 Task: Calculate the distance between Denver and Garden of the Gods.
Action: Mouse moved to (206, 48)
Screenshot: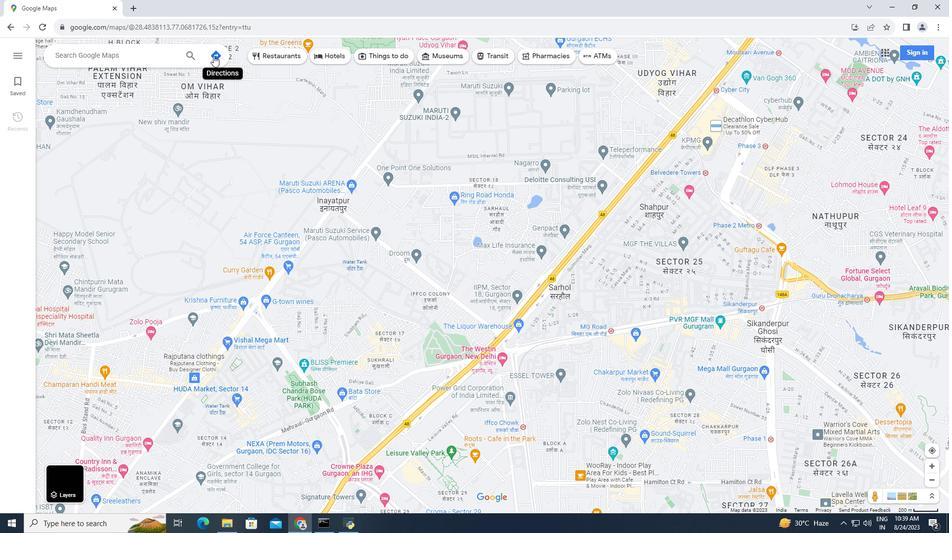 
Action: Mouse pressed left at (206, 48)
Screenshot: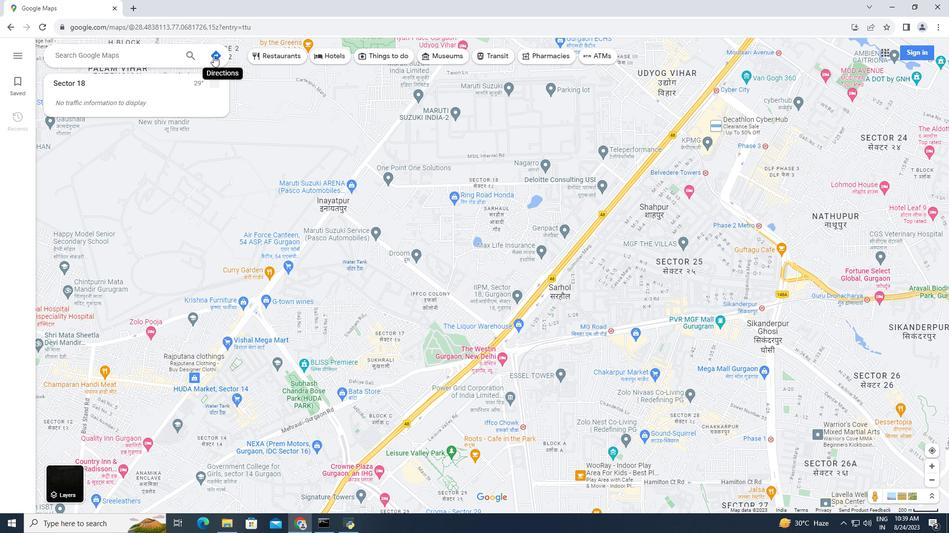 
Action: Mouse moved to (125, 73)
Screenshot: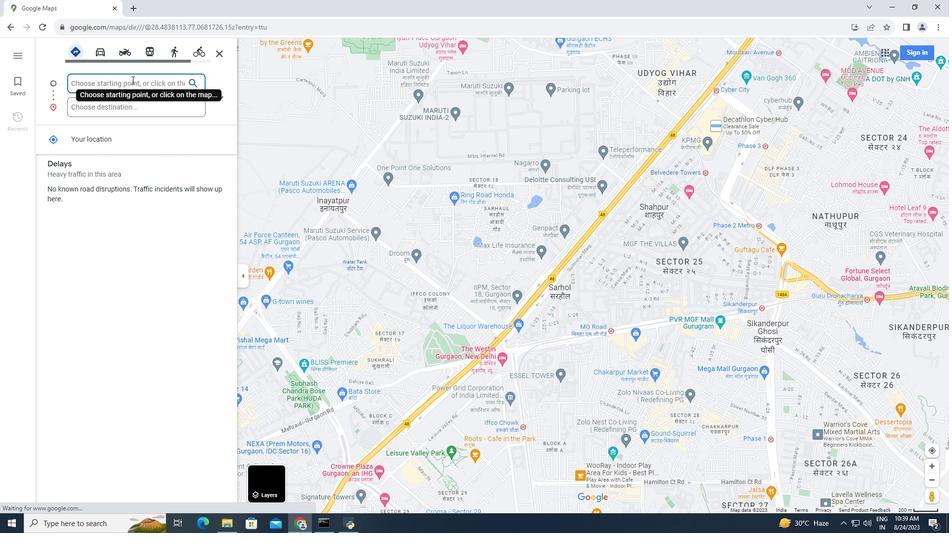
Action: Mouse pressed left at (125, 73)
Screenshot: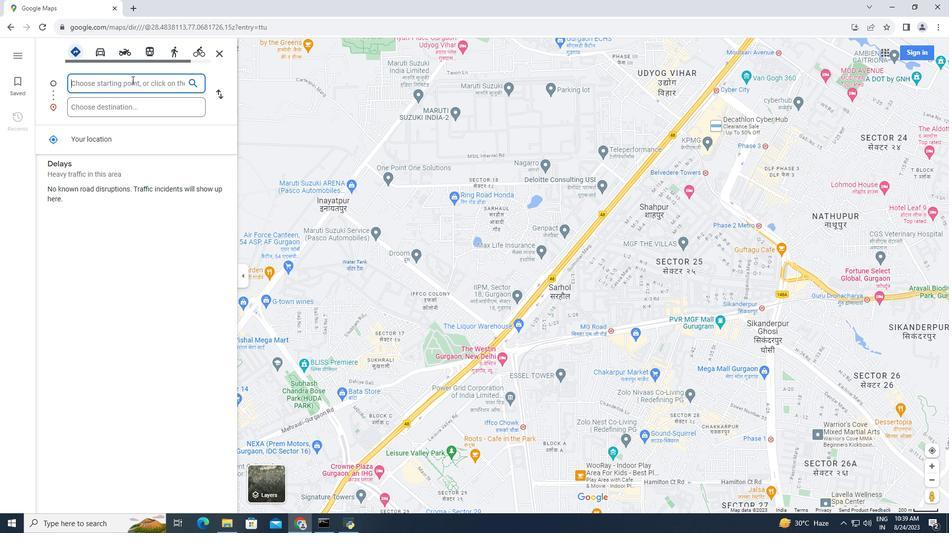 
Action: Key pressed <Key.caps_lock>D<Key.caps_lock>enver
Screenshot: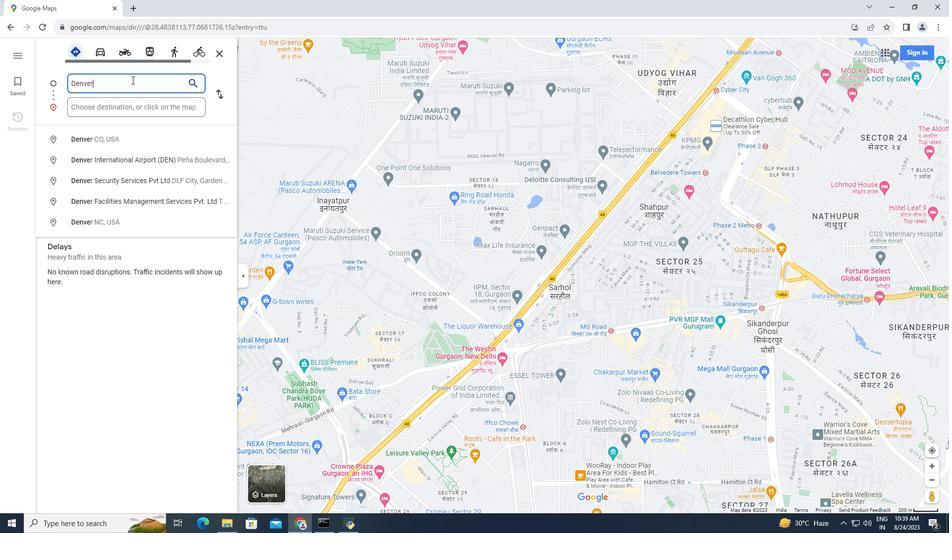 
Action: Mouse moved to (101, 101)
Screenshot: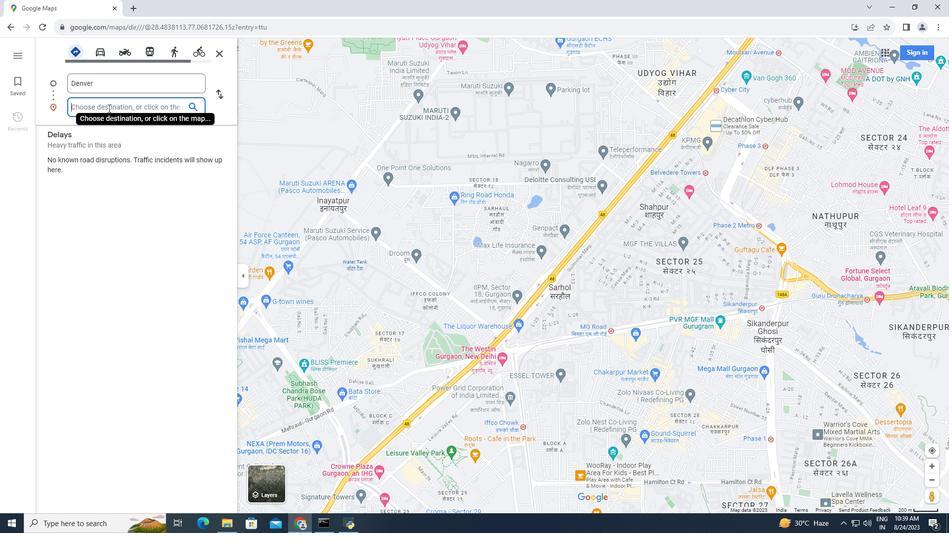 
Action: Mouse pressed left at (101, 101)
Screenshot: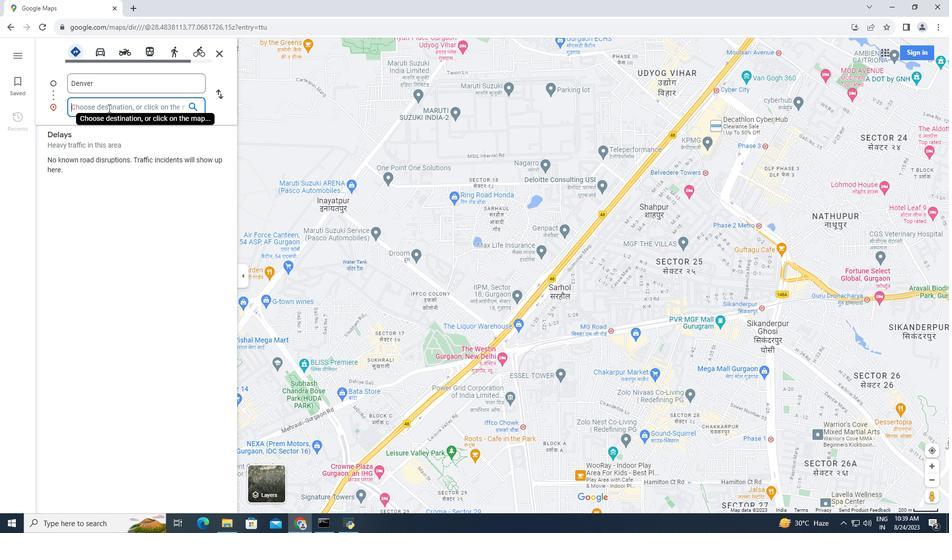 
Action: Key pressed <Key.caps_lock>G<Key.caps_lock>arden<Key.space>of<Key.space>the<Key.space><Key.space><Key.caps_lock>G<Key.caps_lock>ods
Screenshot: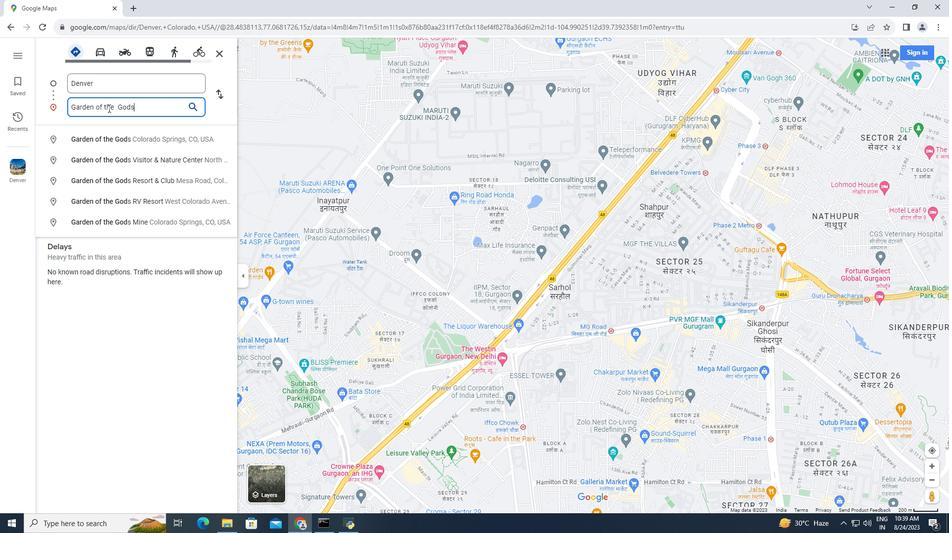 
Action: Mouse moved to (96, 132)
Screenshot: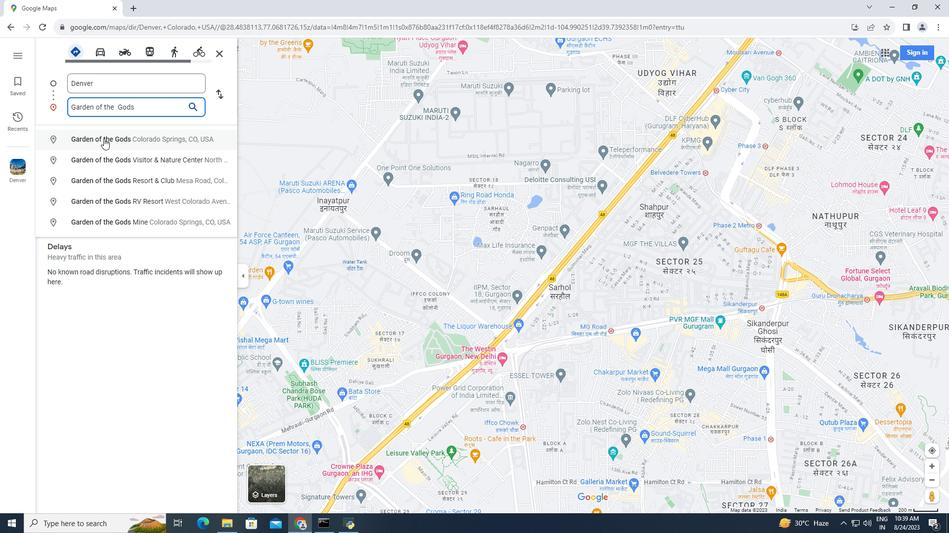 
Action: Mouse pressed left at (96, 132)
Screenshot: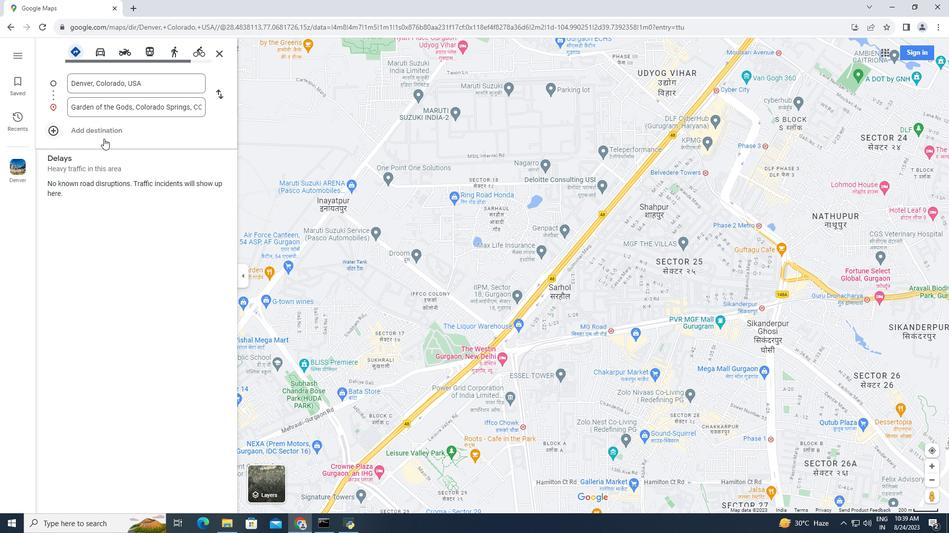 
Action: Mouse moved to (423, 484)
Screenshot: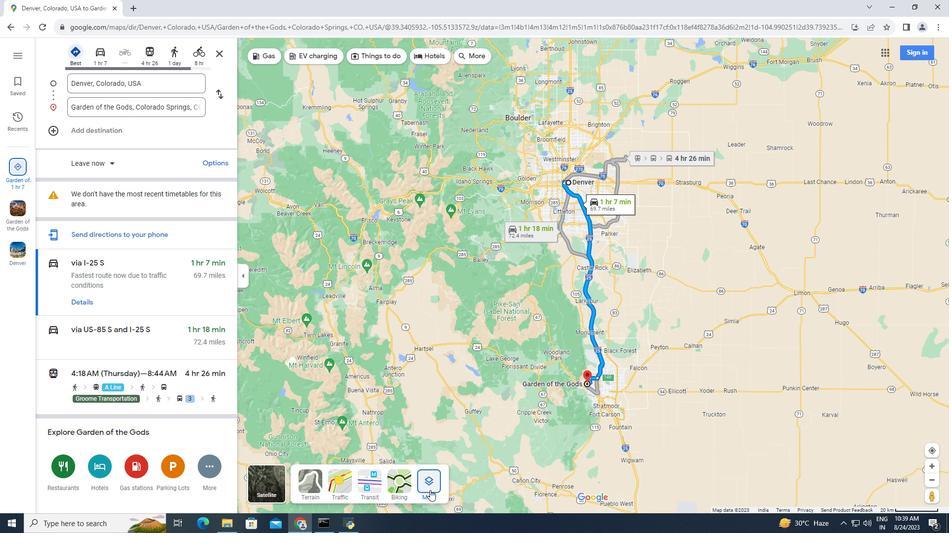 
Action: Mouse pressed left at (423, 484)
Screenshot: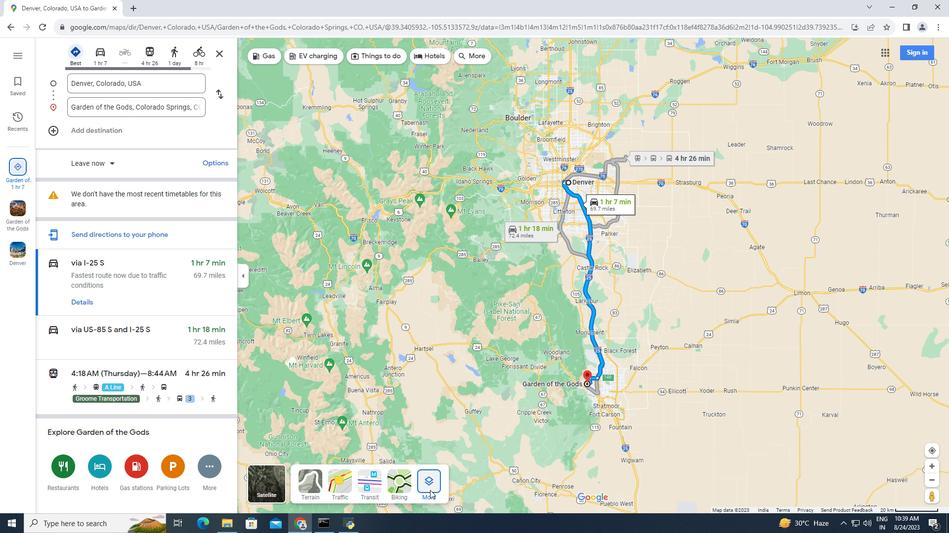 
Action: Mouse moved to (341, 385)
Screenshot: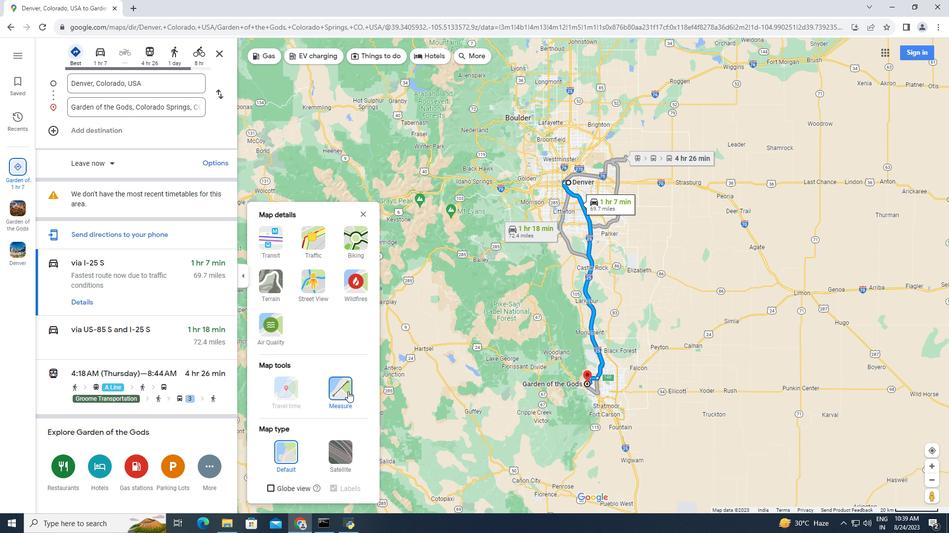 
Action: Mouse pressed left at (341, 385)
Screenshot: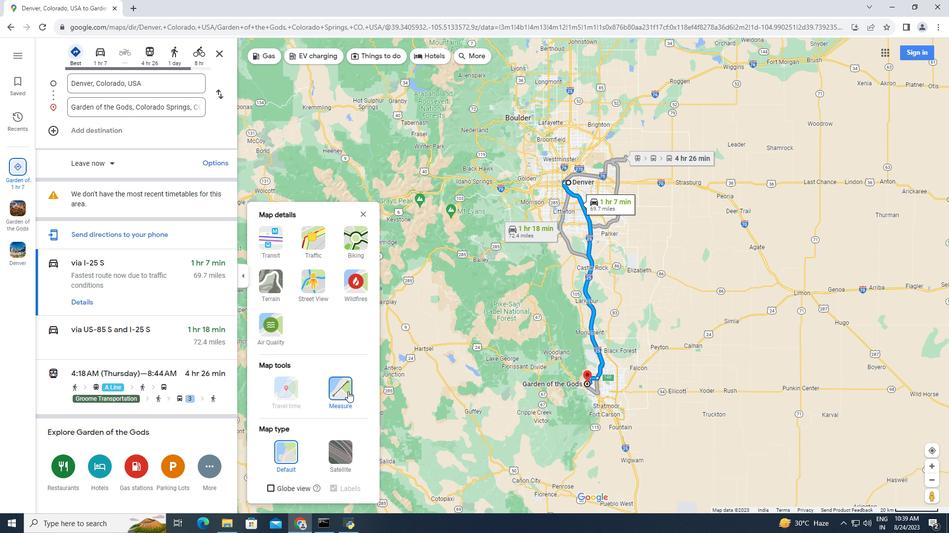 
Action: Mouse moved to (637, 253)
Screenshot: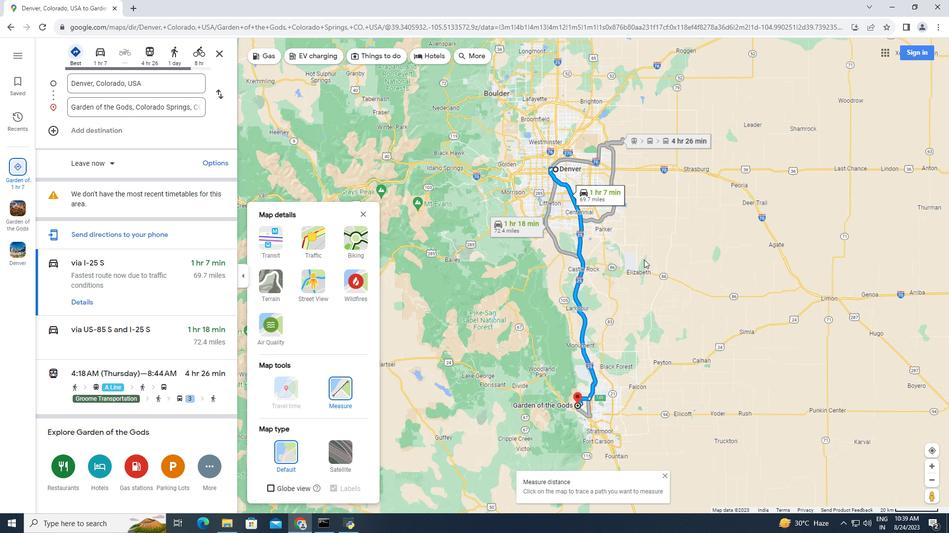 
Action: Mouse scrolled (637, 253) with delta (0, 0)
Screenshot: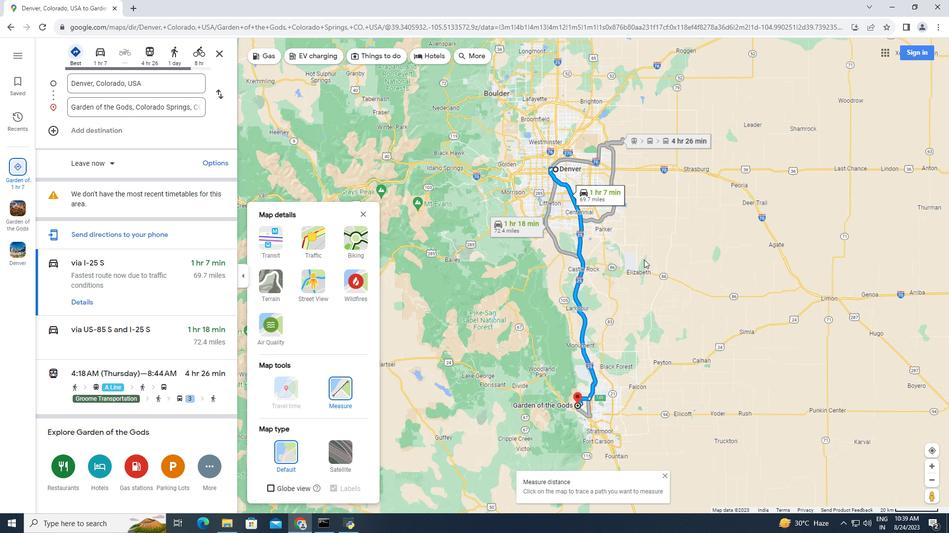 
Action: Mouse scrolled (637, 253) with delta (0, 0)
Screenshot: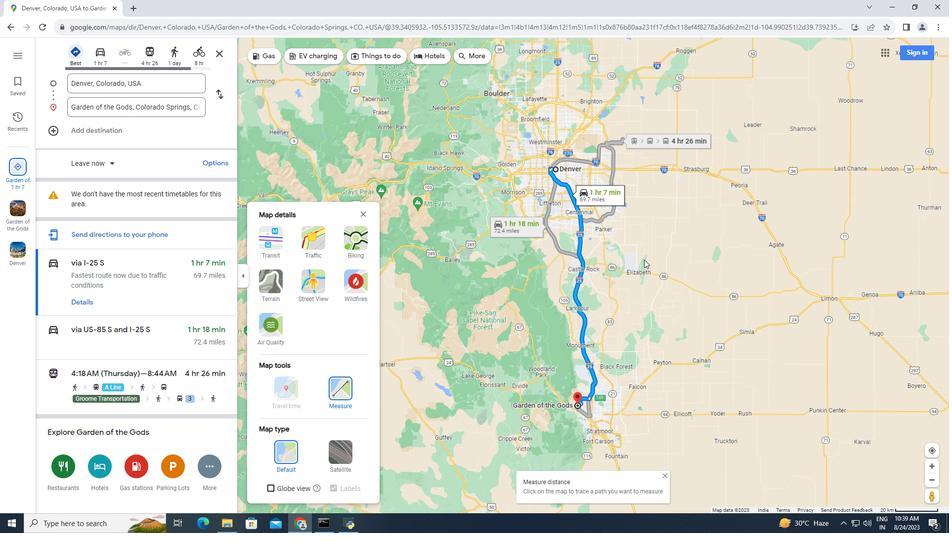 
Action: Mouse moved to (603, 246)
Screenshot: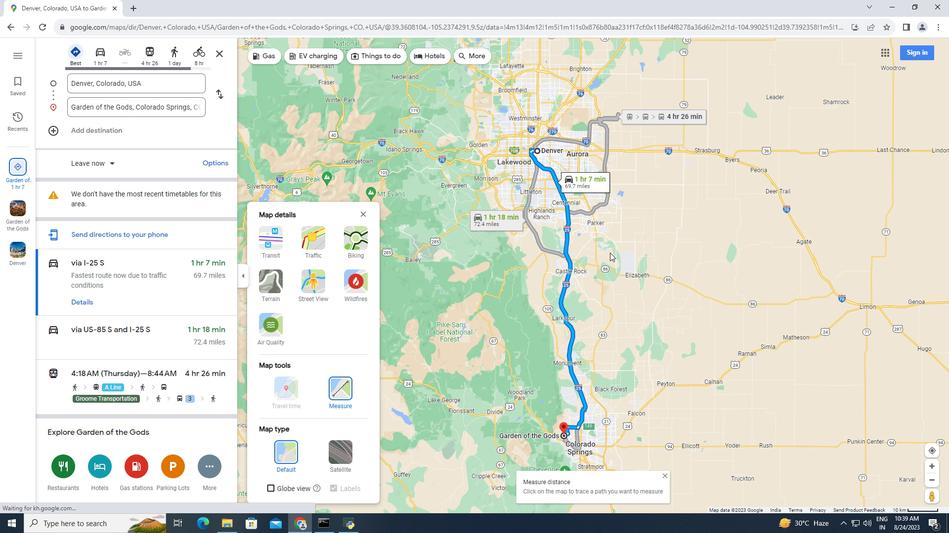 
Action: Mouse scrolled (603, 246) with delta (0, 0)
Screenshot: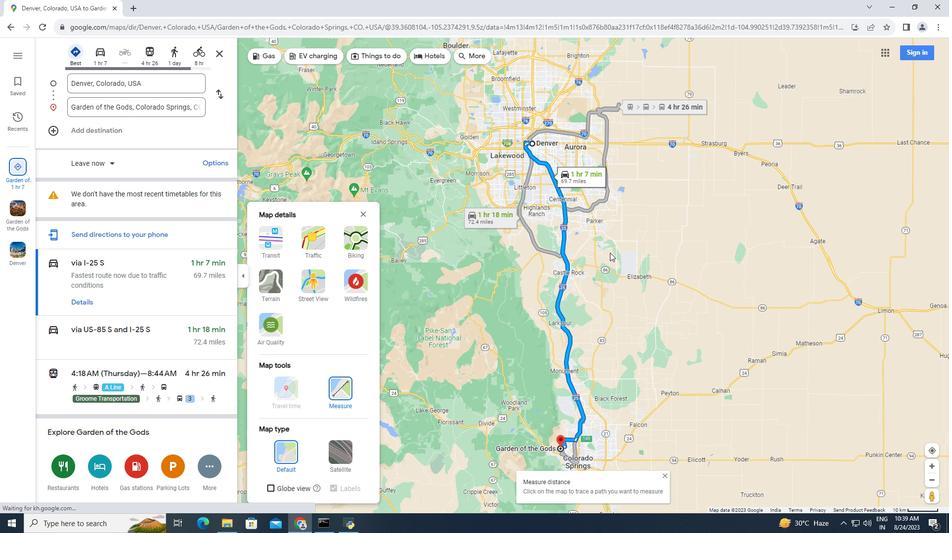 
Action: Mouse scrolled (603, 246) with delta (0, 0)
Screenshot: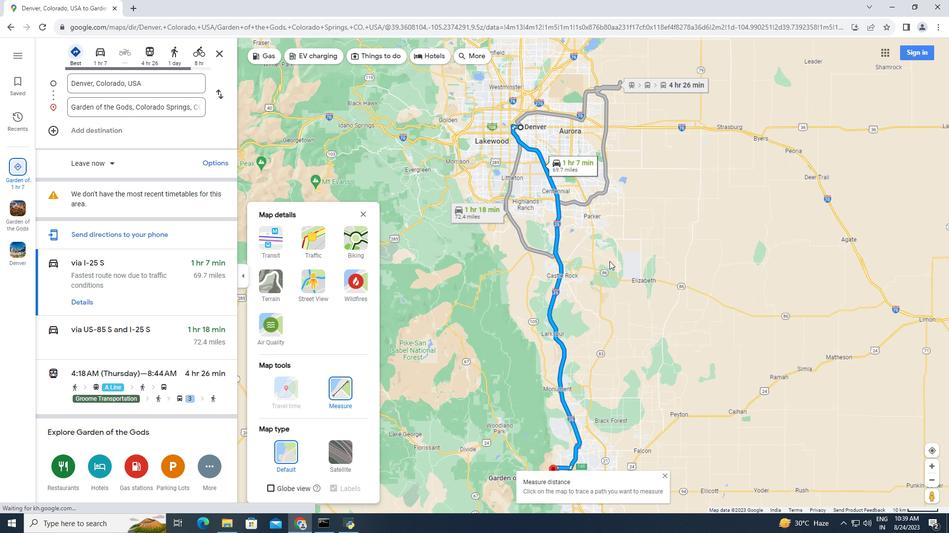 
Action: Mouse moved to (503, 164)
Screenshot: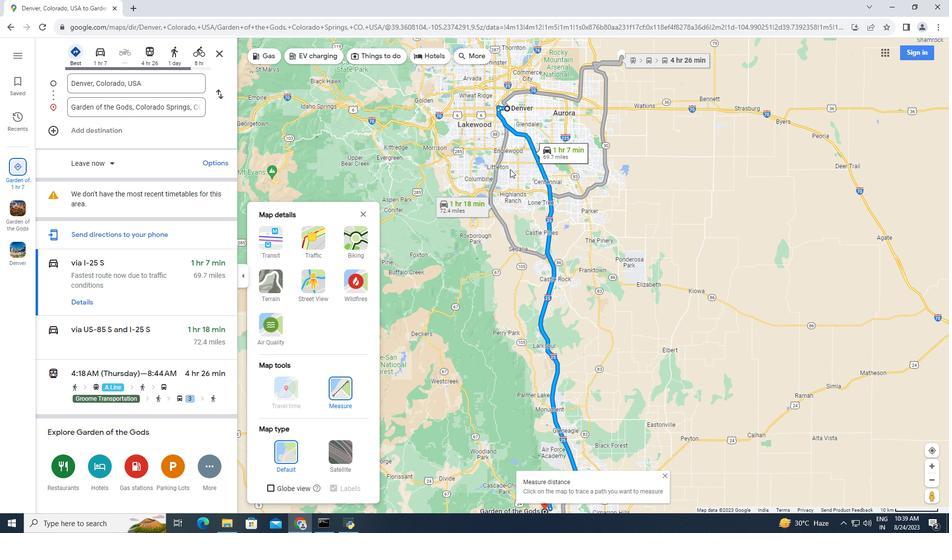 
Action: Mouse scrolled (503, 164) with delta (0, 0)
Screenshot: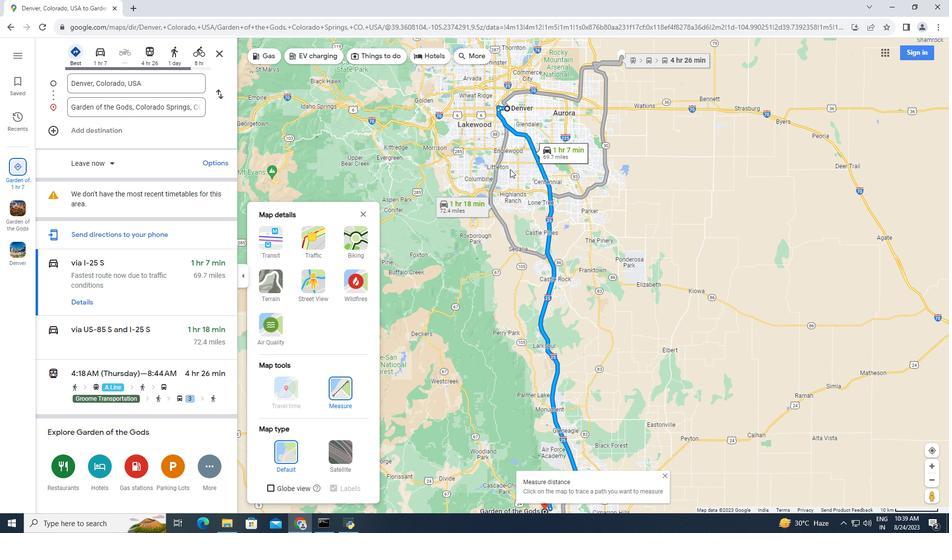
Action: Mouse moved to (503, 162)
Screenshot: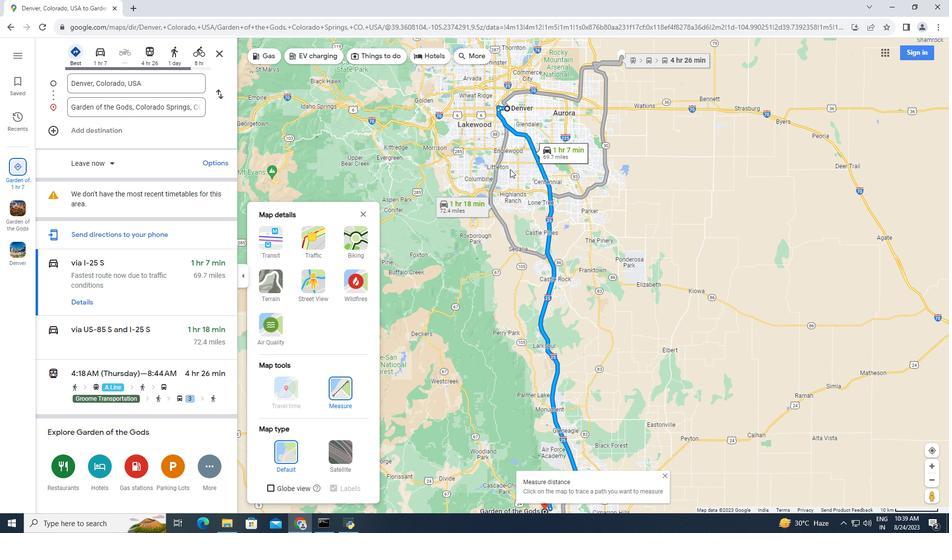 
Action: Mouse scrolled (503, 163) with delta (0, 0)
Screenshot: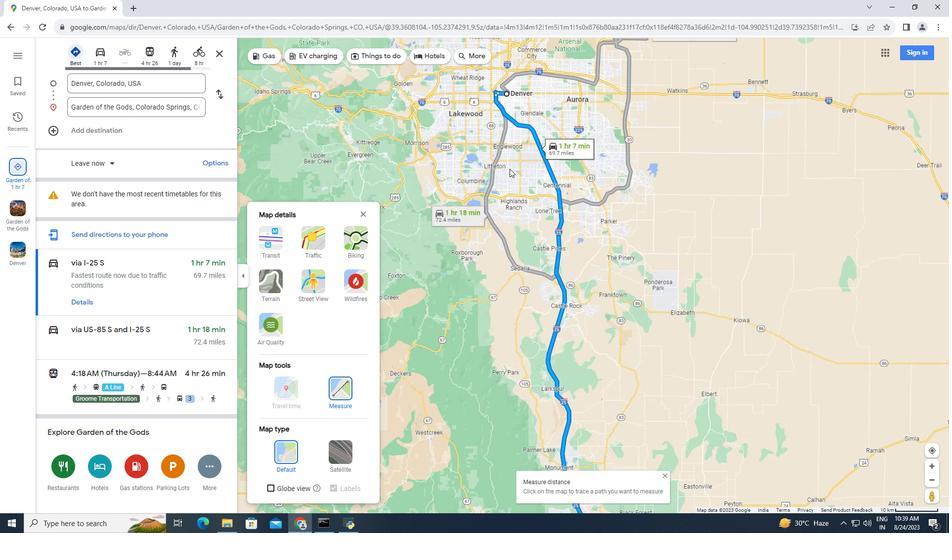 
Action: Mouse scrolled (503, 163) with delta (0, 0)
Screenshot: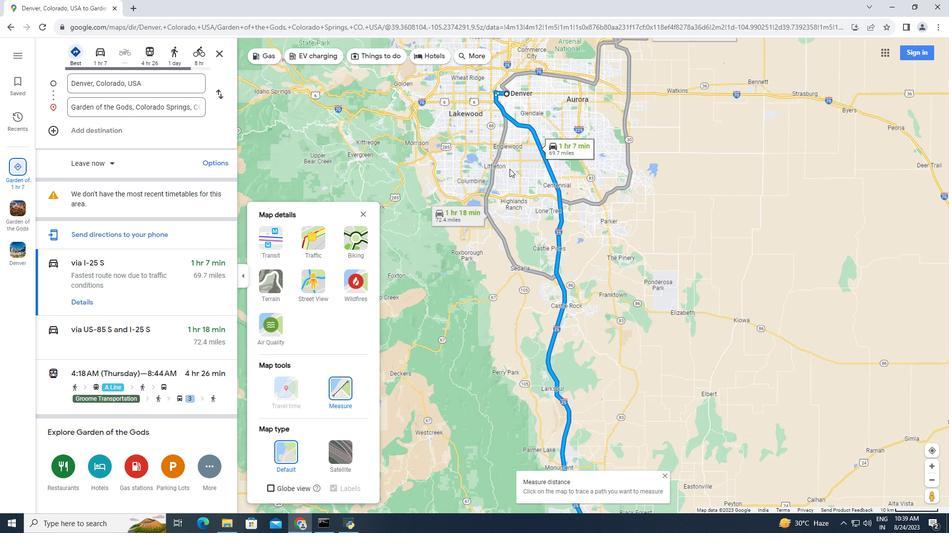 
Action: Mouse moved to (463, 141)
Screenshot: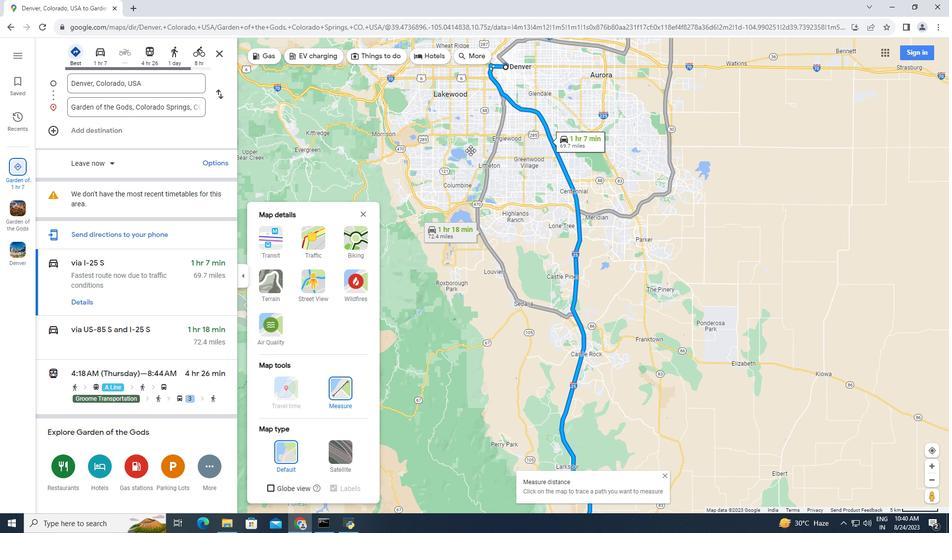 
Action: Mouse pressed left at (463, 141)
Screenshot: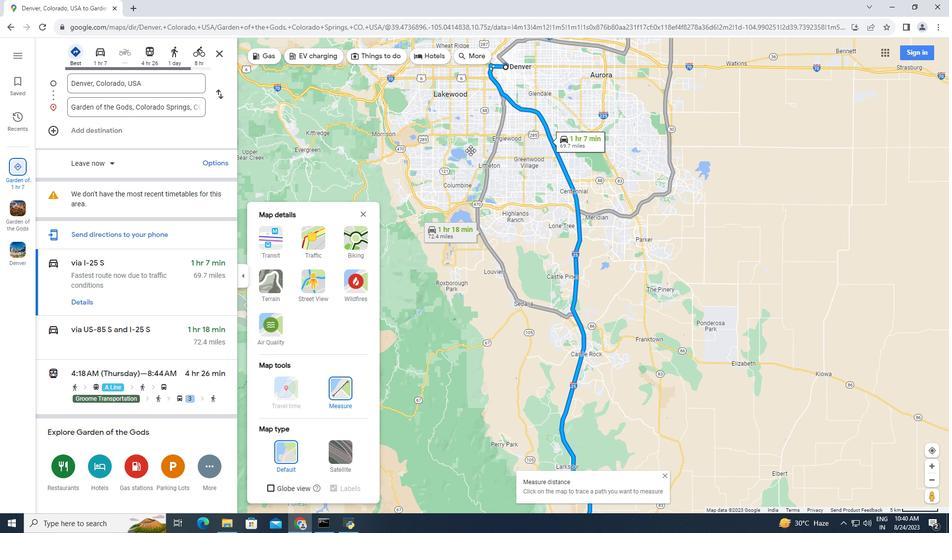 
Action: Mouse moved to (485, 216)
Screenshot: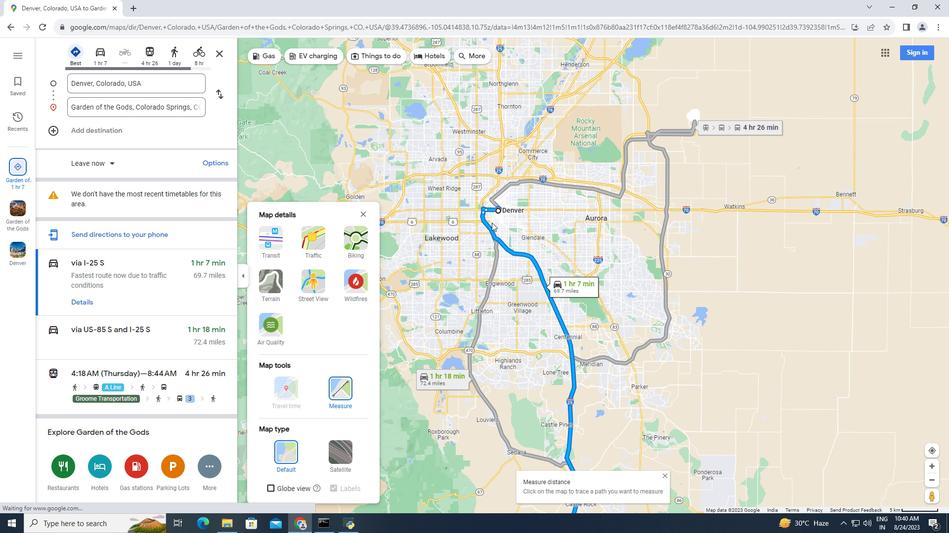 
Action: Mouse scrolled (485, 216) with delta (0, 0)
Screenshot: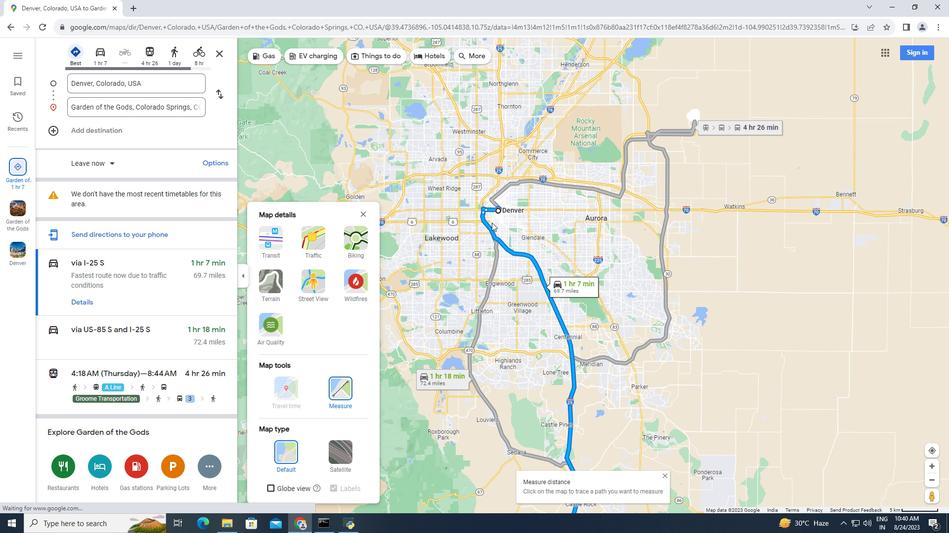 
Action: Mouse scrolled (485, 216) with delta (0, 0)
Screenshot: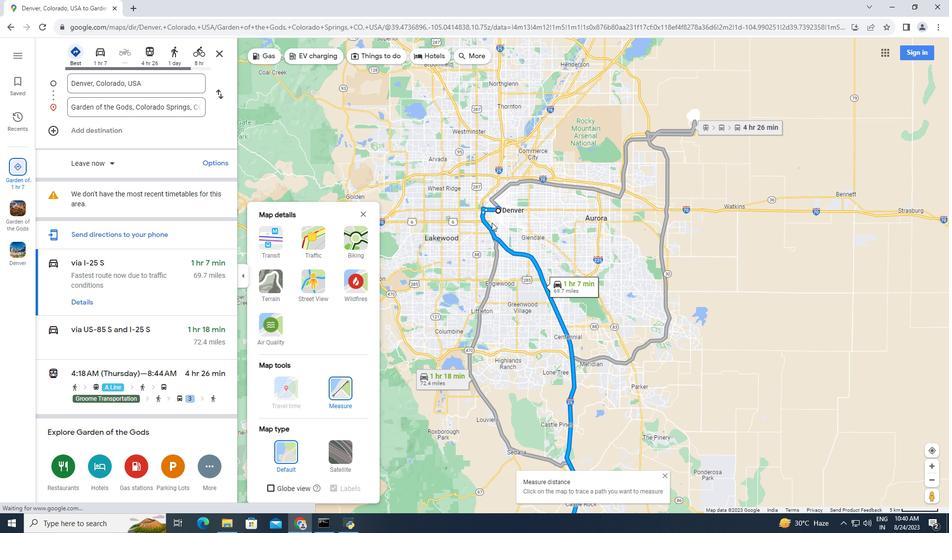 
Action: Mouse scrolled (485, 216) with delta (0, 0)
Screenshot: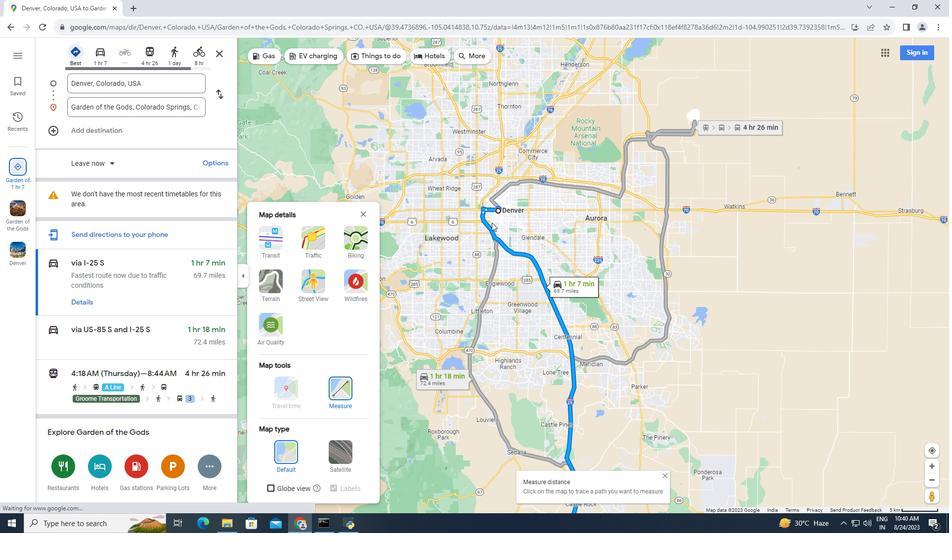 
Action: Mouse moved to (494, 194)
Screenshot: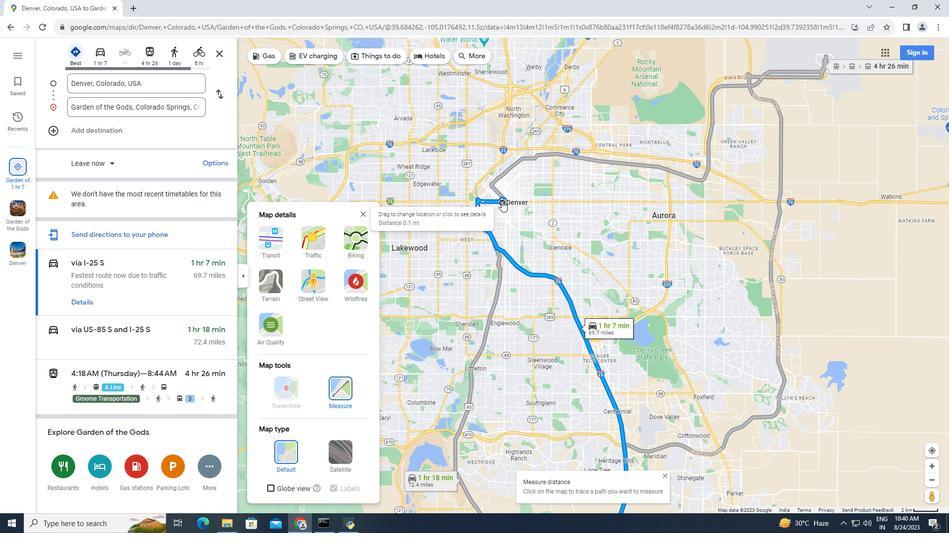 
Action: Mouse pressed left at (494, 194)
Screenshot: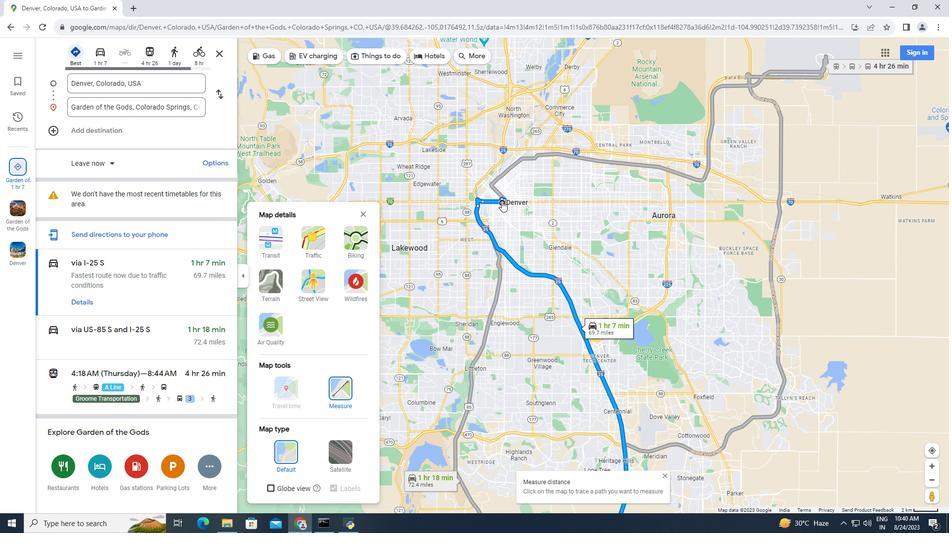 
Action: Mouse moved to (506, 216)
Screenshot: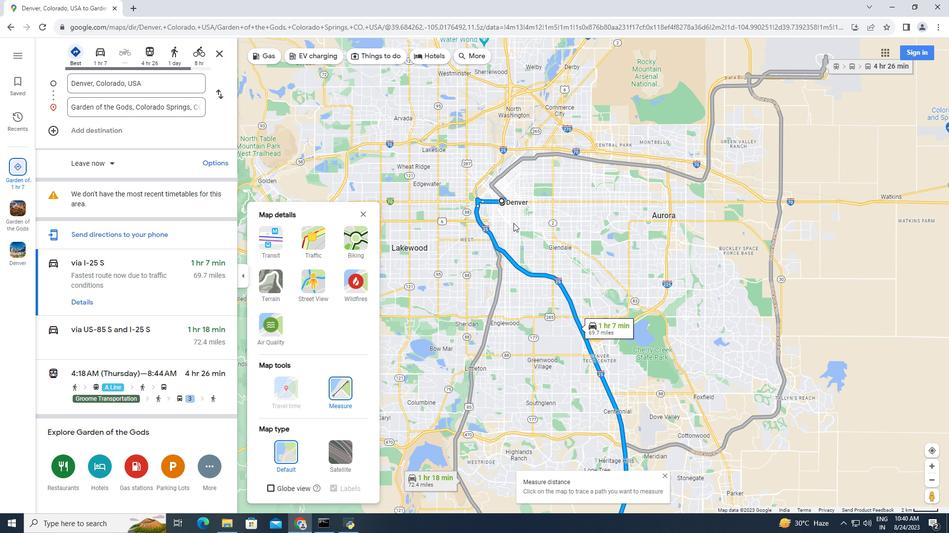 
Action: Mouse scrolled (506, 216) with delta (0, 0)
Screenshot: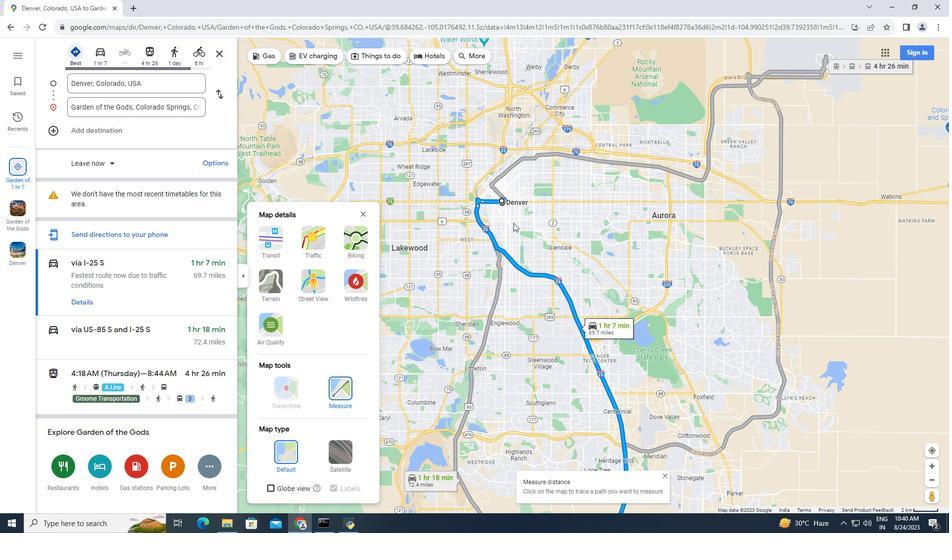 
Action: Mouse moved to (506, 215)
Screenshot: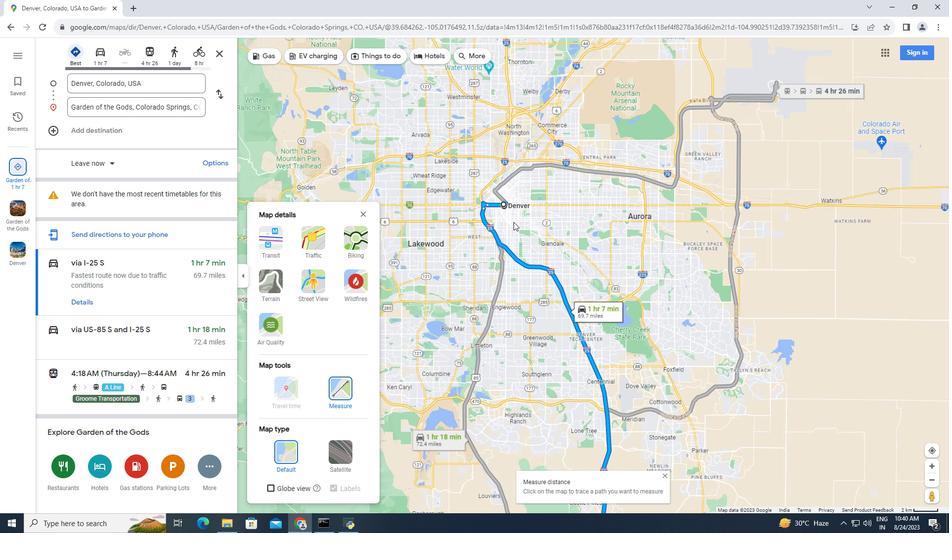 
Action: Mouse scrolled (506, 215) with delta (0, 0)
Screenshot: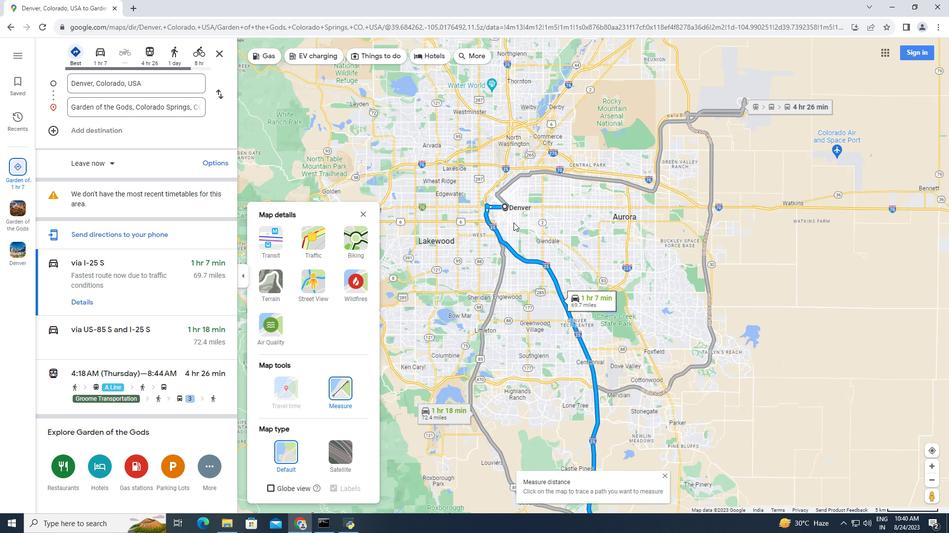 
Action: Mouse scrolled (506, 215) with delta (0, 0)
Screenshot: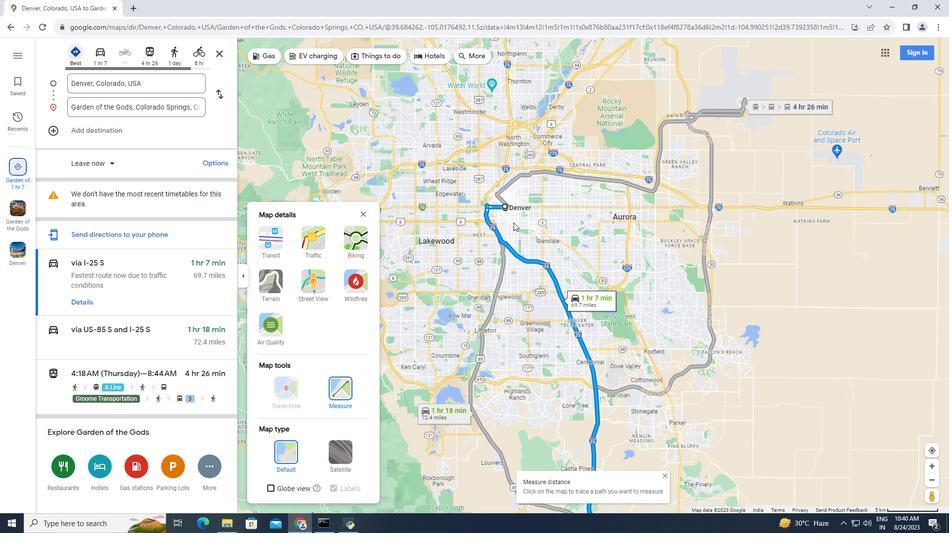 
Action: Mouse scrolled (506, 215) with delta (0, 0)
Screenshot: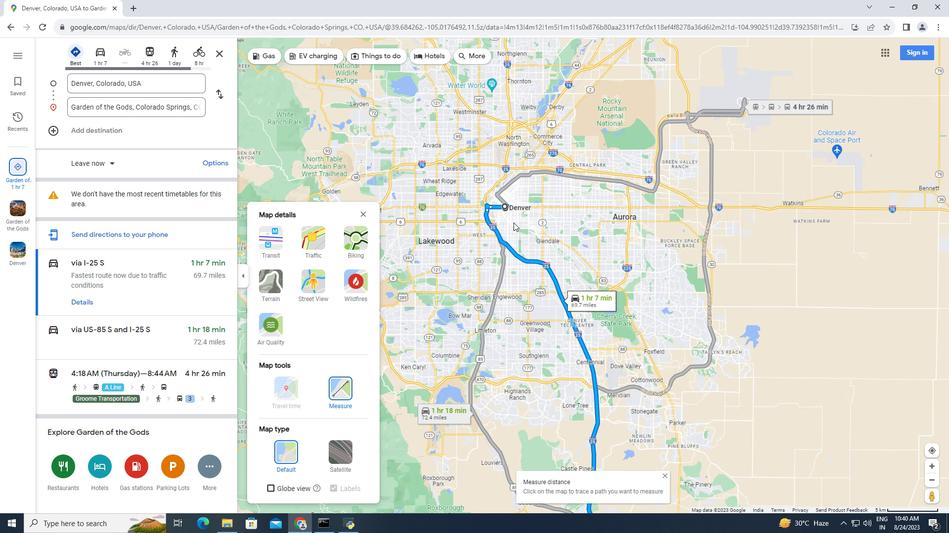 
Action: Mouse moved to (509, 279)
Screenshot: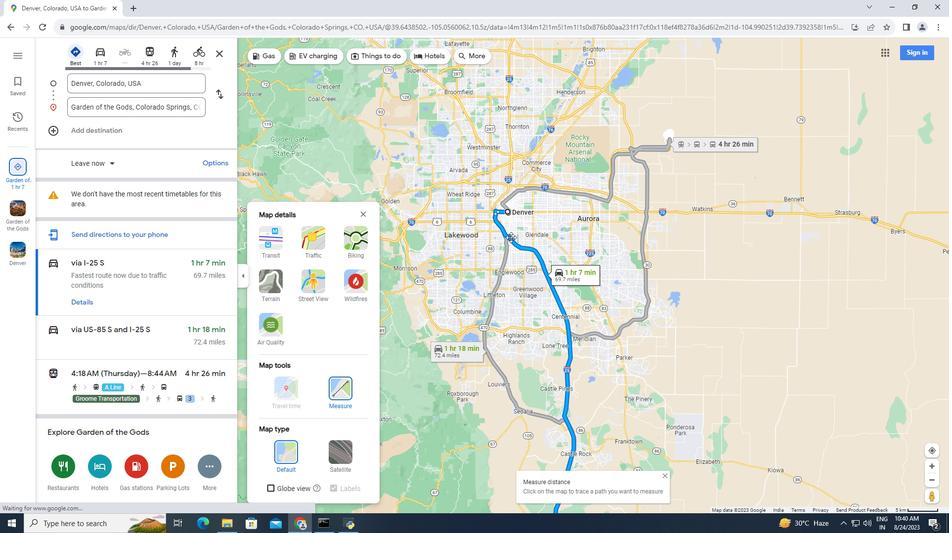 
Action: Mouse pressed left at (509, 279)
Screenshot: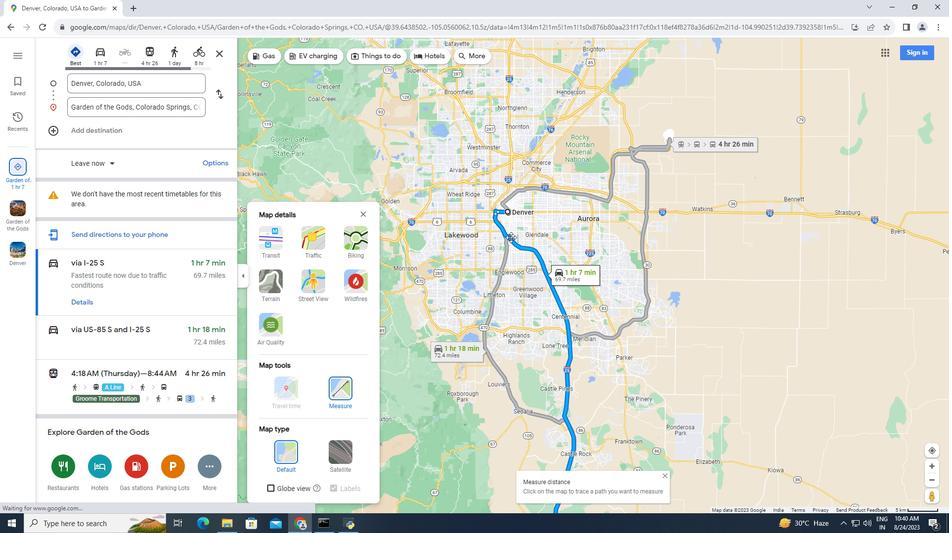 
Action: Mouse moved to (488, 247)
Screenshot: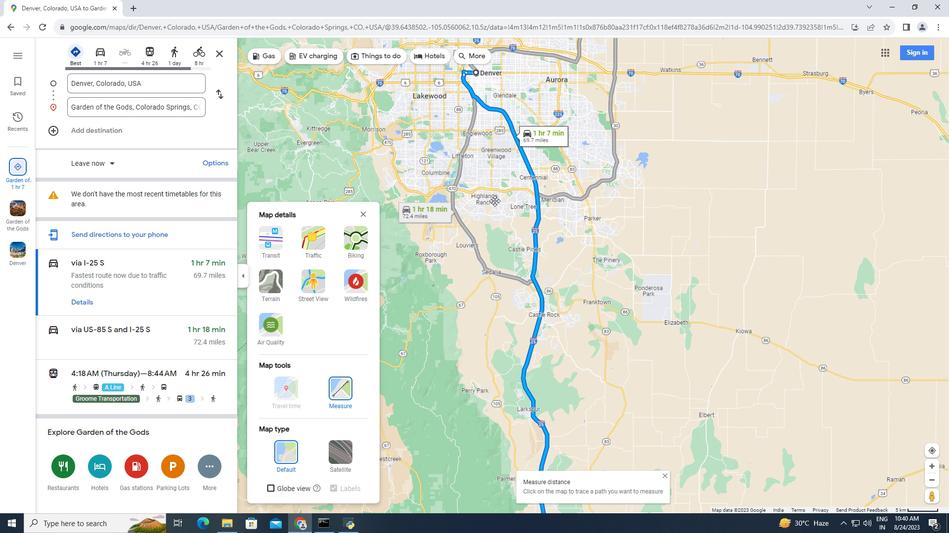 
Action: Mouse pressed left at (488, 247)
Screenshot: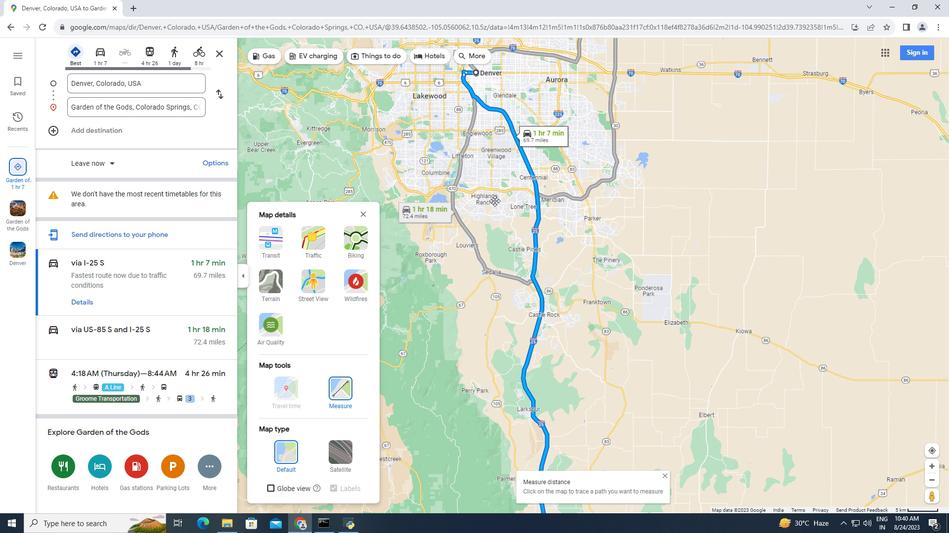 
Action: Mouse moved to (467, 227)
Screenshot: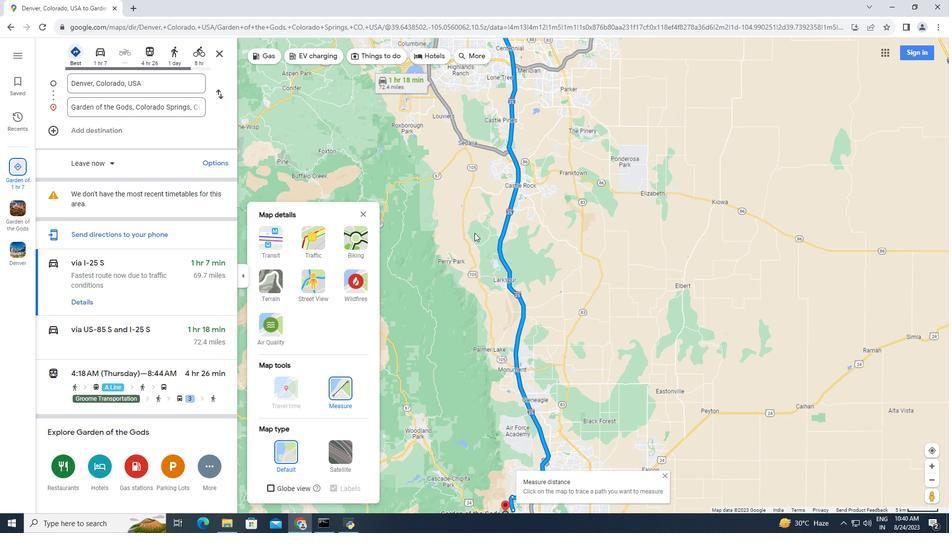 
Action: Mouse pressed left at (467, 227)
Screenshot: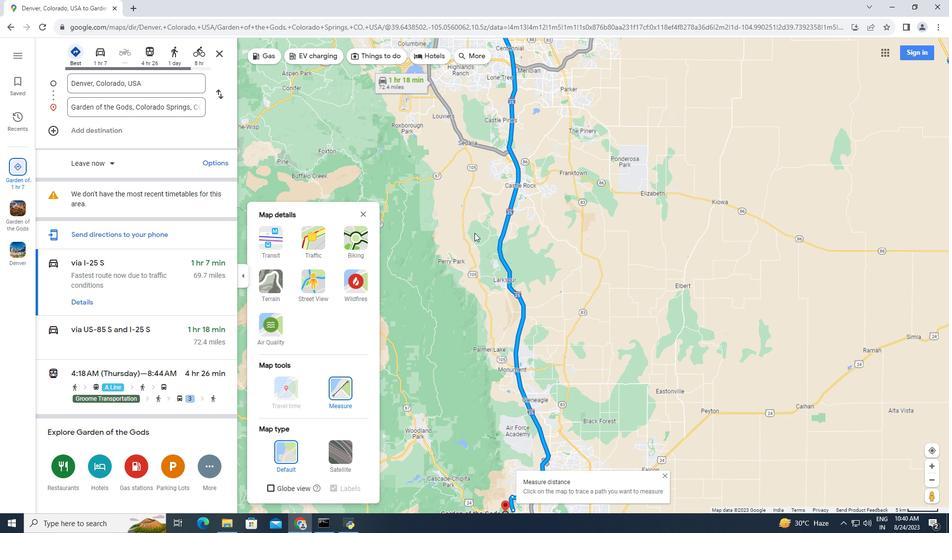 
Action: Mouse moved to (452, 264)
Screenshot: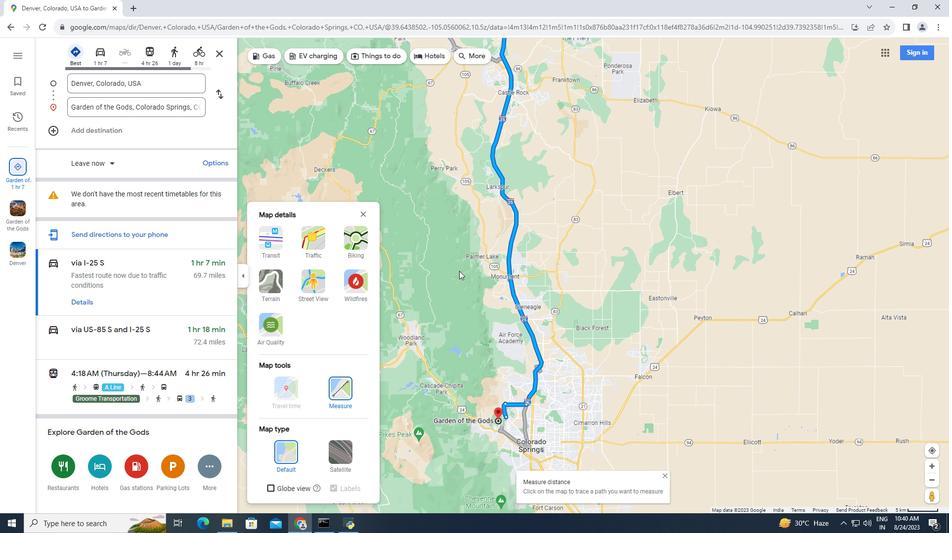 
Action: Mouse pressed left at (452, 264)
Screenshot: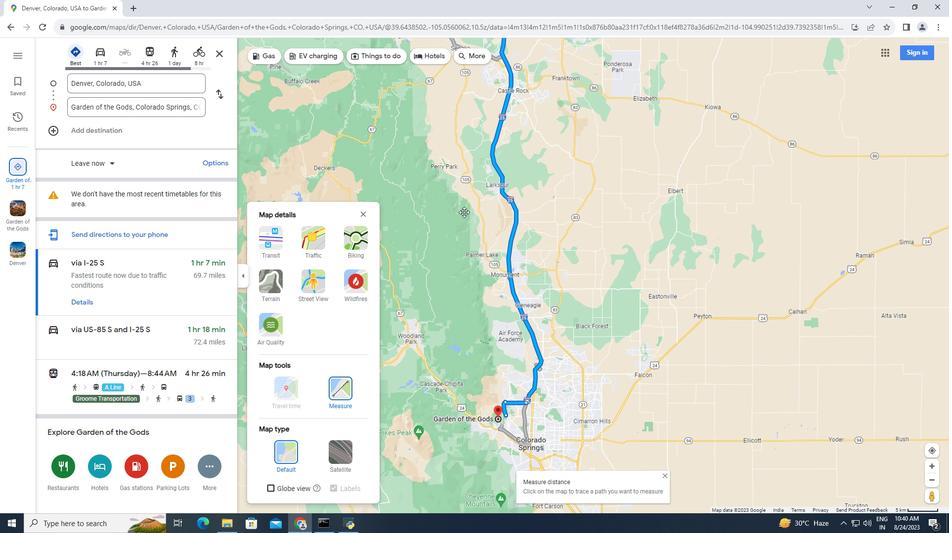 
Action: Mouse moved to (495, 270)
Screenshot: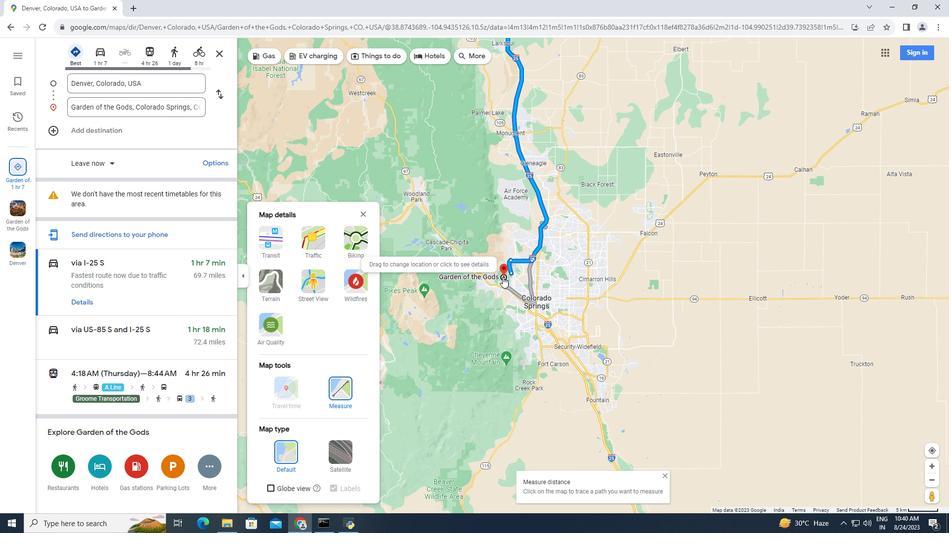 
Action: Mouse pressed left at (495, 270)
Screenshot: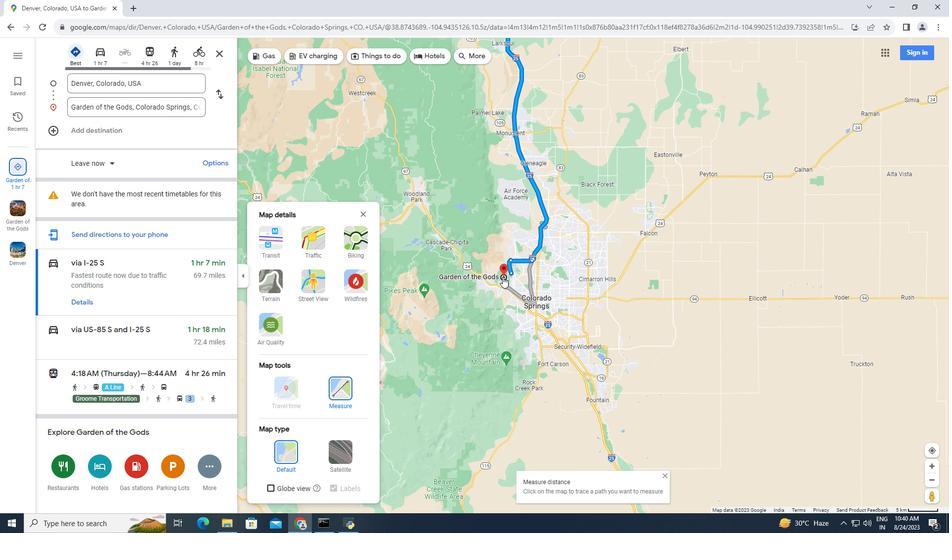 
Action: Mouse moved to (505, 294)
Screenshot: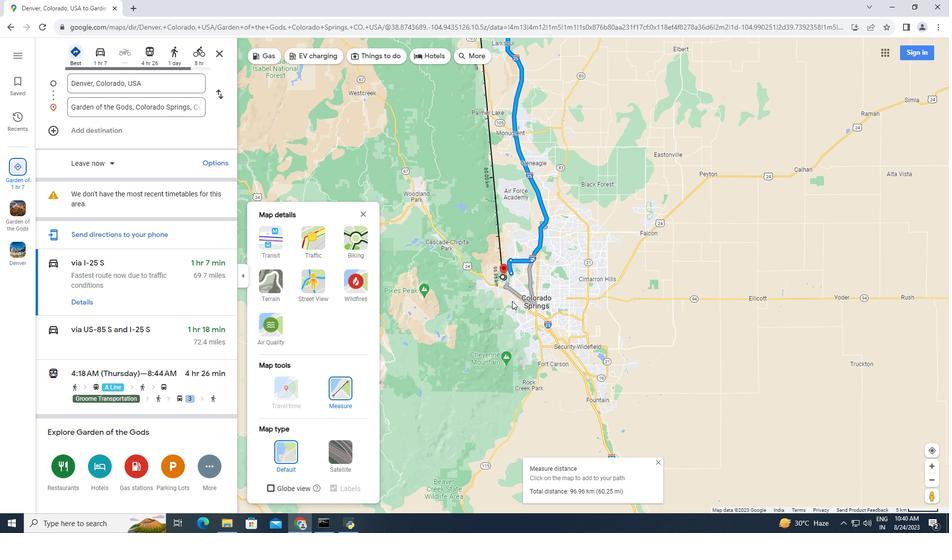 
Action: Mouse scrolled (505, 295) with delta (0, 0)
Screenshot: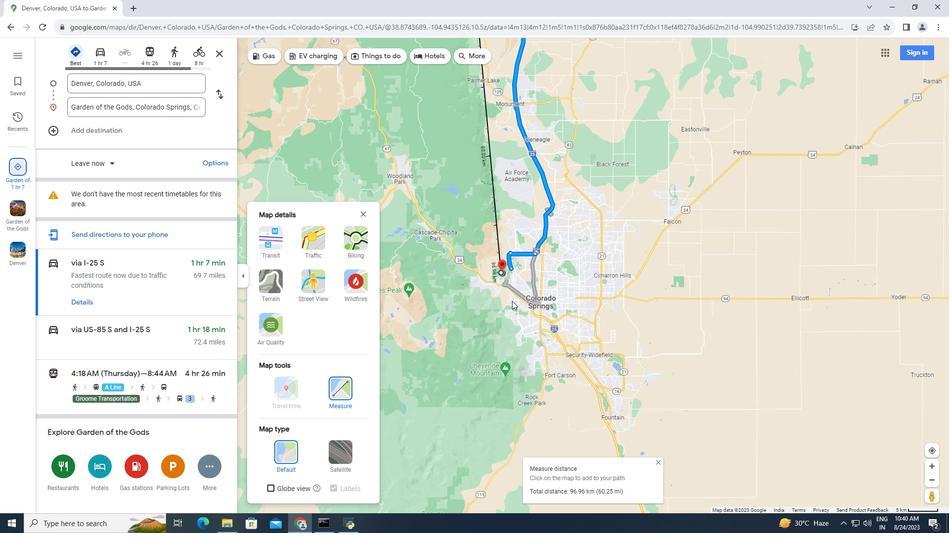 
Action: Mouse scrolled (505, 295) with delta (0, 0)
Screenshot: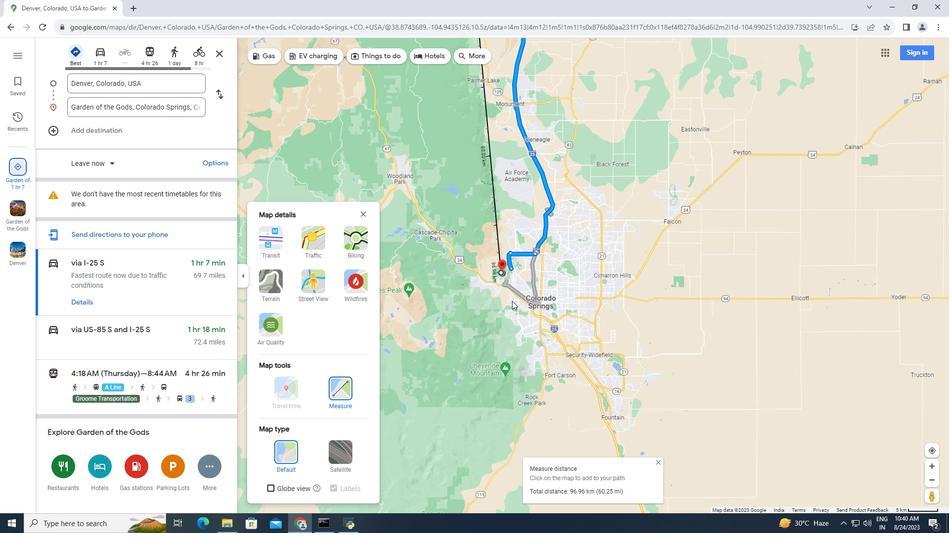 
Action: Mouse scrolled (505, 295) with delta (0, 0)
Screenshot: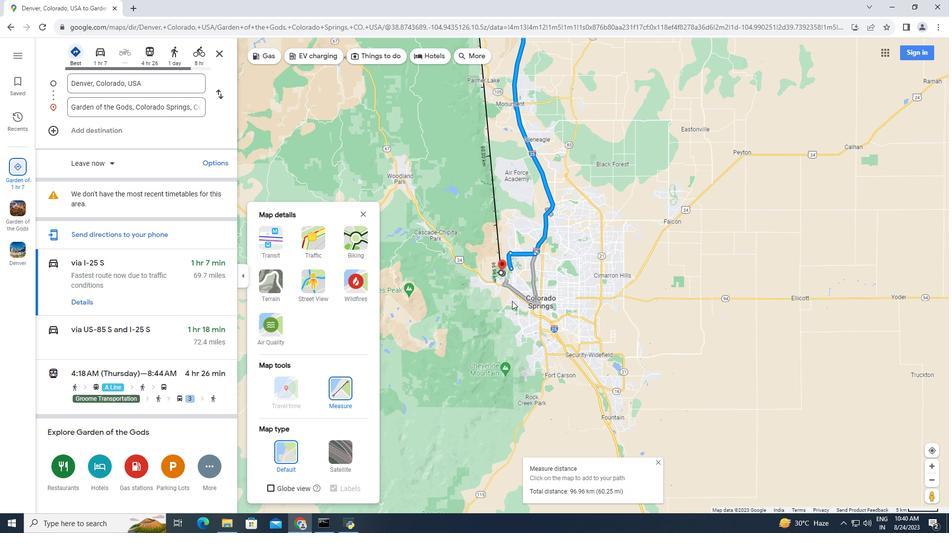 
Action: Mouse scrolled (505, 295) with delta (0, 0)
Screenshot: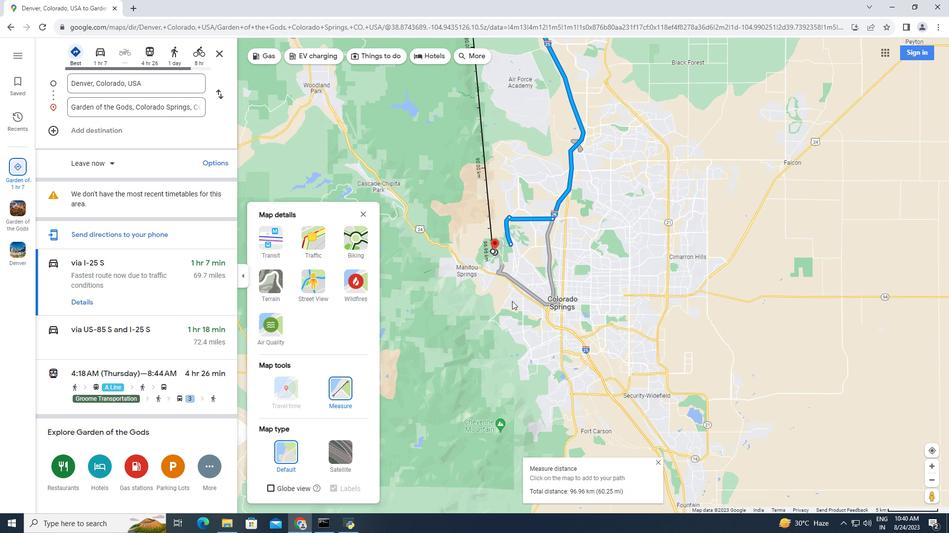 
Action: Mouse scrolled (505, 295) with delta (0, 0)
Screenshot: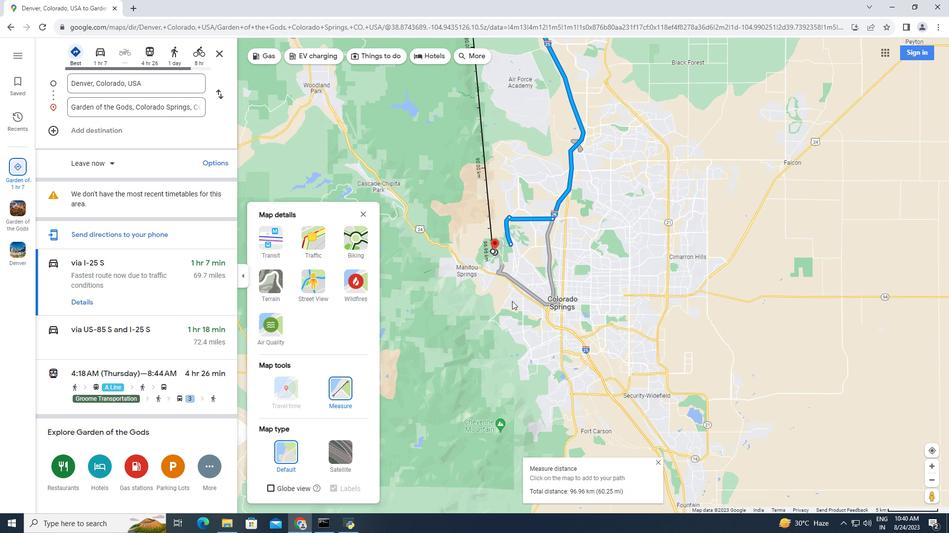 
Action: Mouse scrolled (505, 295) with delta (0, 0)
Screenshot: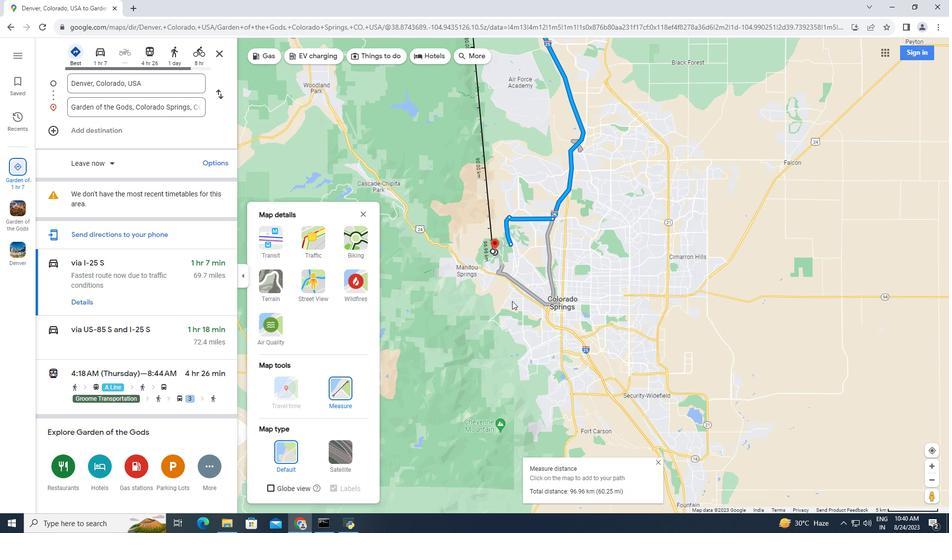 
Action: Mouse scrolled (505, 295) with delta (0, 0)
Screenshot: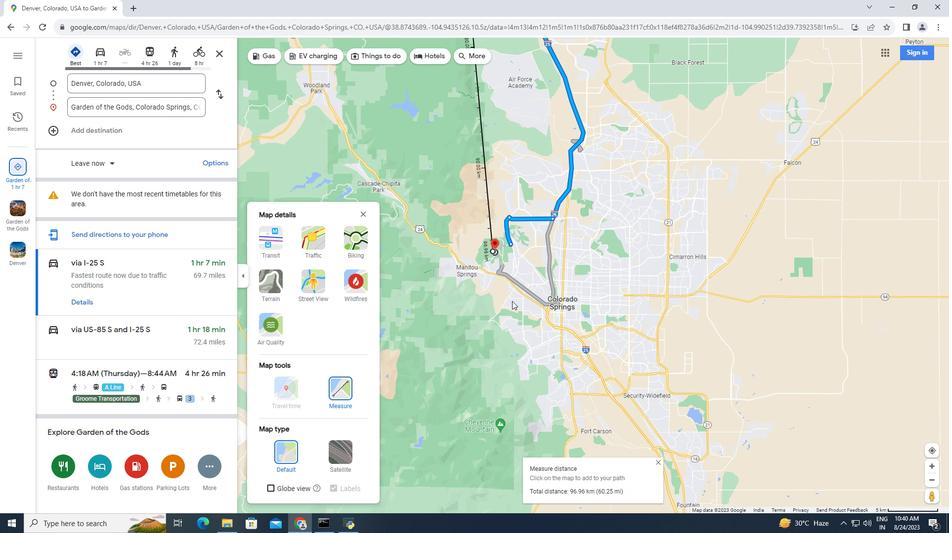 
Action: Mouse moved to (505, 294)
Screenshot: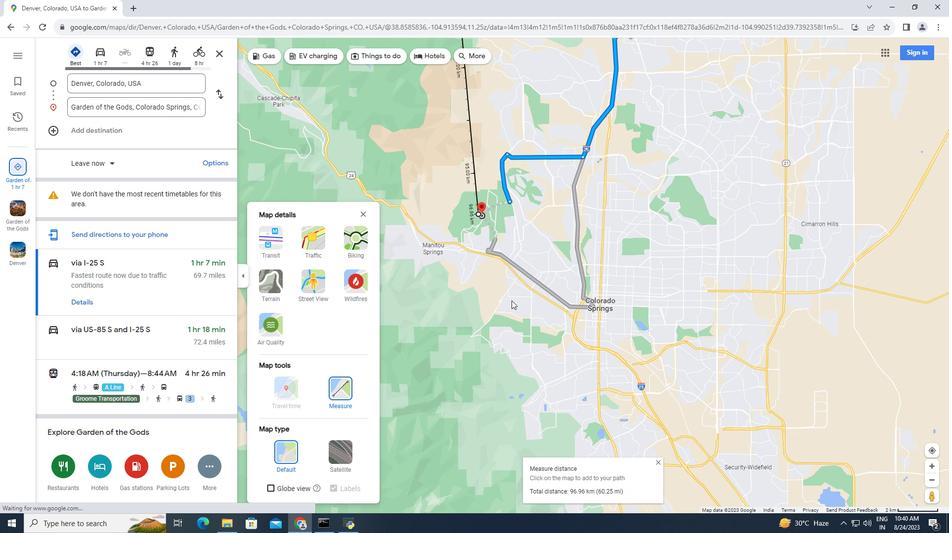 
Action: Mouse scrolled (505, 295) with delta (0, 0)
Screenshot: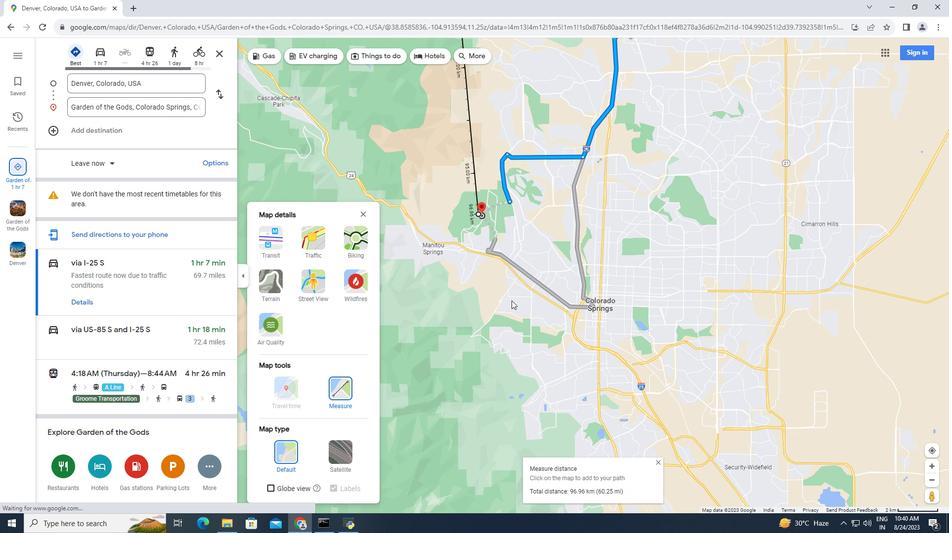 
Action: Mouse scrolled (505, 295) with delta (0, 0)
Screenshot: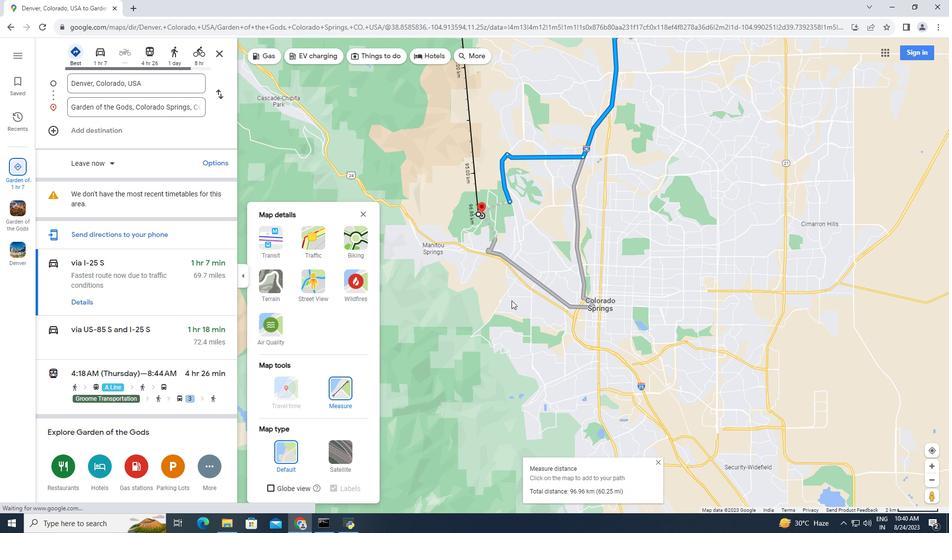 
Action: Mouse scrolled (505, 295) with delta (0, 0)
Screenshot: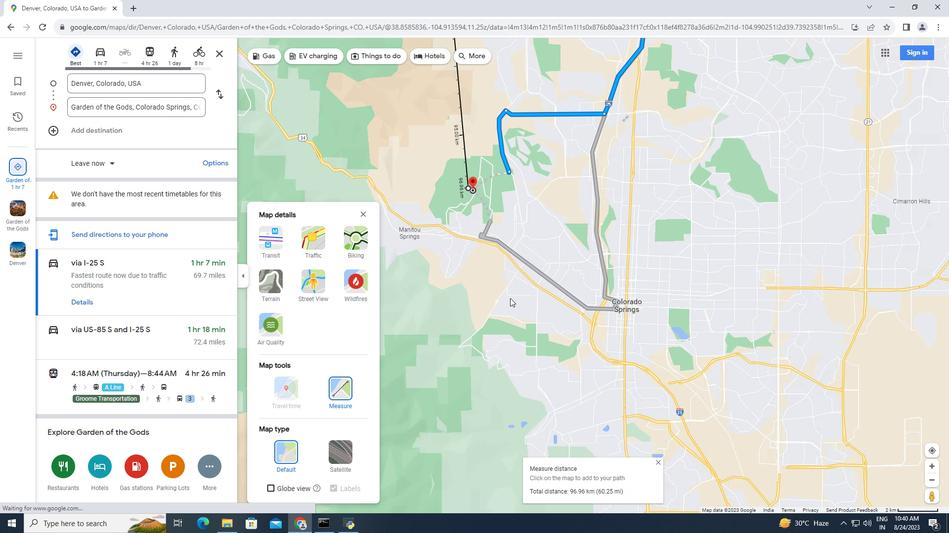 
Action: Mouse moved to (479, 246)
Screenshot: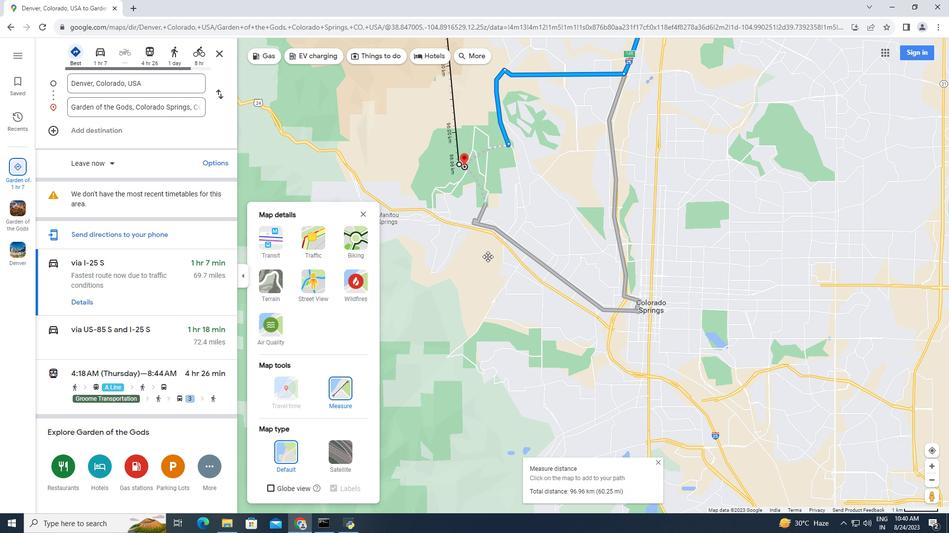
Action: Mouse pressed left at (479, 246)
Screenshot: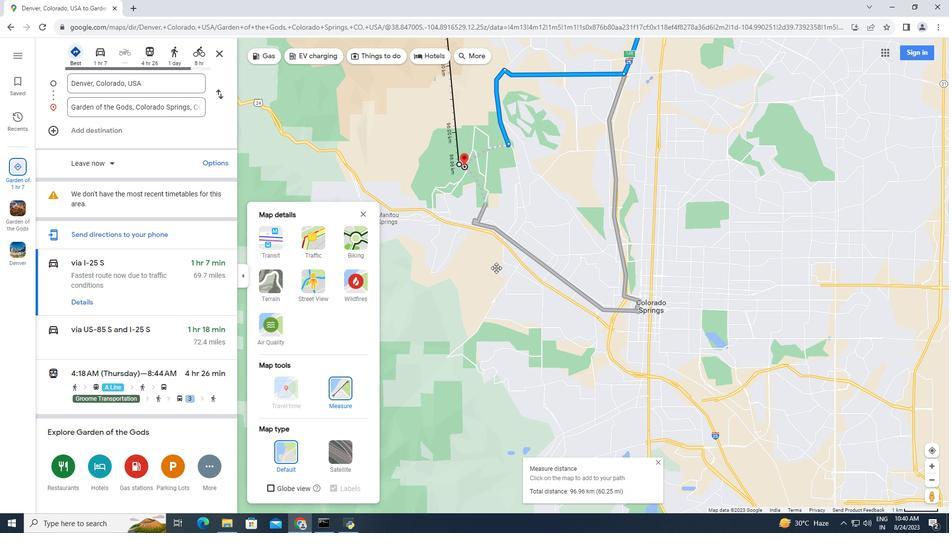 
Action: Mouse moved to (473, 197)
Screenshot: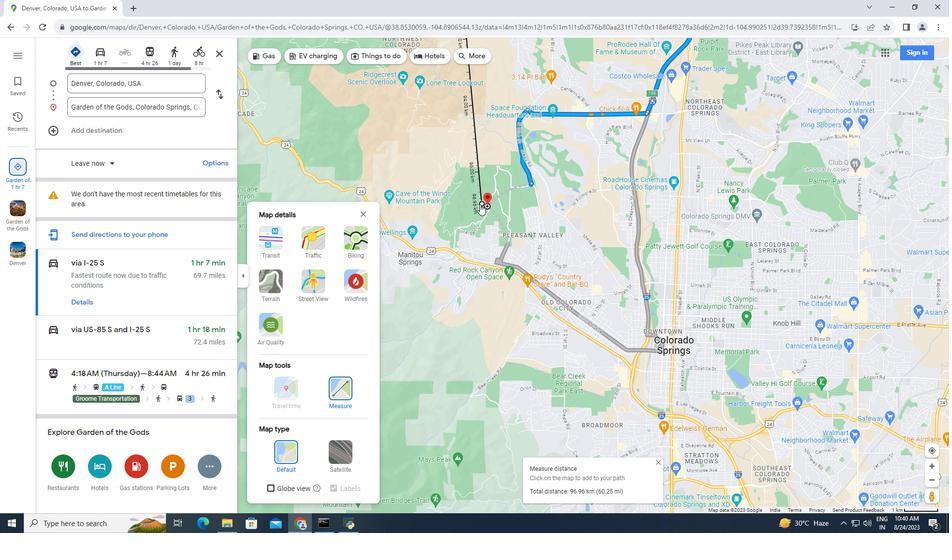 
Action: Mouse pressed left at (473, 197)
Screenshot: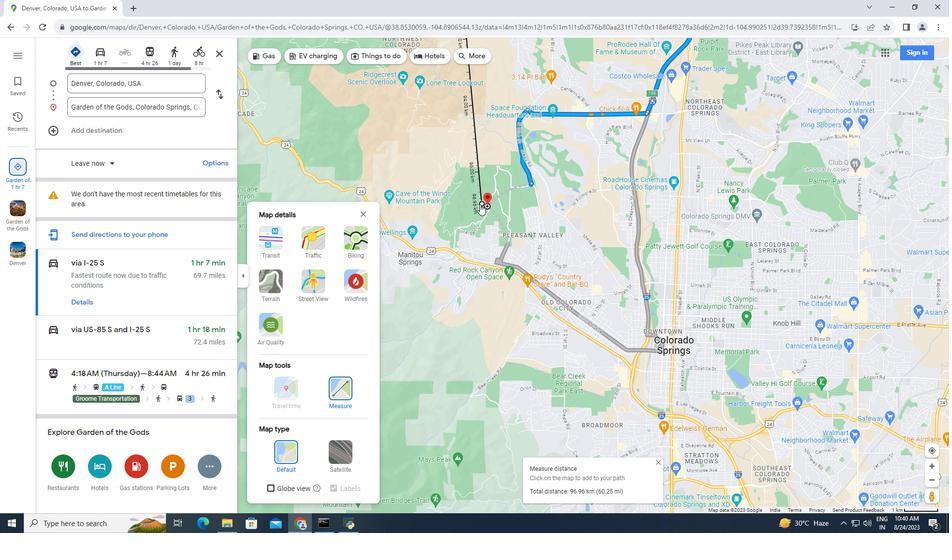 
Action: Mouse moved to (496, 100)
Screenshot: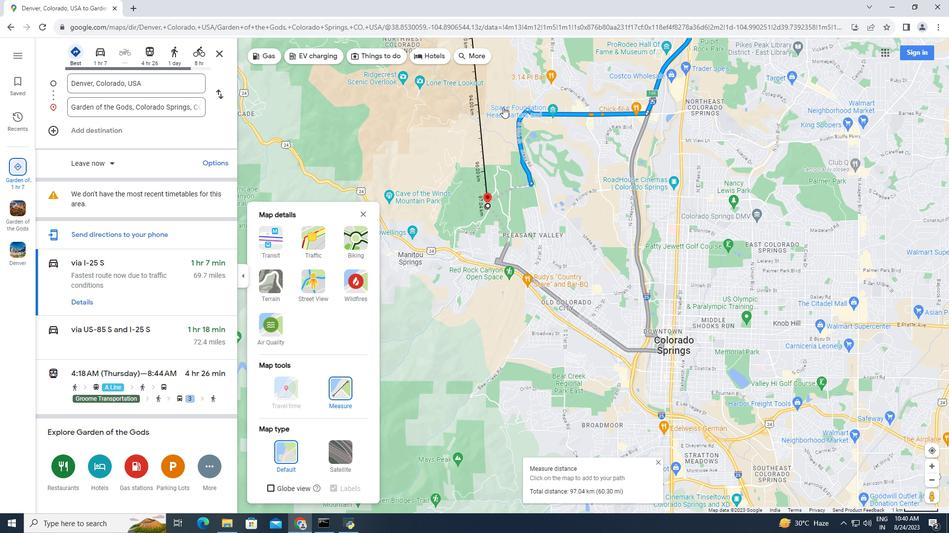 
Action: Mouse pressed left at (496, 100)
Screenshot: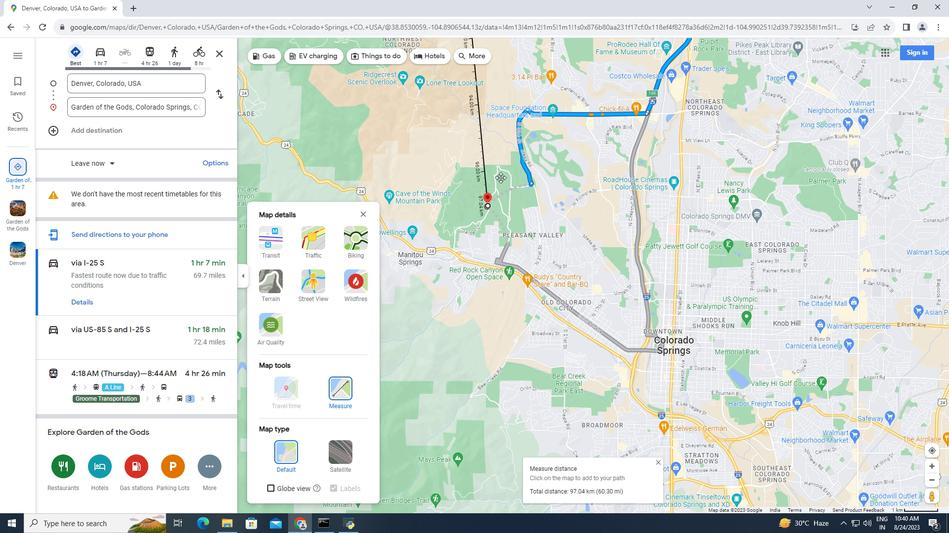 
Action: Mouse moved to (486, 132)
Screenshot: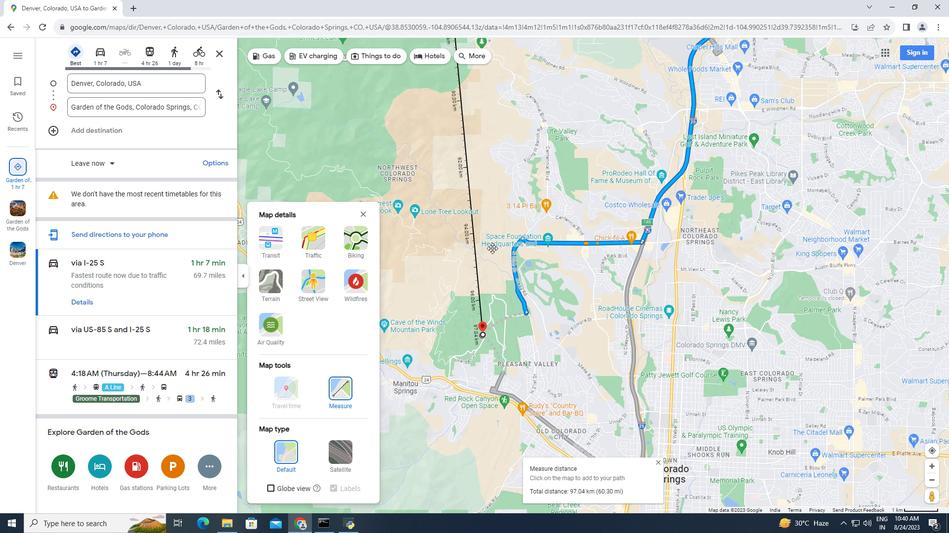 
Action: Mouse pressed left at (486, 131)
Screenshot: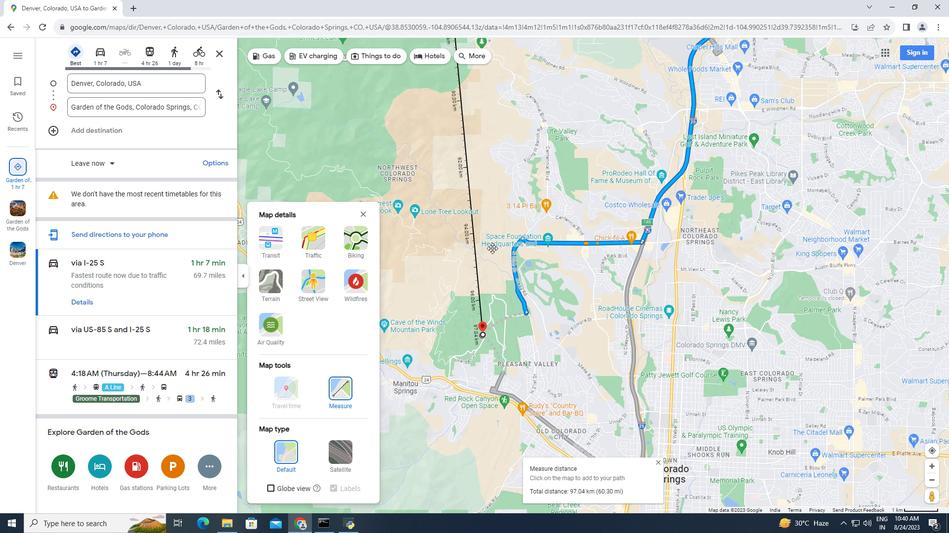 
Action: Mouse moved to (488, 177)
Screenshot: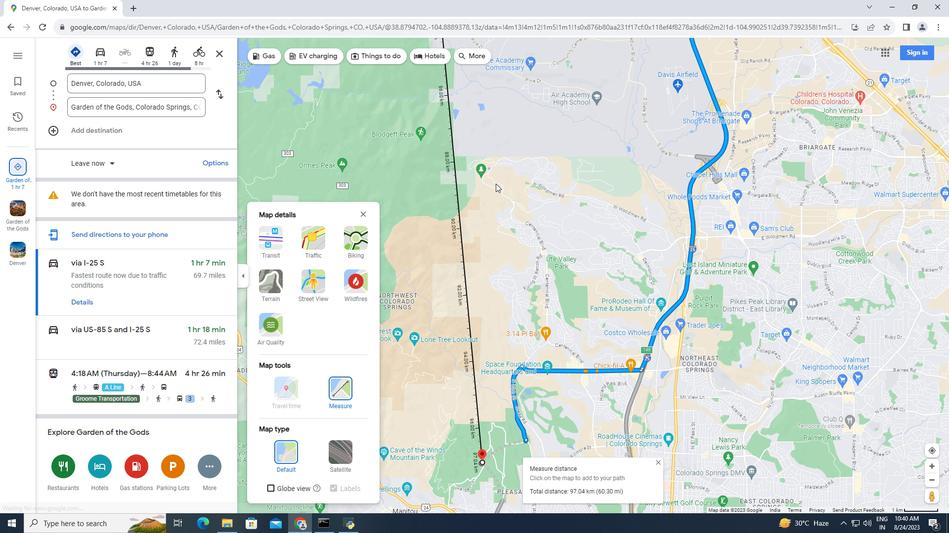 
Action: Mouse pressed left at (488, 177)
Screenshot: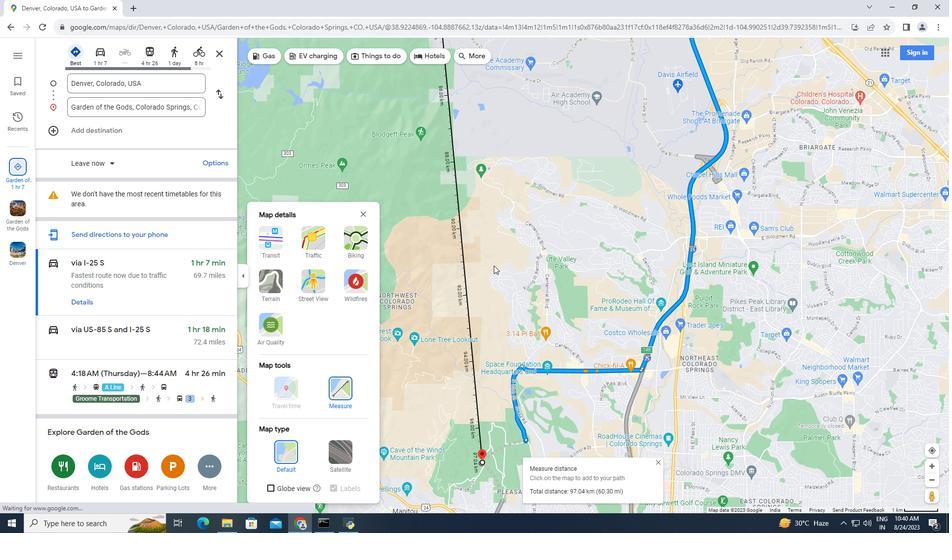 
Action: Mouse moved to (468, 188)
Screenshot: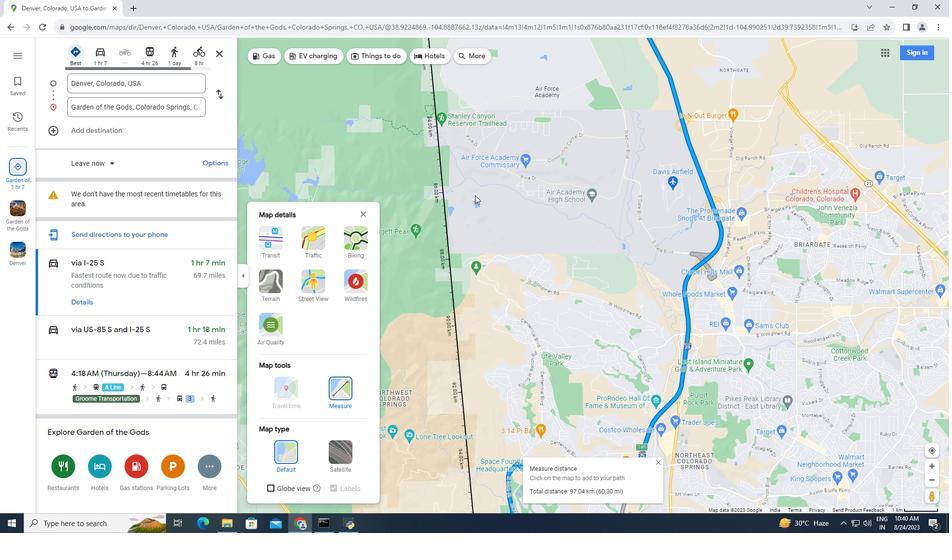 
Action: Mouse pressed left at (468, 188)
Screenshot: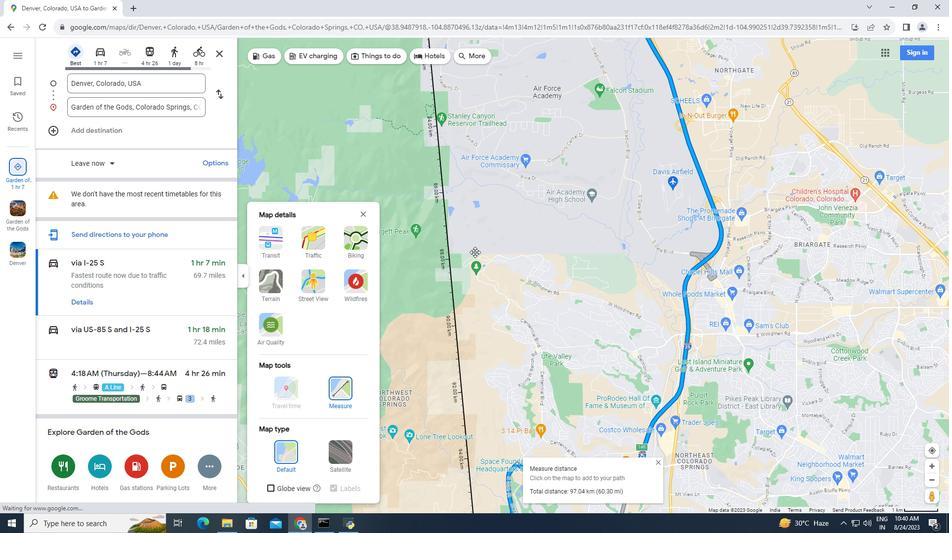 
Action: Mouse moved to (479, 187)
Screenshot: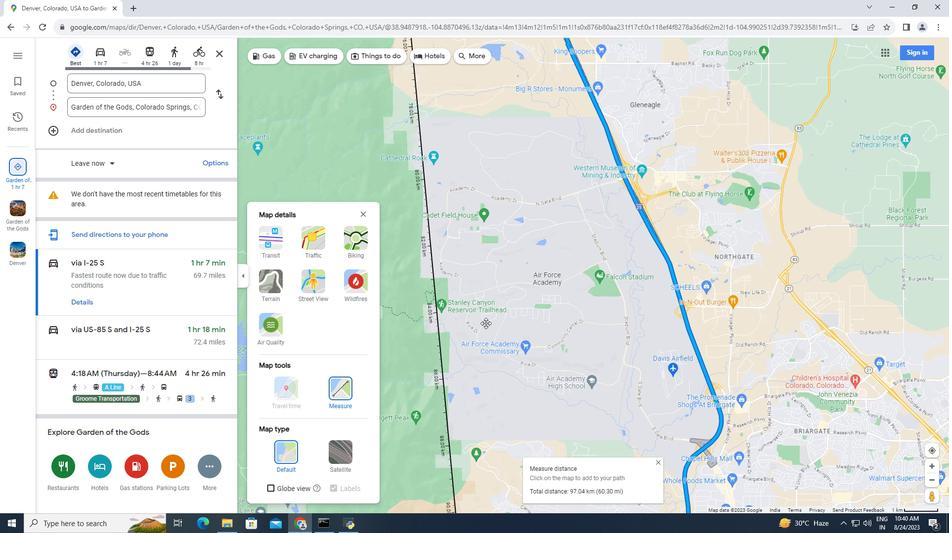 
Action: Mouse pressed left at (479, 187)
Screenshot: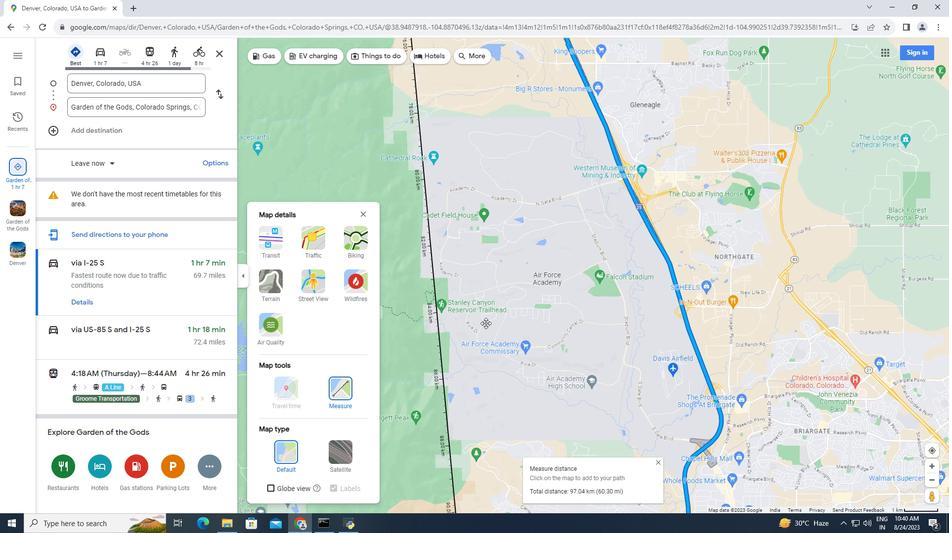 
Action: Mouse moved to (474, 244)
Screenshot: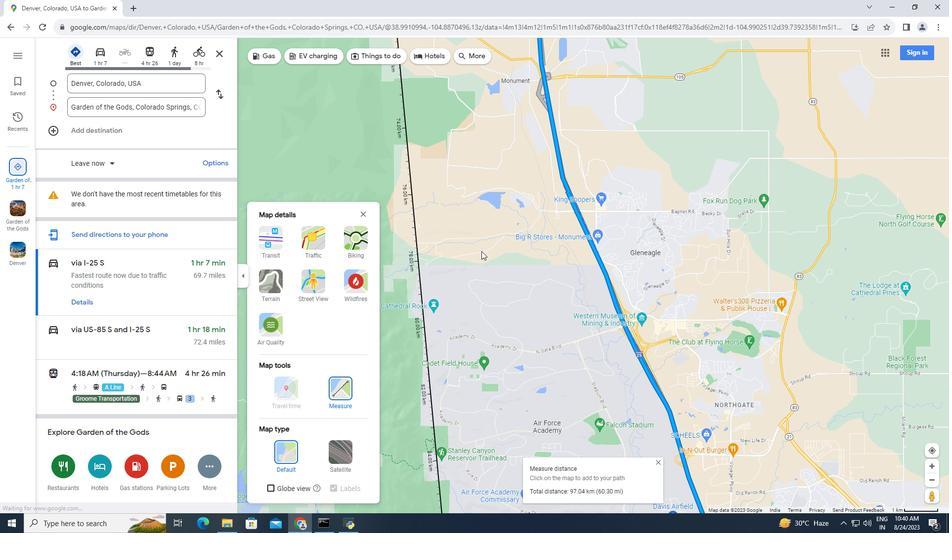 
Action: Mouse pressed left at (474, 244)
Screenshot: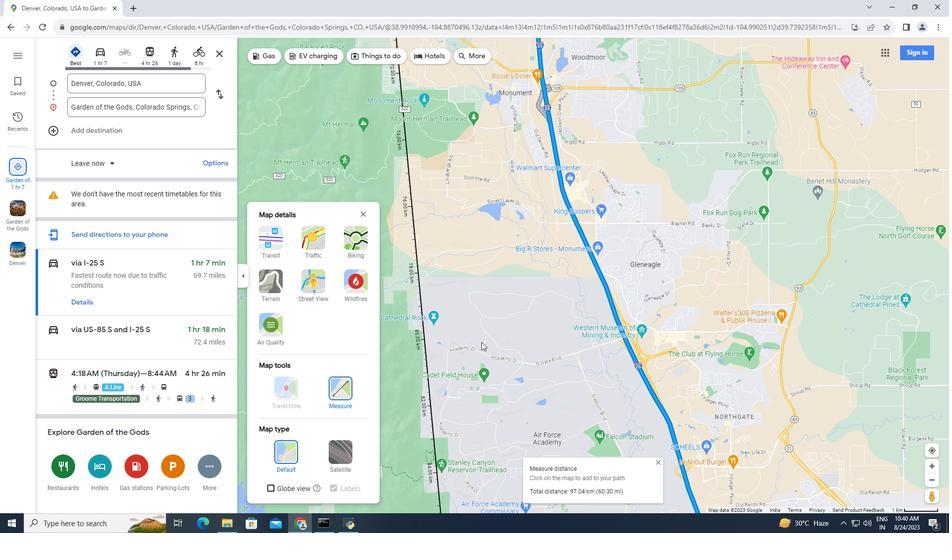 
Action: Mouse moved to (491, 263)
Screenshot: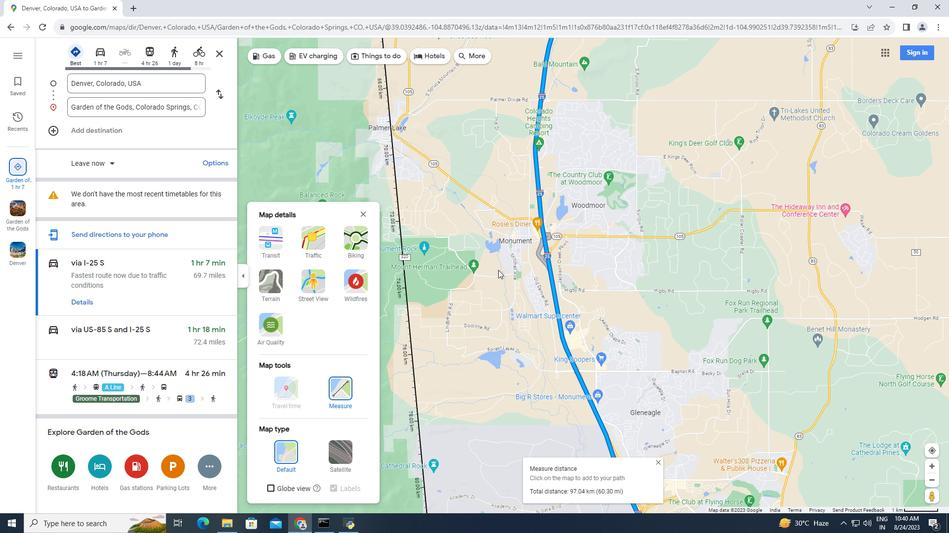 
Action: Mouse pressed left at (491, 263)
Screenshot: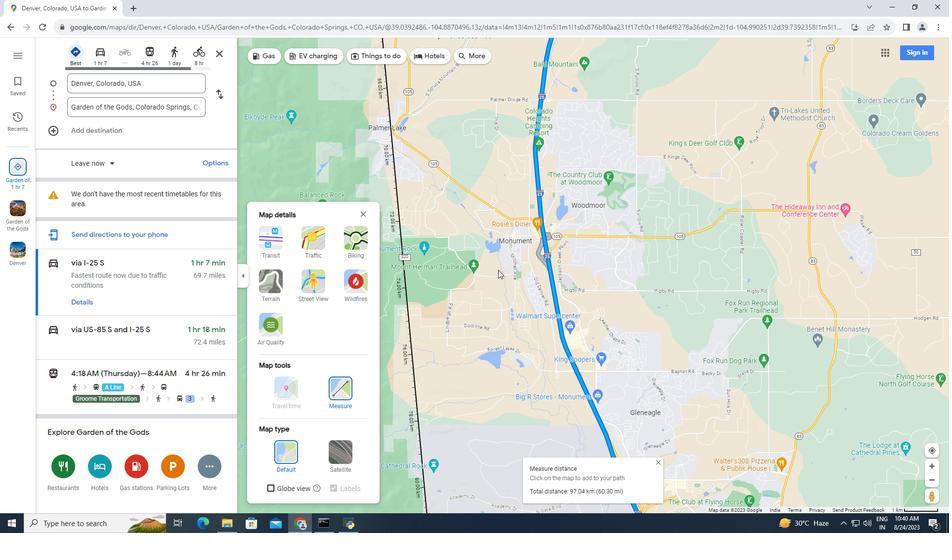 
Action: Mouse moved to (487, 226)
Screenshot: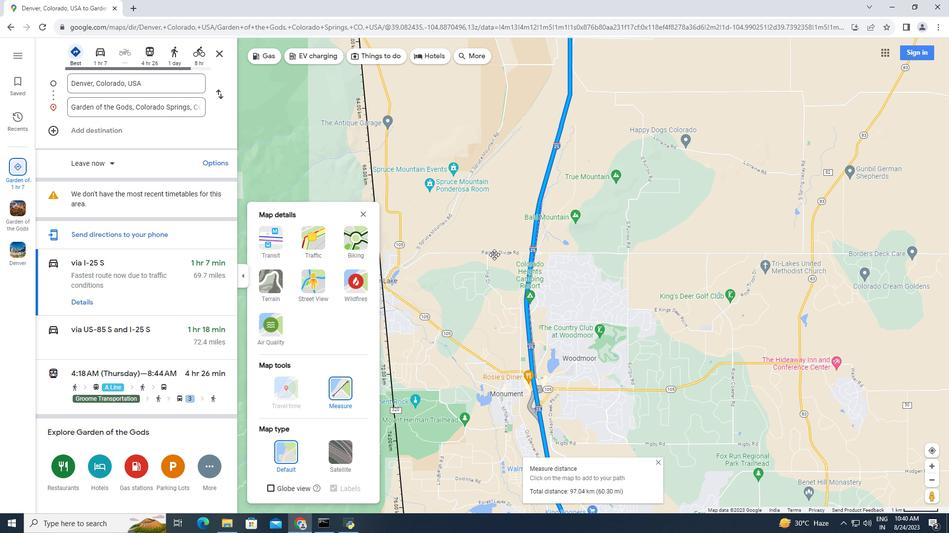 
Action: Mouse pressed left at (487, 226)
Screenshot: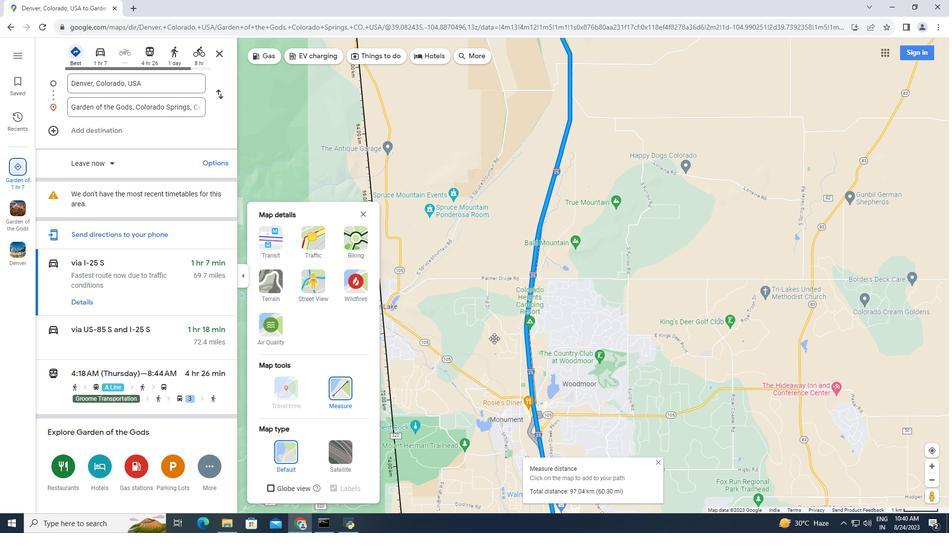 
Action: Mouse moved to (489, 192)
Screenshot: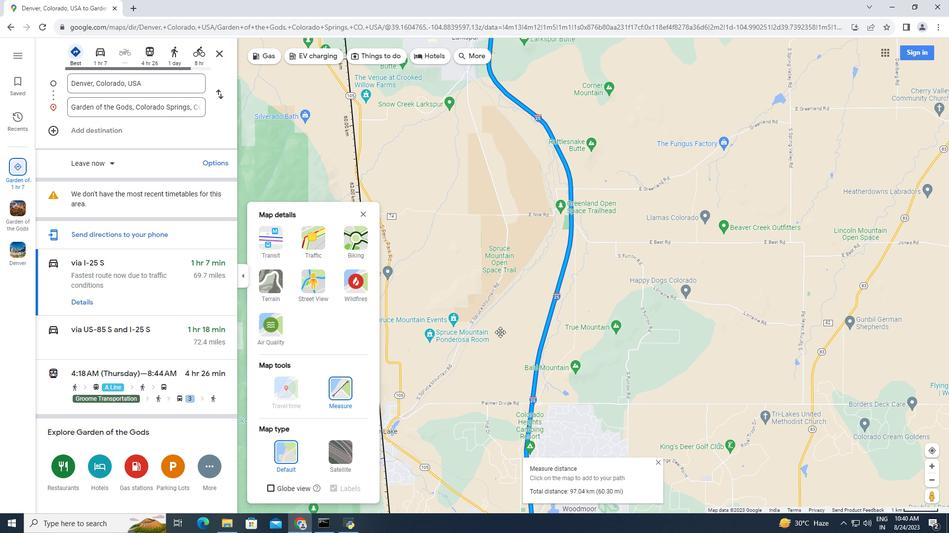 
Action: Mouse pressed left at (489, 192)
Screenshot: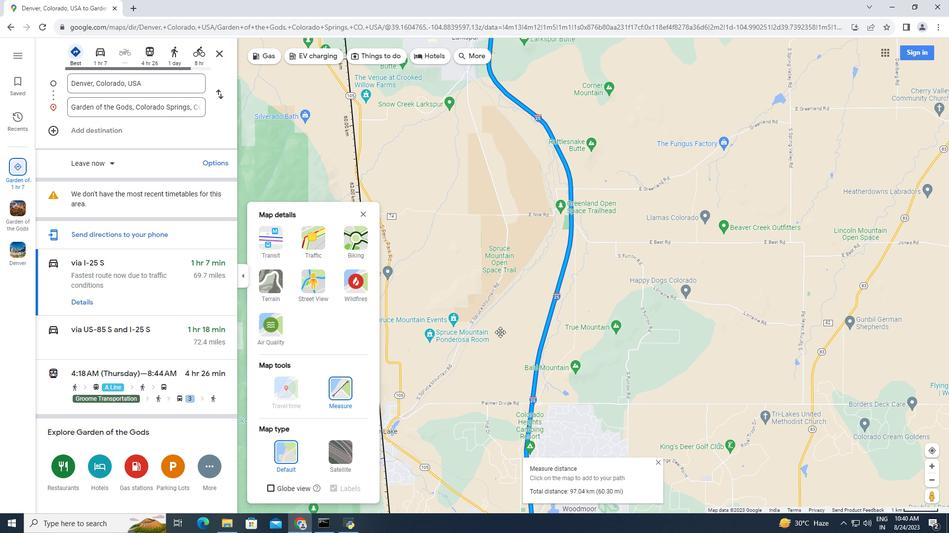 
Action: Mouse moved to (434, 198)
Screenshot: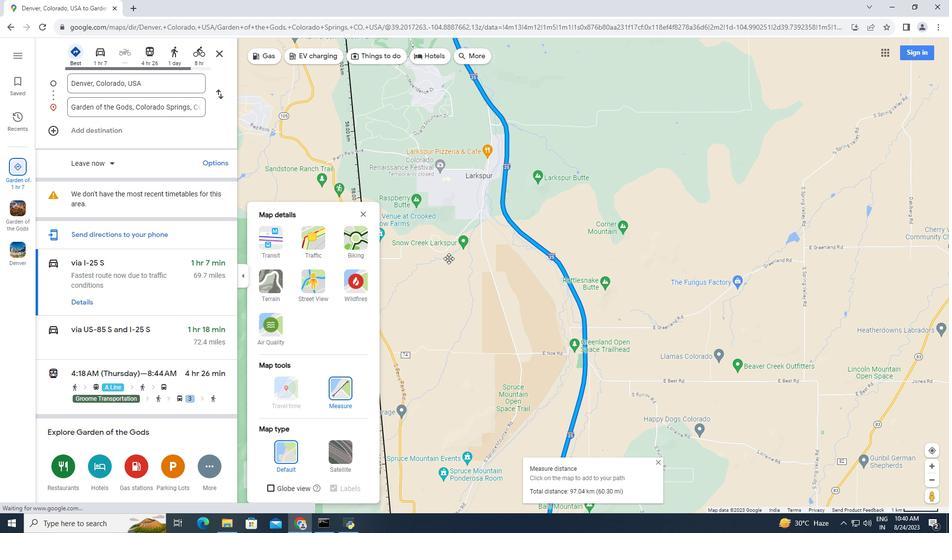 
Action: Mouse pressed left at (434, 198)
Screenshot: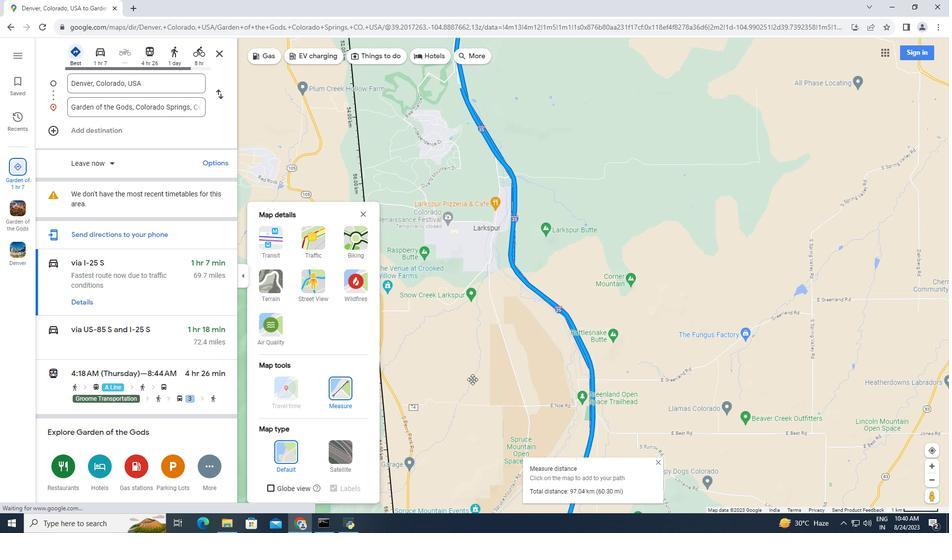 
Action: Mouse moved to (431, 233)
Screenshot: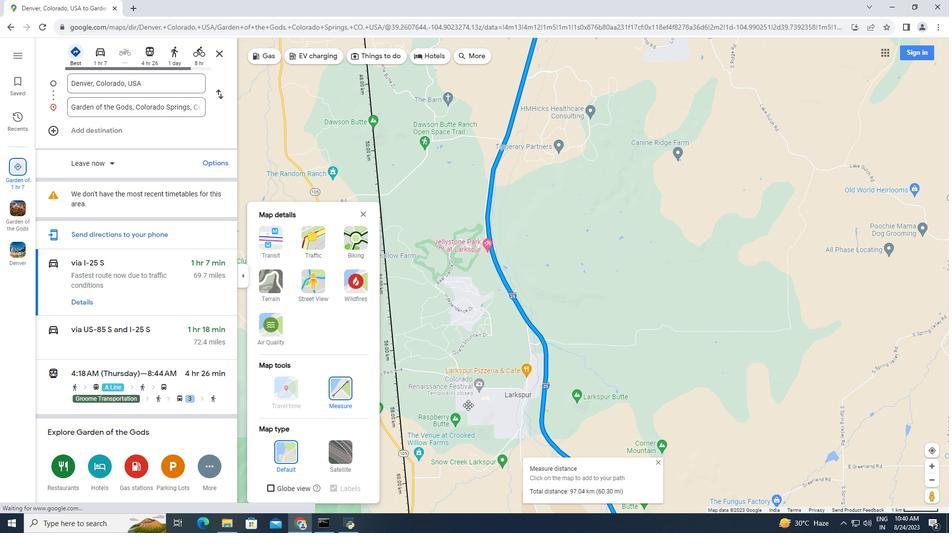 
Action: Mouse pressed left at (431, 226)
Screenshot: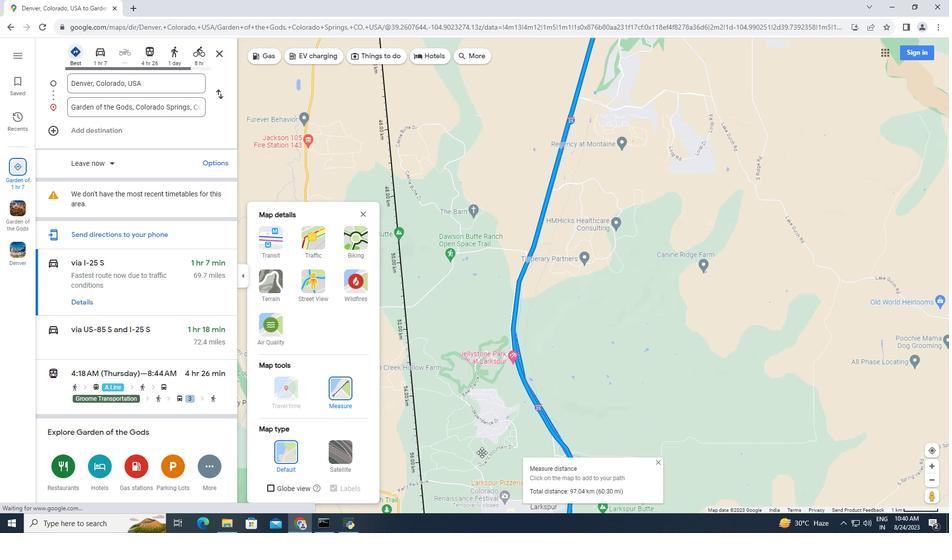 
Action: Mouse moved to (463, 256)
Screenshot: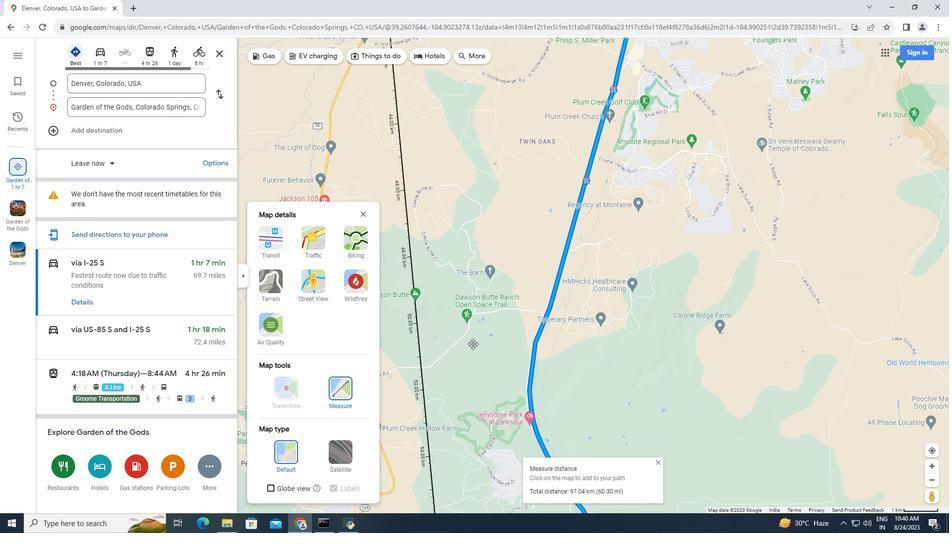
Action: Mouse pressed left at (463, 256)
Screenshot: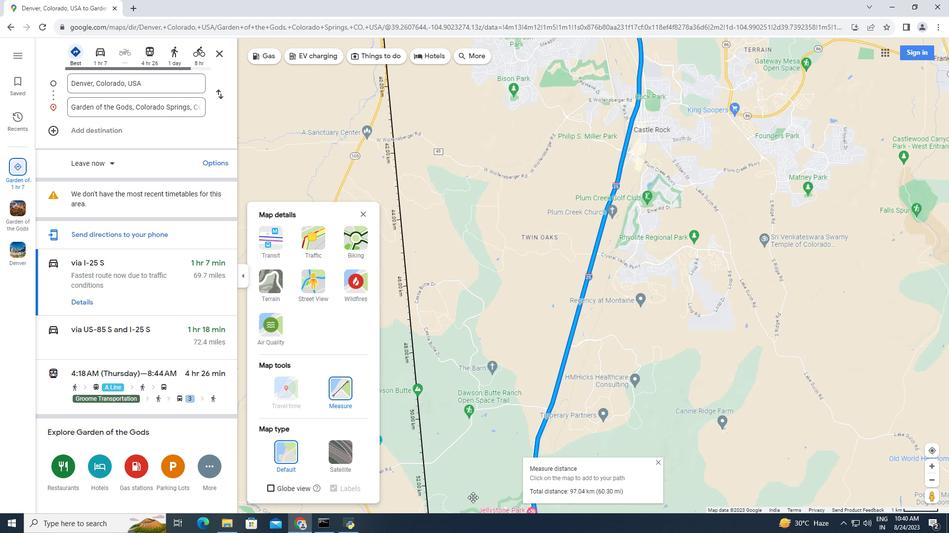 
Action: Mouse moved to (469, 343)
Screenshot: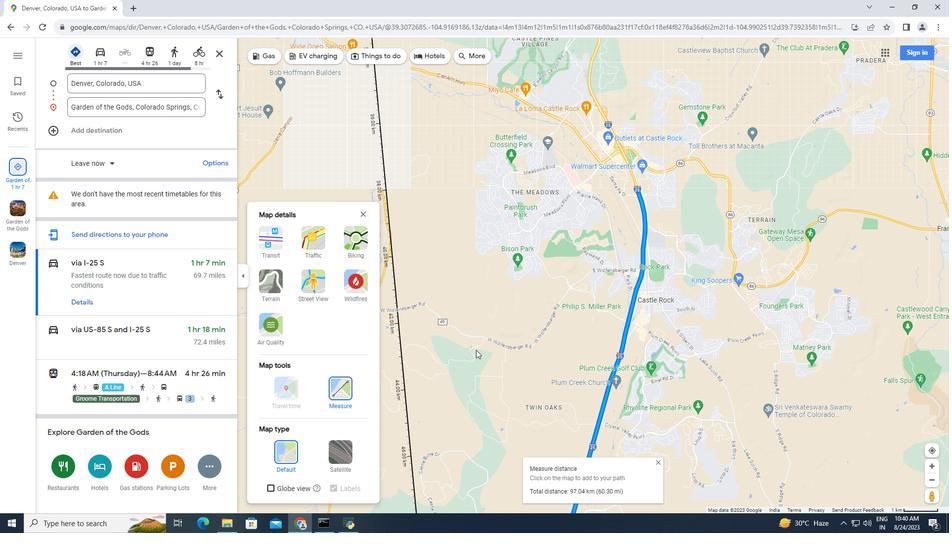
Action: Mouse pressed left at (469, 343)
Screenshot: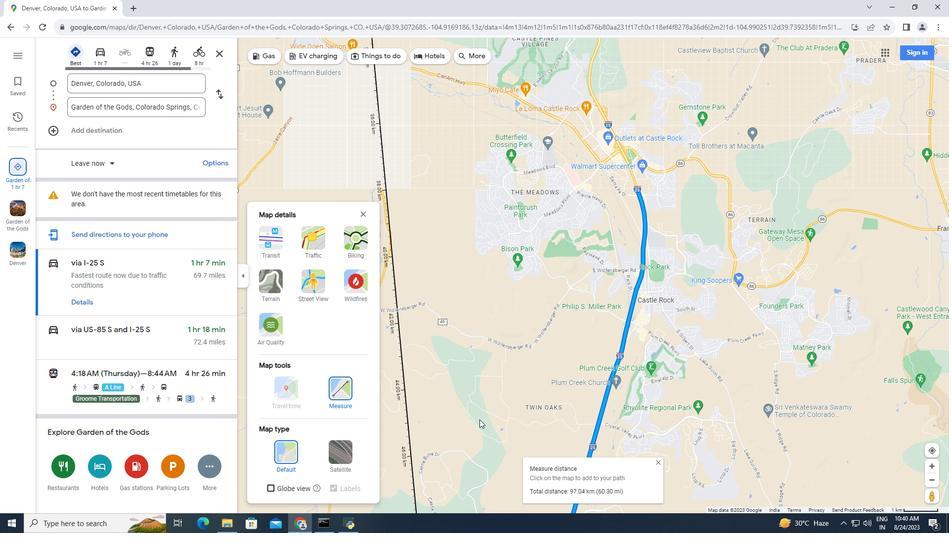 
Action: Mouse moved to (451, 334)
Screenshot: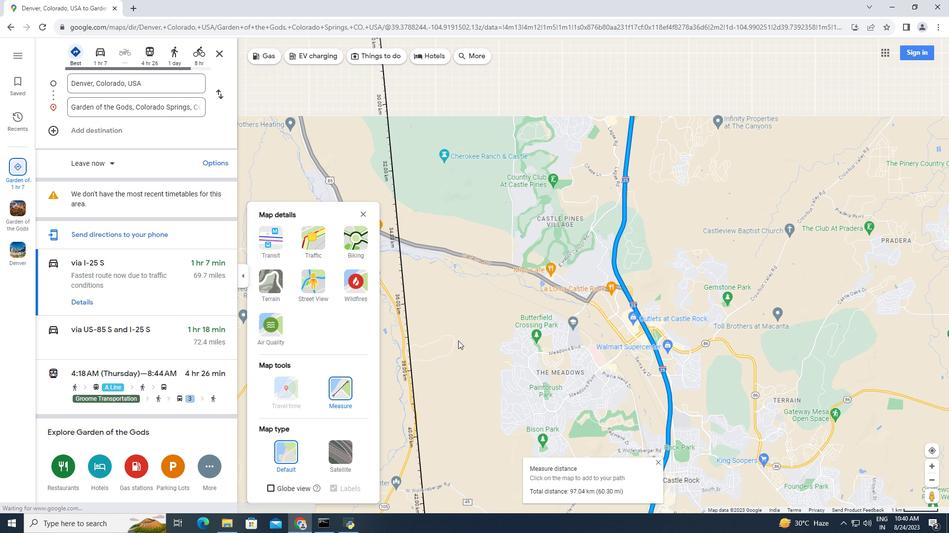 
Action: Mouse pressed left at (451, 334)
Screenshot: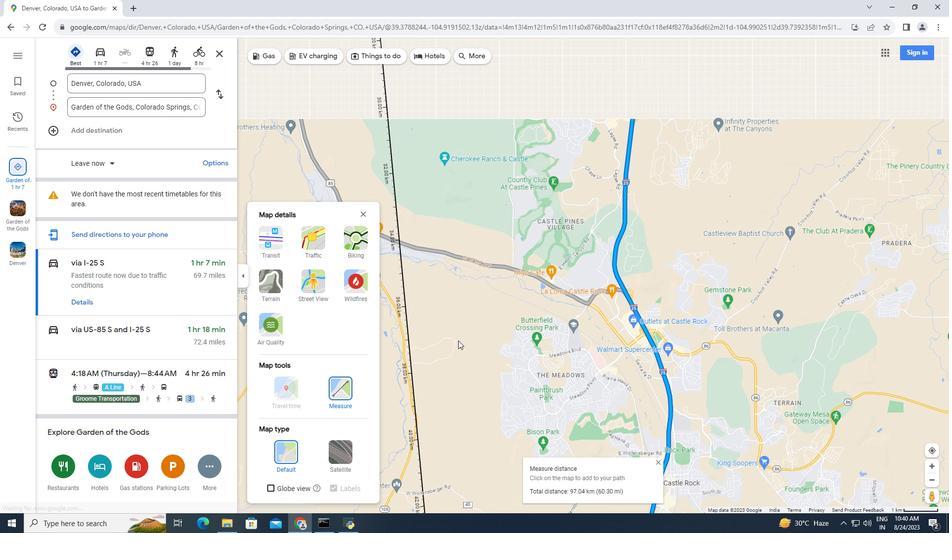 
Action: Mouse moved to (433, 294)
Screenshot: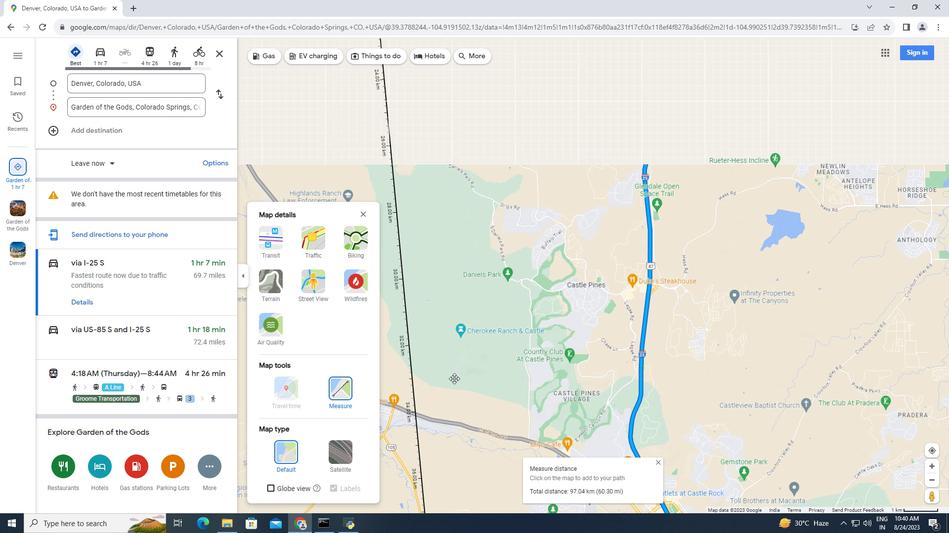 
Action: Mouse pressed left at (433, 294)
Screenshot: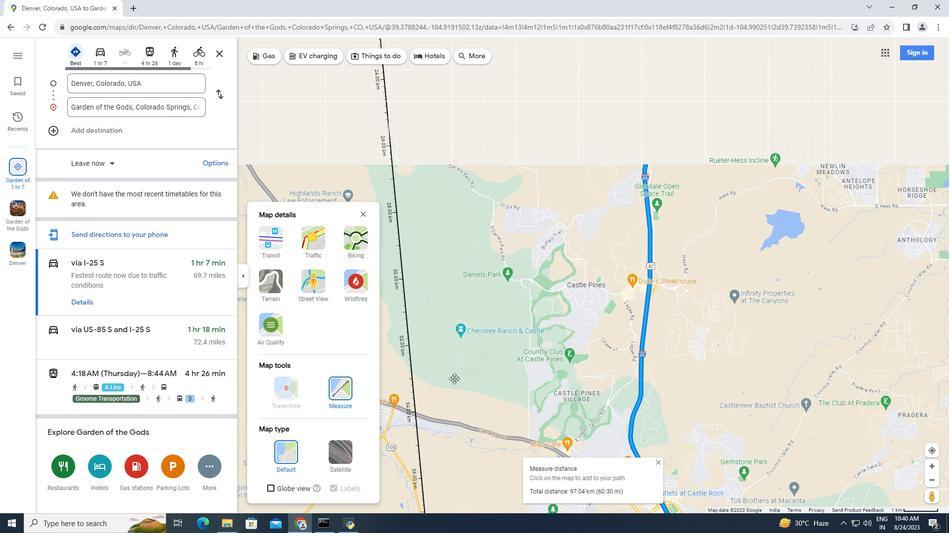 
Action: Mouse moved to (440, 271)
Screenshot: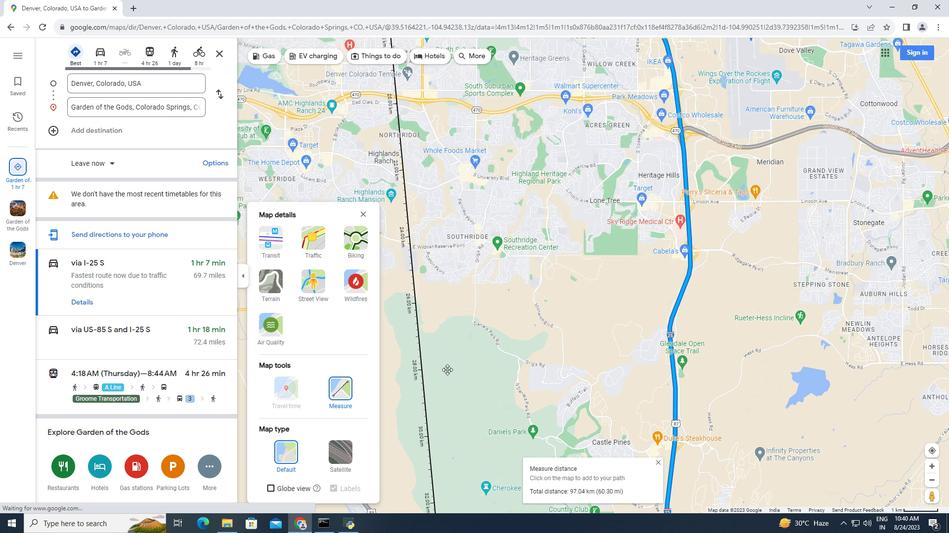 
Action: Mouse pressed left at (440, 271)
Screenshot: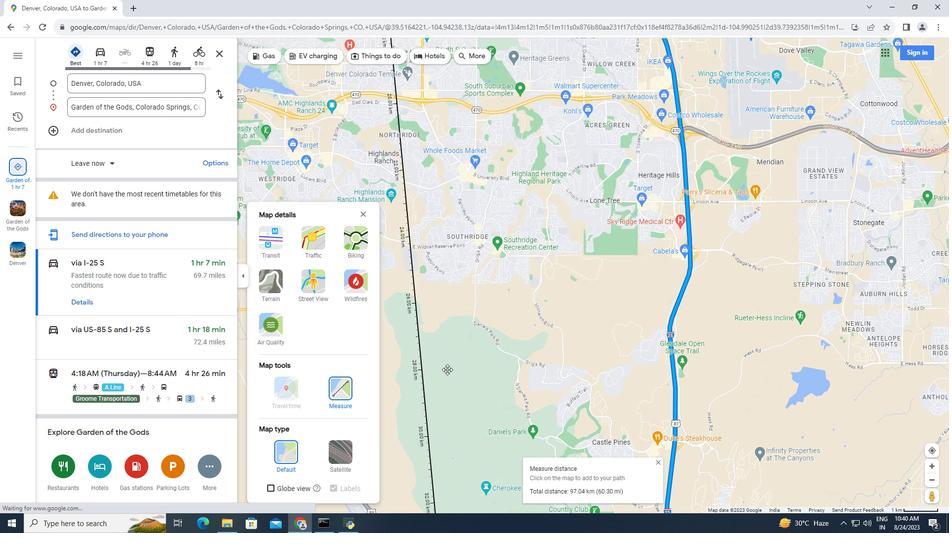 
Action: Mouse moved to (423, 252)
Screenshot: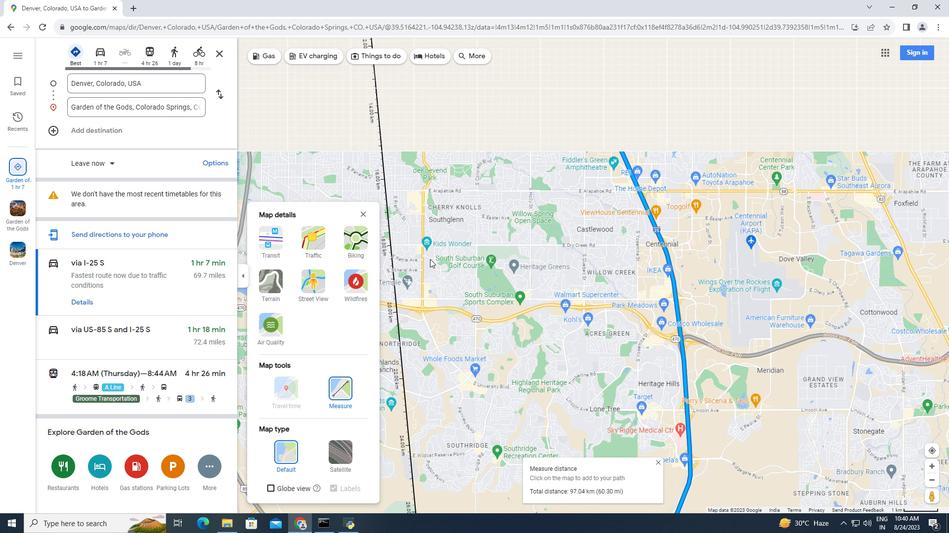 
Action: Mouse pressed left at (423, 252)
Screenshot: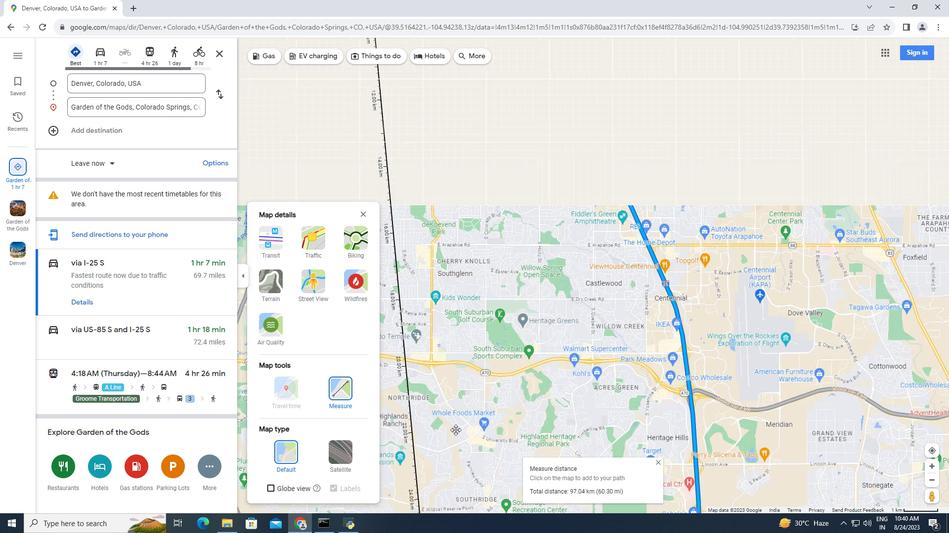 
Action: Mouse moved to (461, 245)
Screenshot: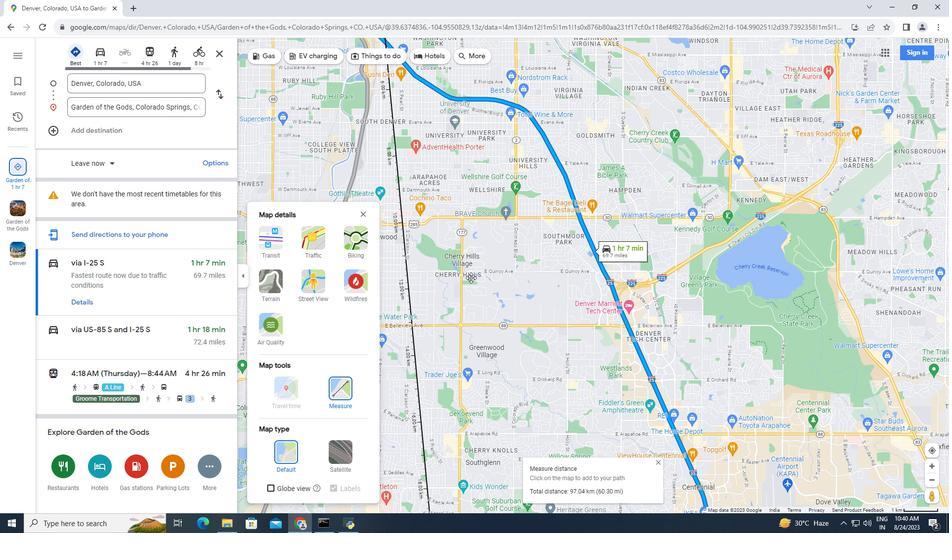 
Action: Mouse pressed left at (461, 245)
Screenshot: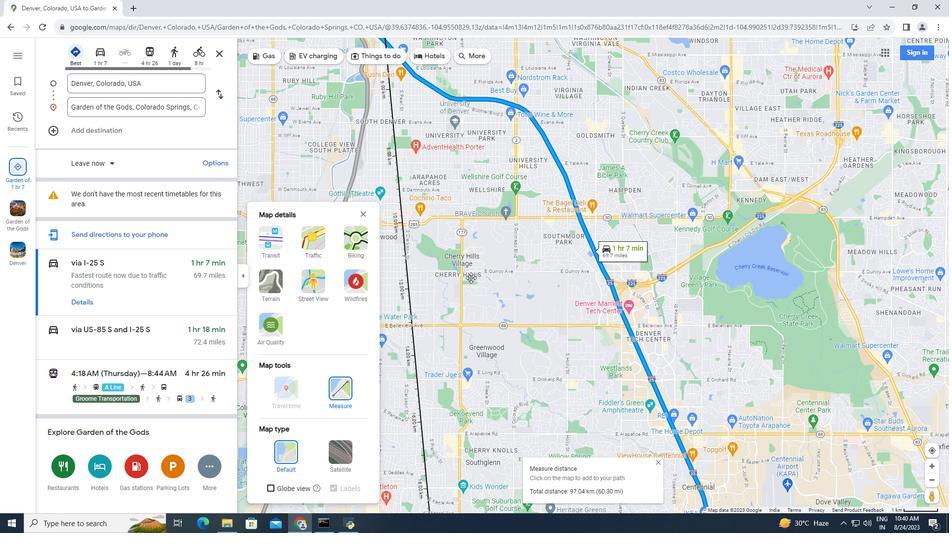 
Action: Mouse moved to (439, 251)
Screenshot: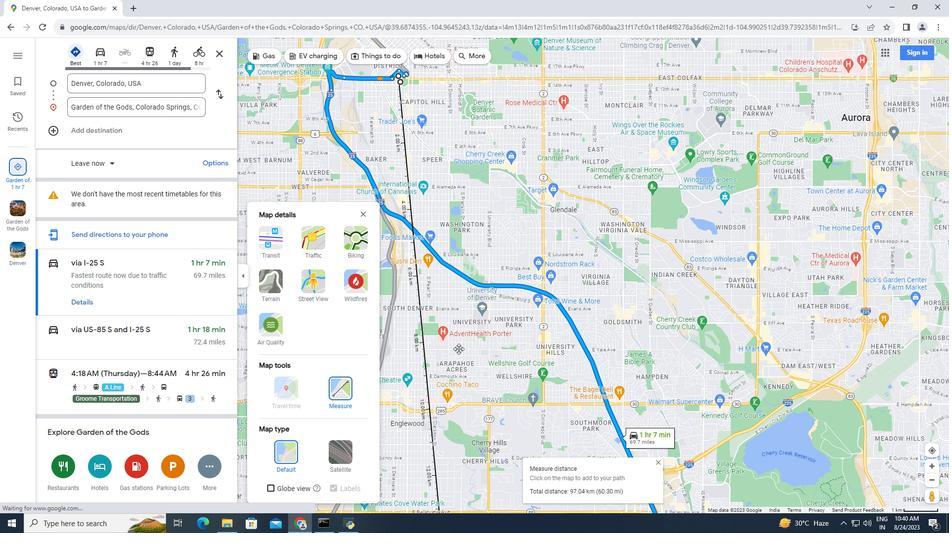 
Action: Mouse pressed left at (439, 251)
Screenshot: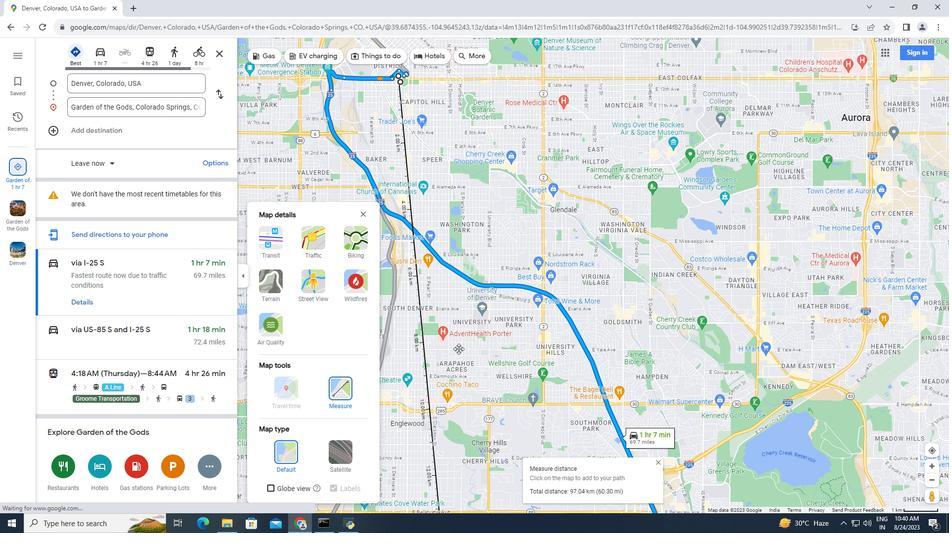 
Action: Mouse moved to (416, 249)
Screenshot: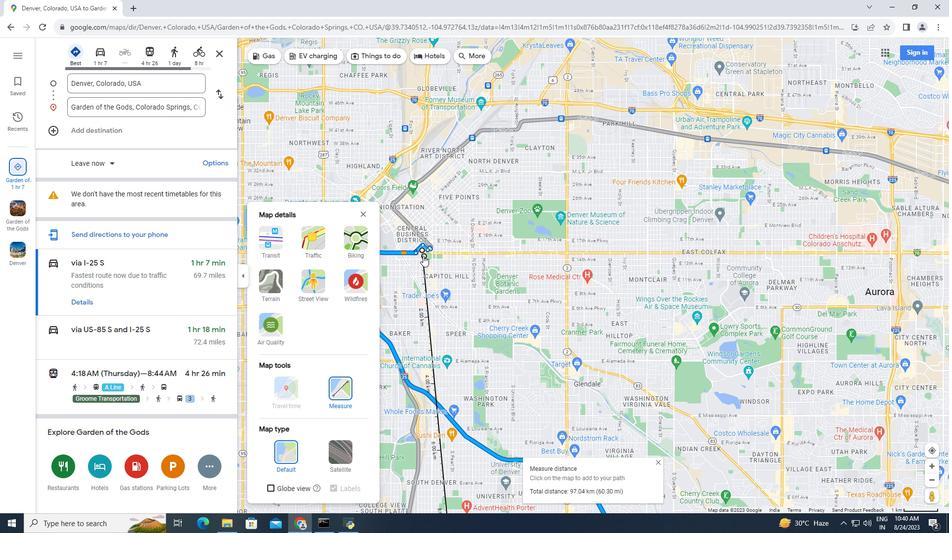 
Action: Mouse pressed left at (416, 249)
Screenshot: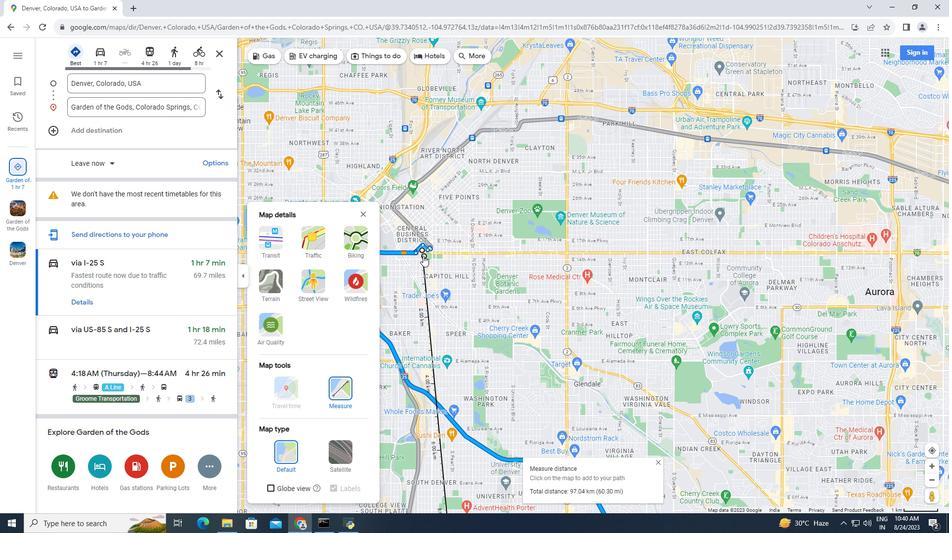 
Action: Mouse moved to (414, 243)
Screenshot: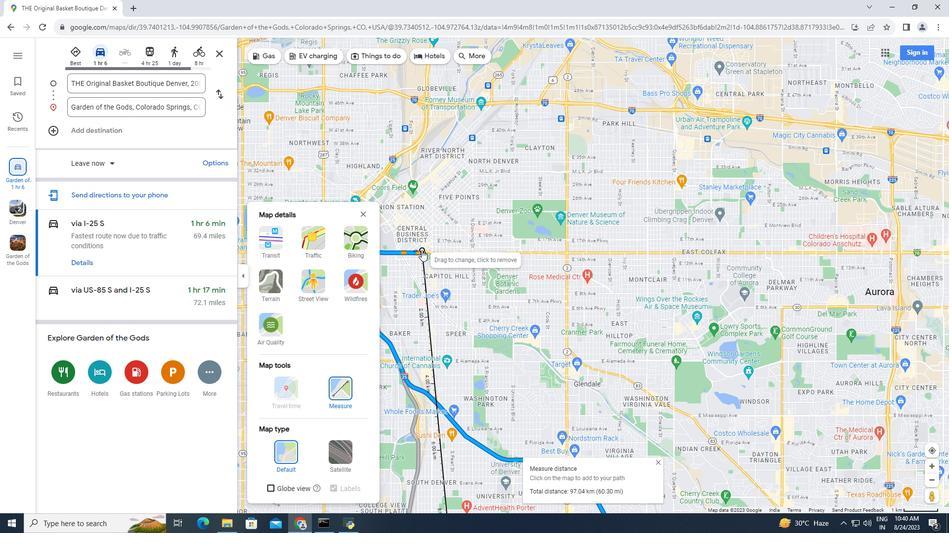 
Action: Mouse pressed left at (414, 243)
Screenshot: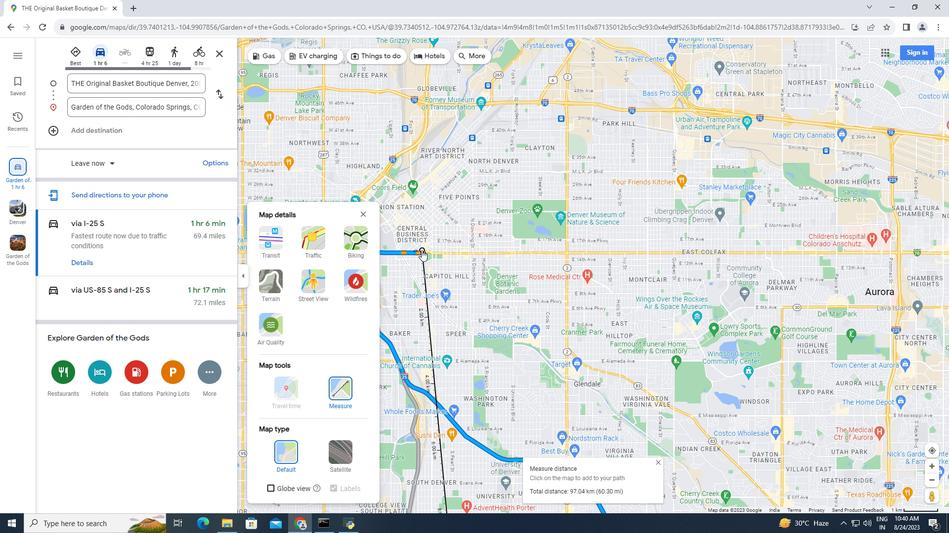 
Action: Mouse moved to (450, 315)
Screenshot: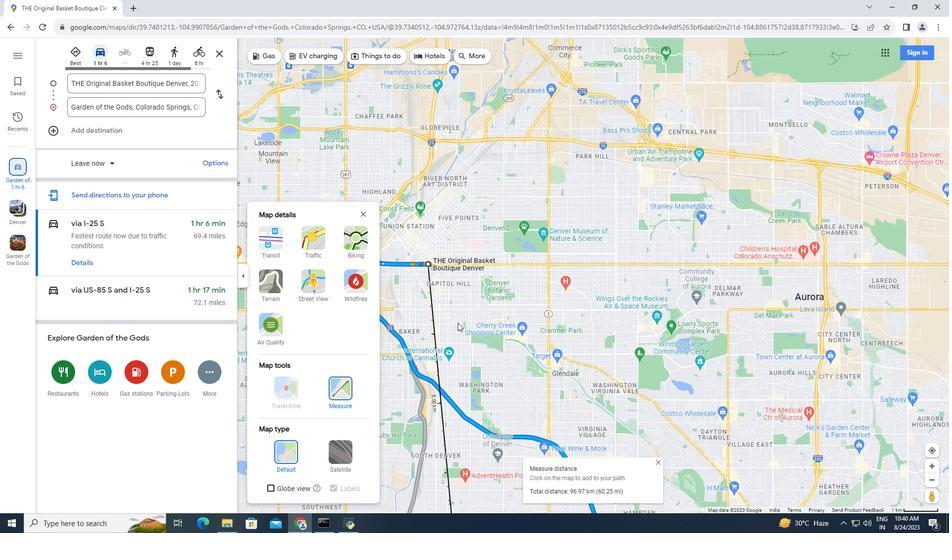 
Action: Mouse scrolled (450, 314) with delta (0, 0)
Screenshot: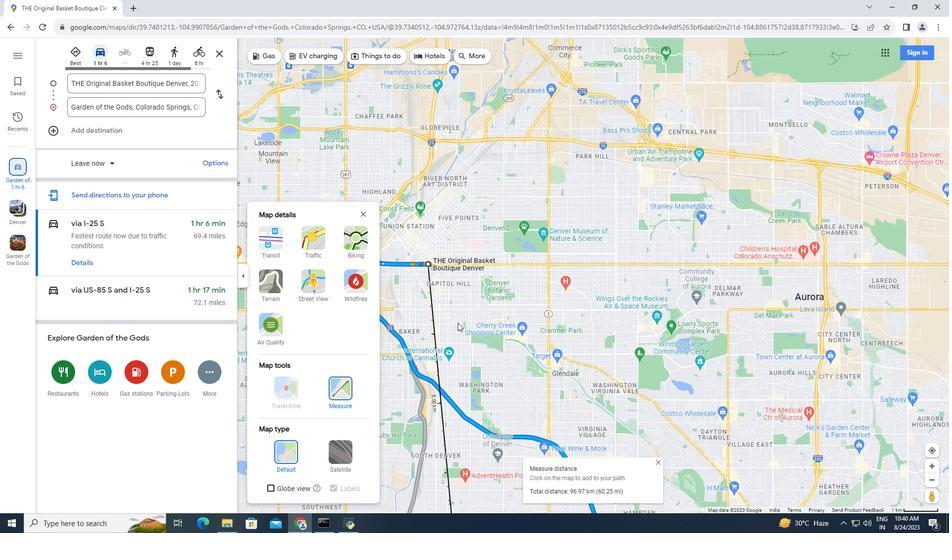 
Action: Mouse scrolled (450, 314) with delta (0, 0)
Screenshot: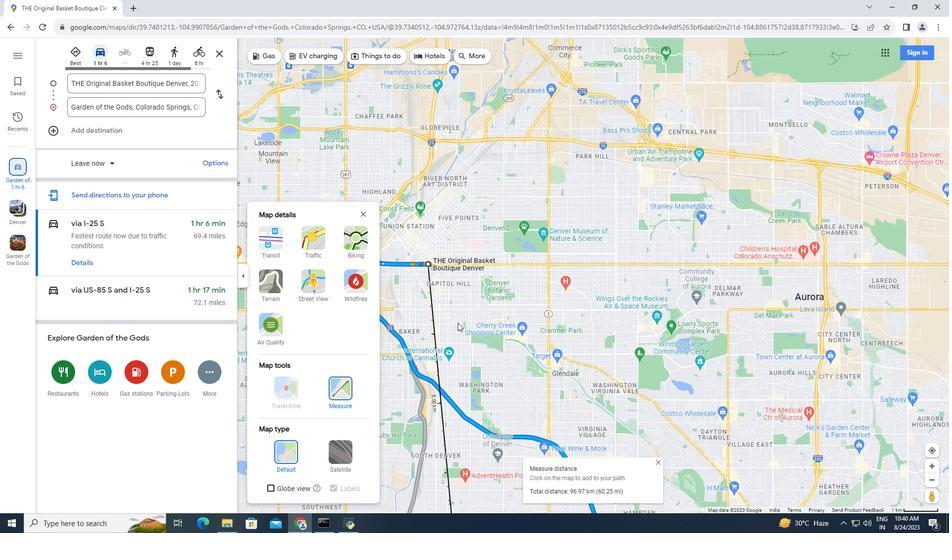 
Action: Mouse scrolled (450, 314) with delta (0, 0)
Screenshot: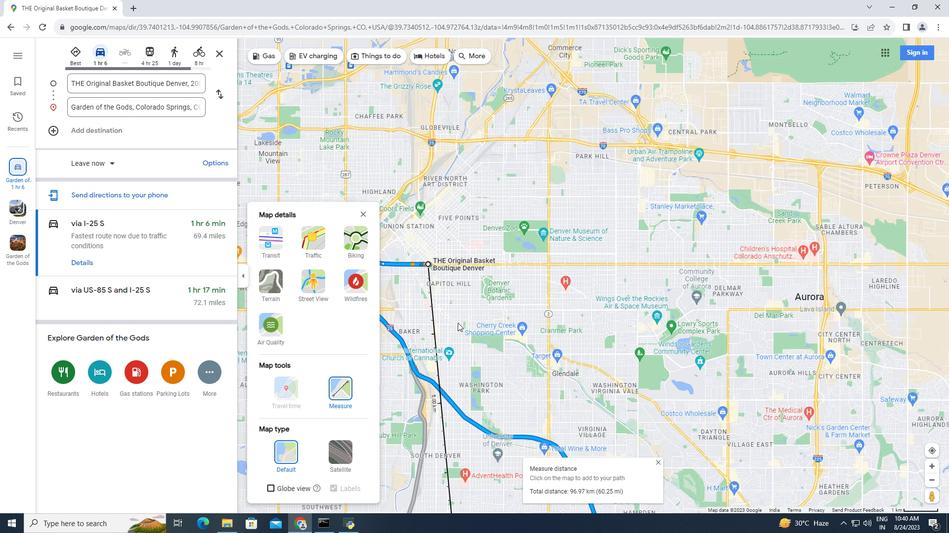 
Action: Mouse moved to (472, 302)
Screenshot: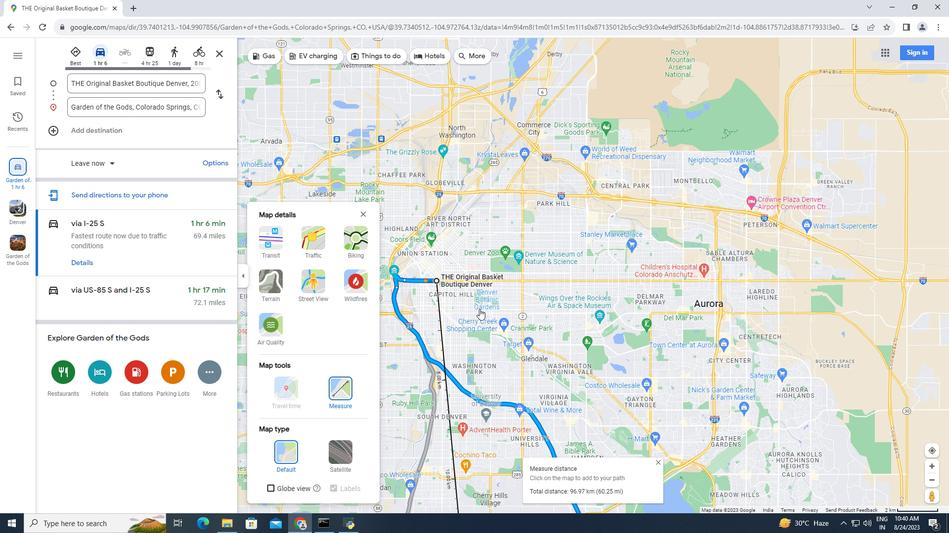 
Action: Mouse scrolled (472, 302) with delta (0, 0)
Screenshot: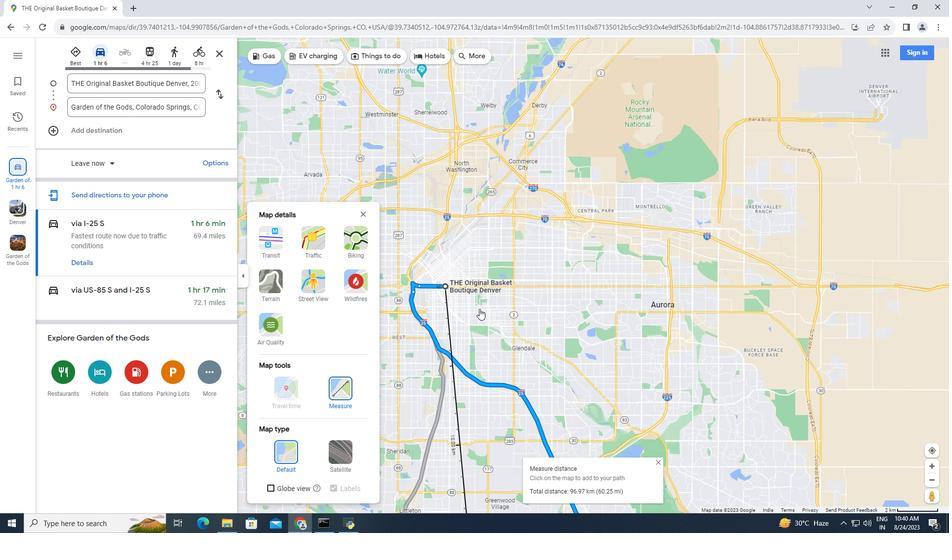 
Action: Mouse scrolled (472, 302) with delta (0, 0)
Screenshot: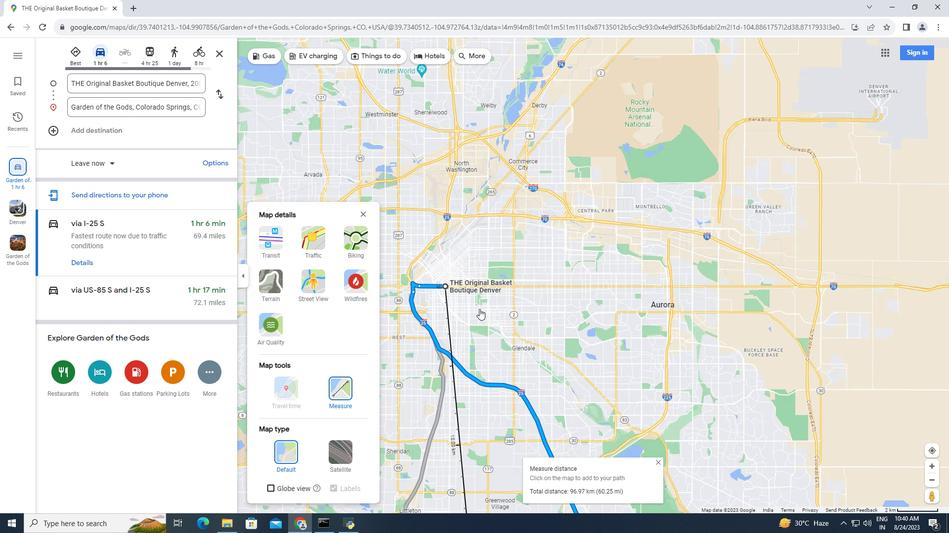 
Action: Mouse scrolled (472, 302) with delta (0, 0)
Screenshot: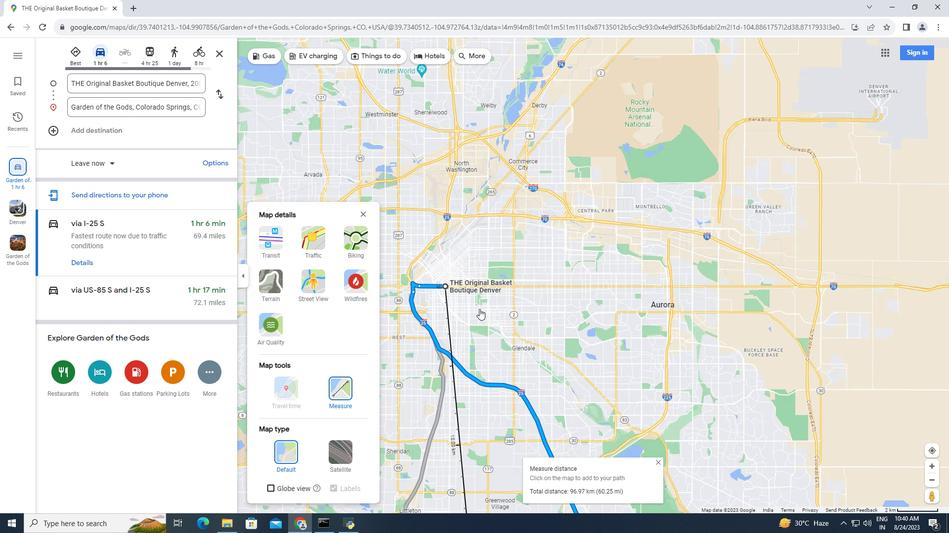 
Action: Mouse scrolled (472, 302) with delta (0, 0)
Screenshot: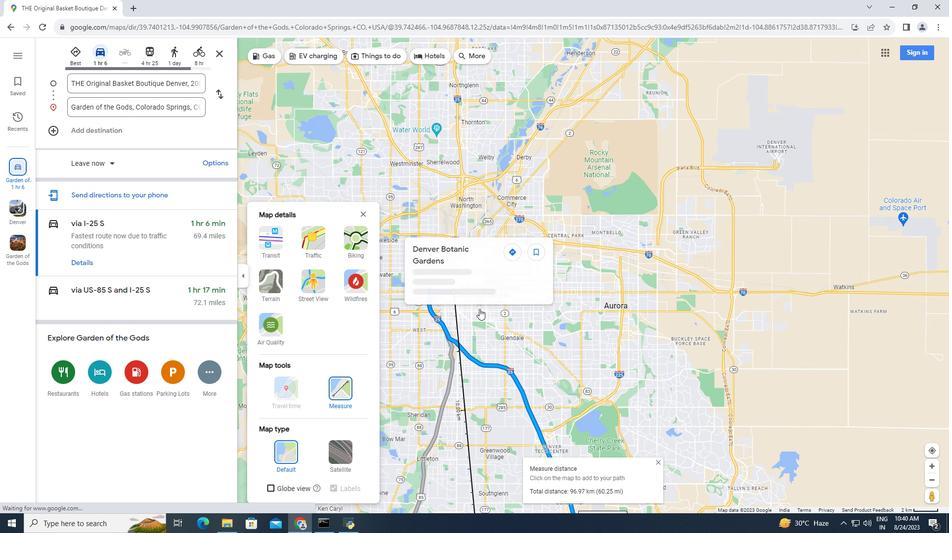
Action: Mouse moved to (472, 302)
Screenshot: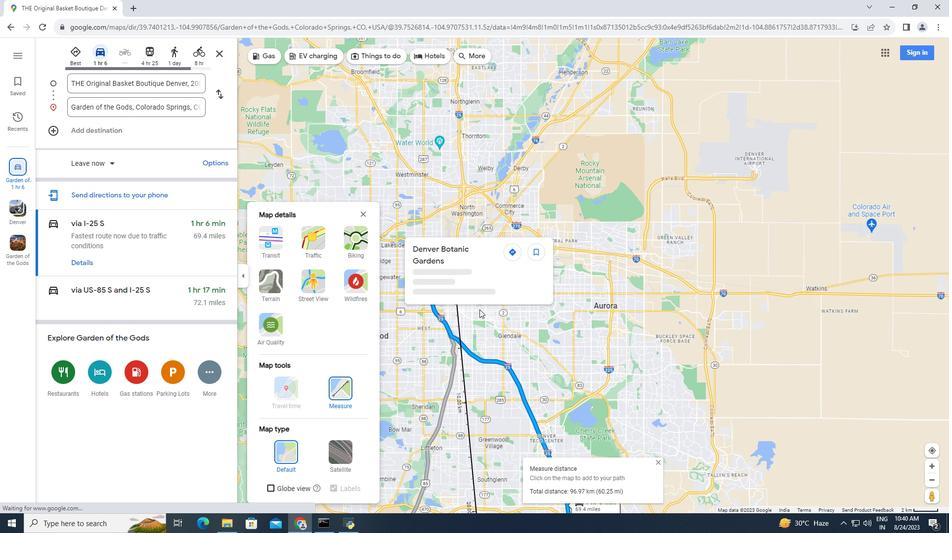 
Action: Mouse scrolled (472, 302) with delta (0, 0)
Screenshot: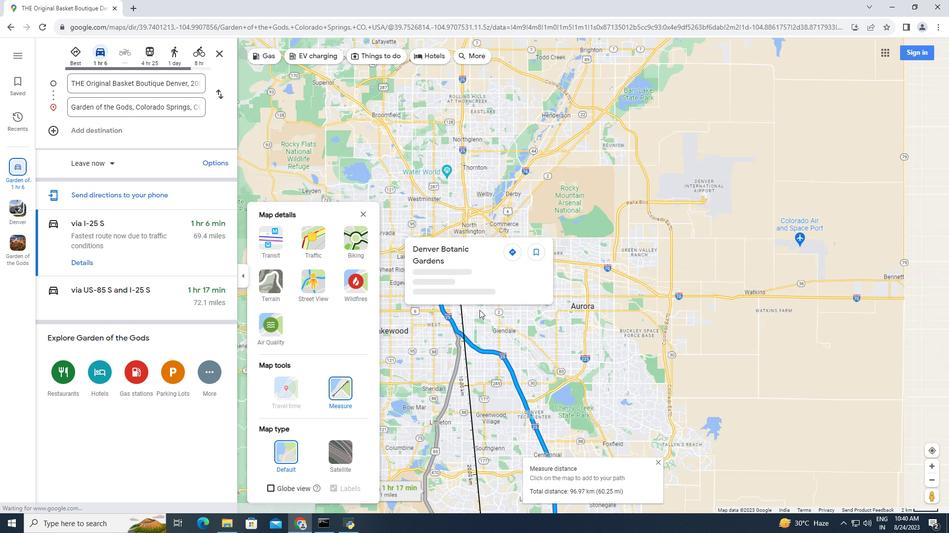 
Action: Mouse scrolled (472, 302) with delta (0, 0)
Screenshot: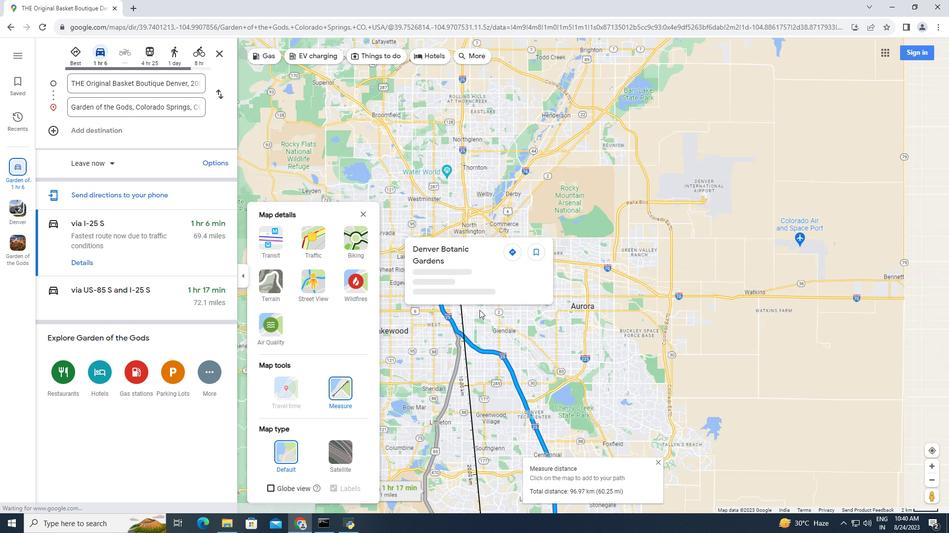 
Action: Mouse moved to (506, 319)
Screenshot: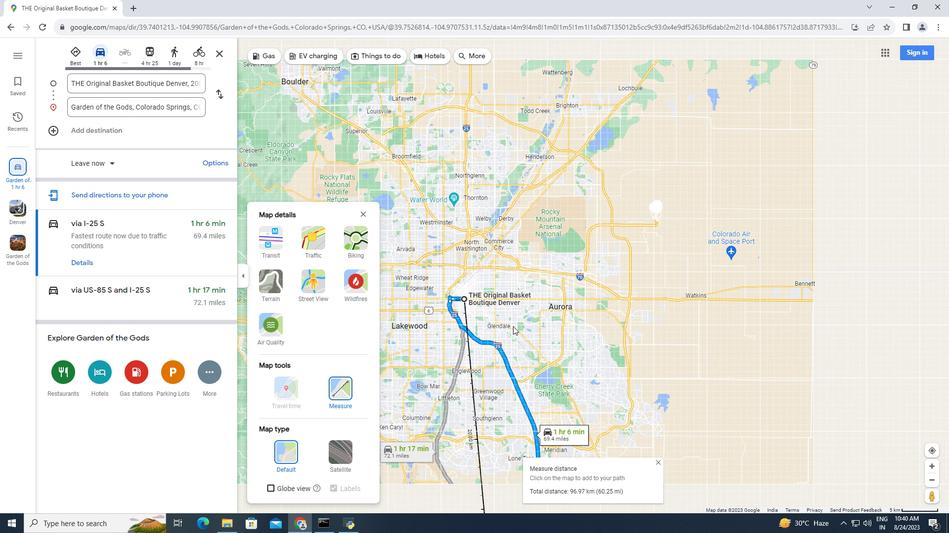 
Action: Mouse scrolled (506, 319) with delta (0, 0)
Screenshot: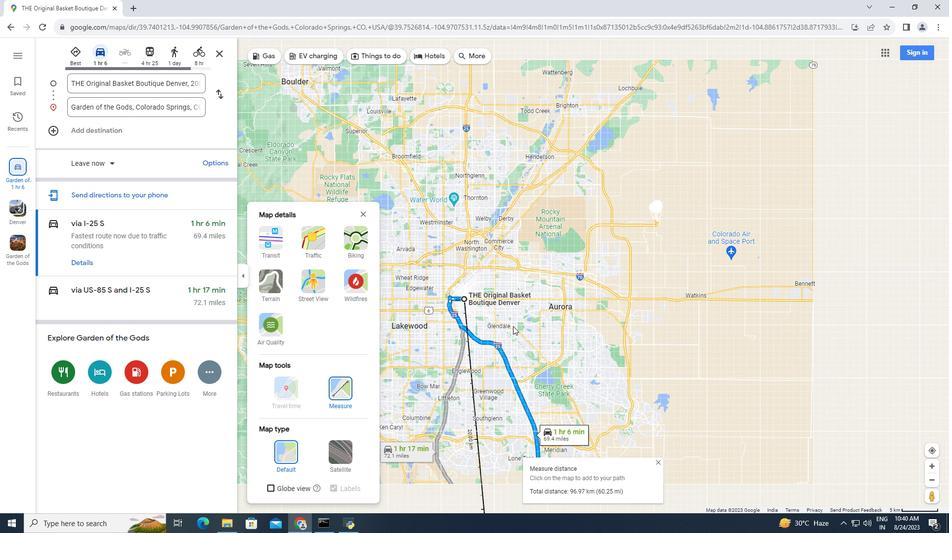 
Action: Mouse scrolled (506, 319) with delta (0, 0)
Screenshot: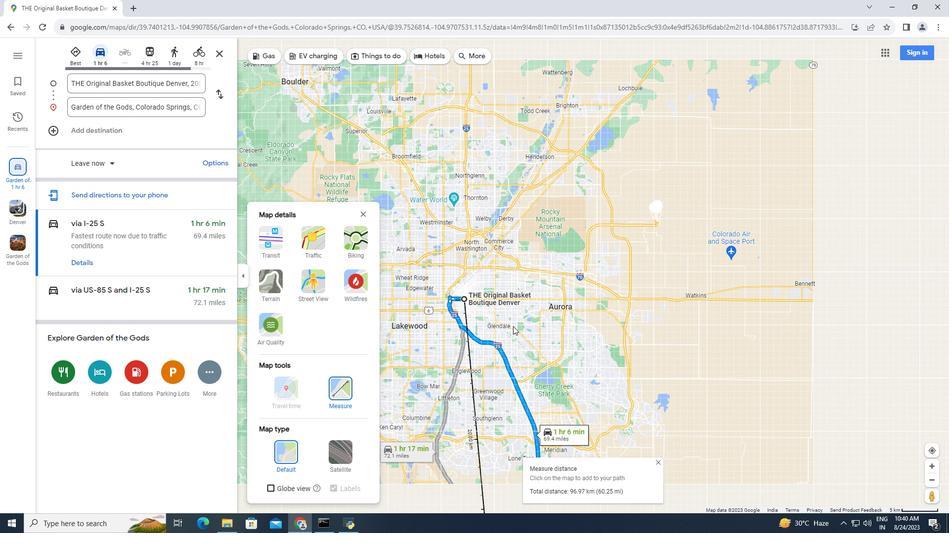 
Action: Mouse scrolled (506, 319) with delta (0, 0)
Screenshot: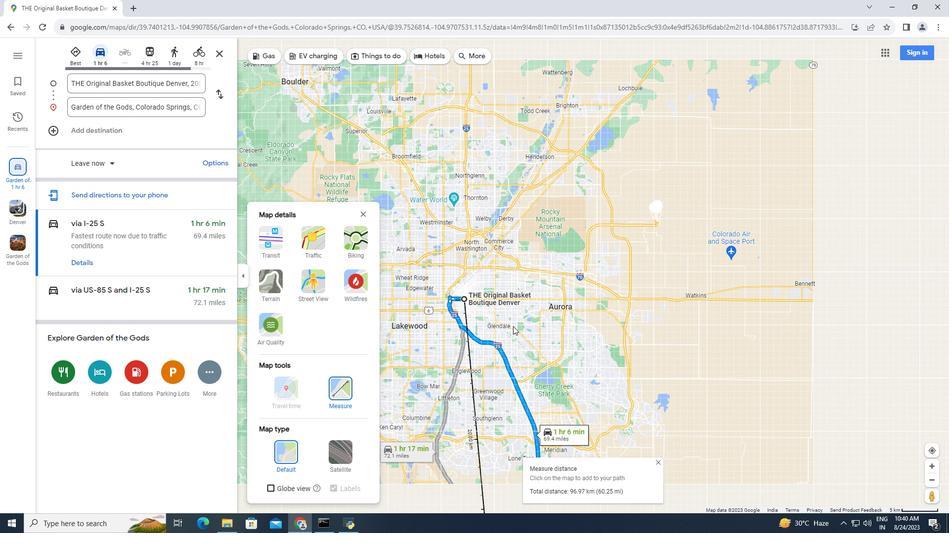 
Action: Mouse scrolled (506, 319) with delta (0, 0)
Screenshot: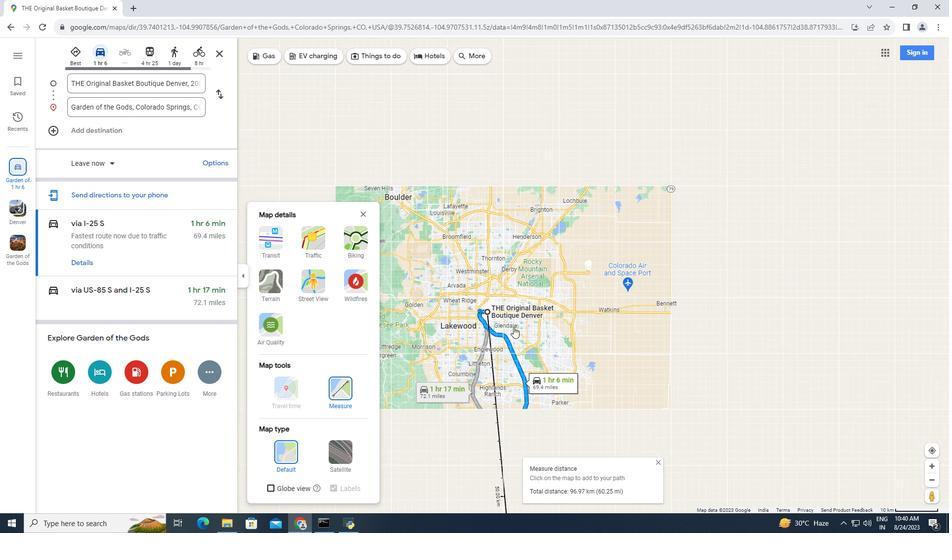 
Action: Mouse scrolled (506, 319) with delta (0, 0)
Screenshot: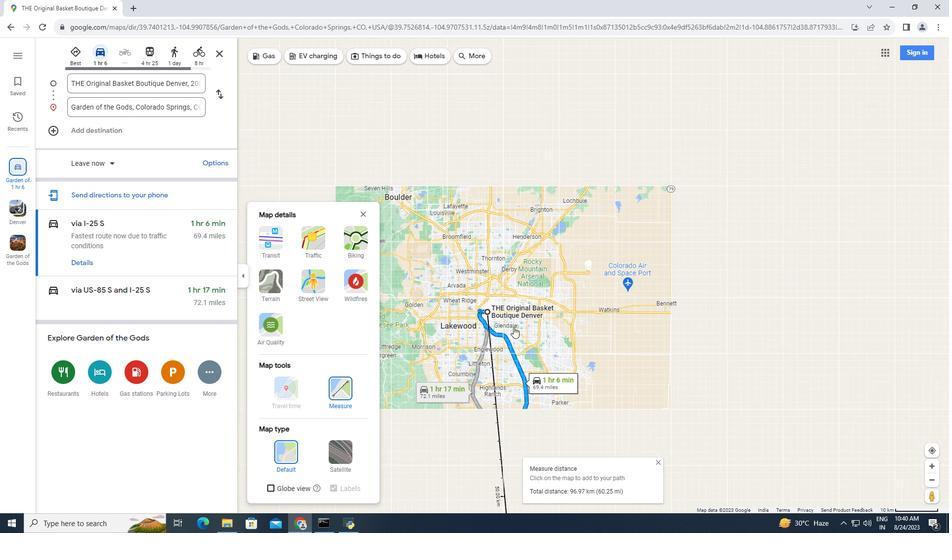 
Action: Mouse scrolled (506, 319) with delta (0, 0)
Screenshot: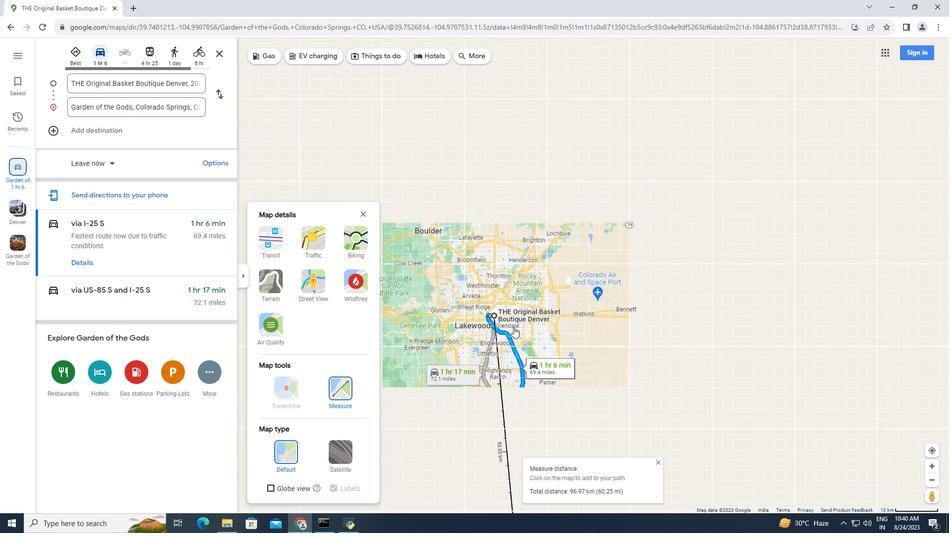 
Action: Mouse moved to (506, 320)
Screenshot: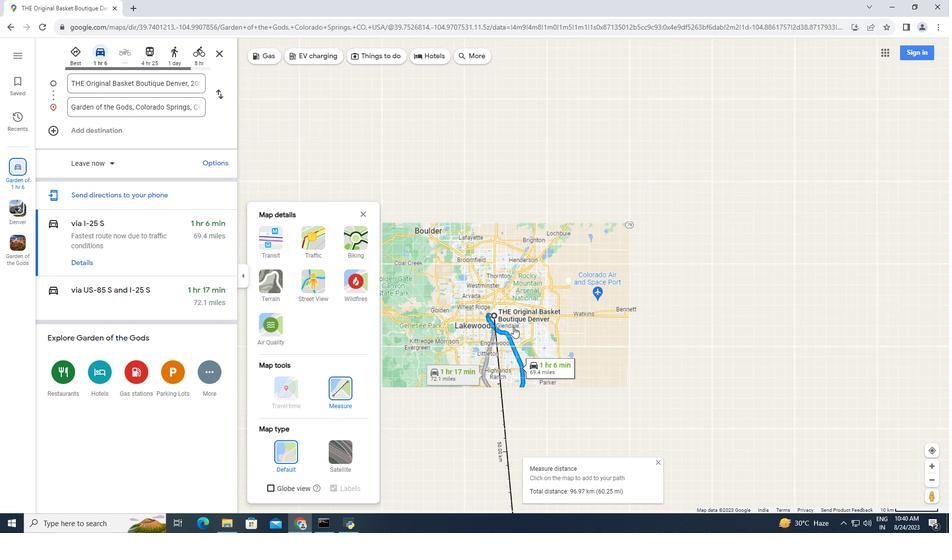 
Action: Mouse scrolled (506, 320) with delta (0, 0)
Screenshot: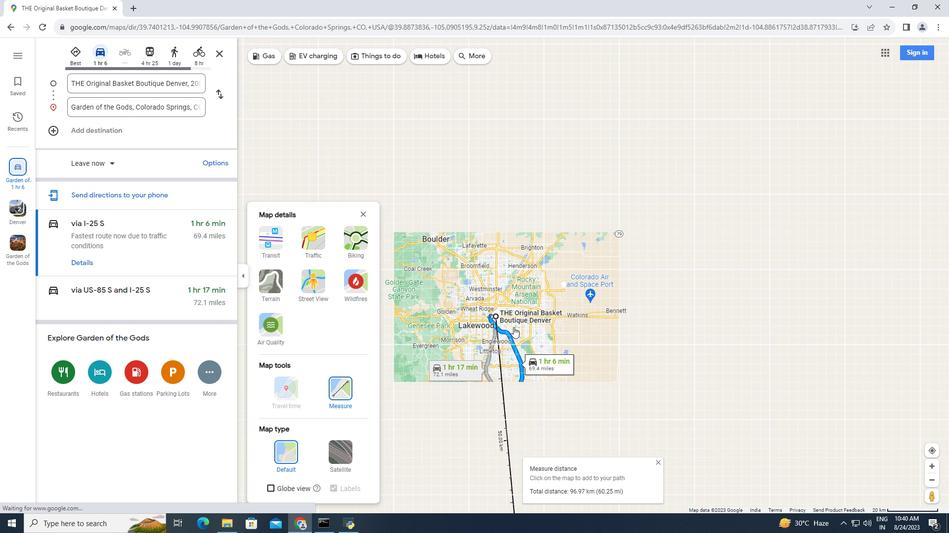 
Action: Mouse scrolled (506, 320) with delta (0, 0)
Screenshot: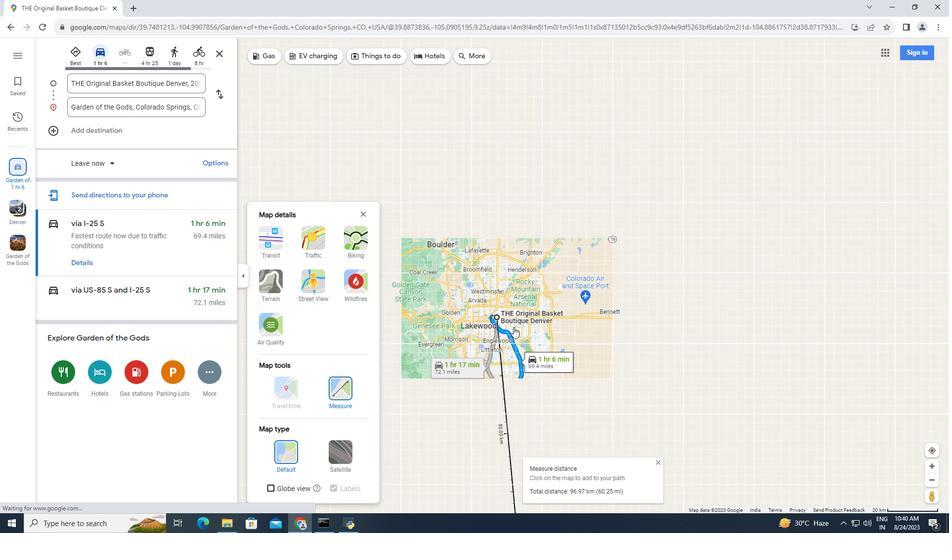 
Action: Mouse scrolled (506, 320) with delta (0, 0)
Screenshot: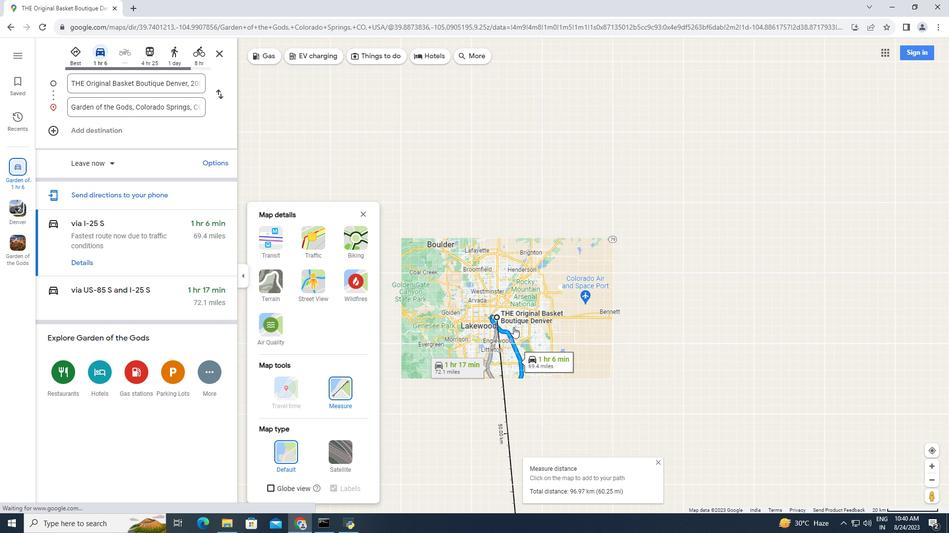 
Action: Mouse scrolled (506, 320) with delta (0, 0)
Screenshot: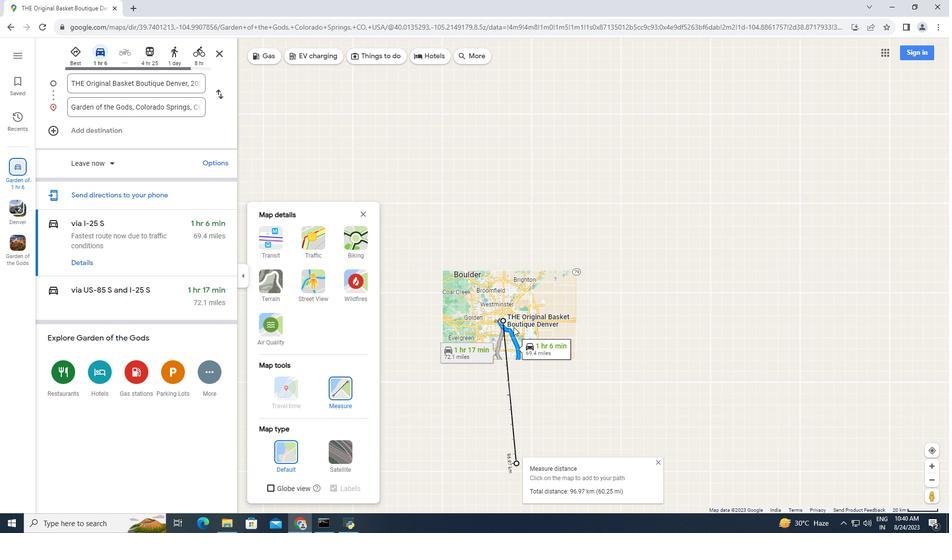 
Action: Mouse scrolled (506, 320) with delta (0, 0)
Screenshot: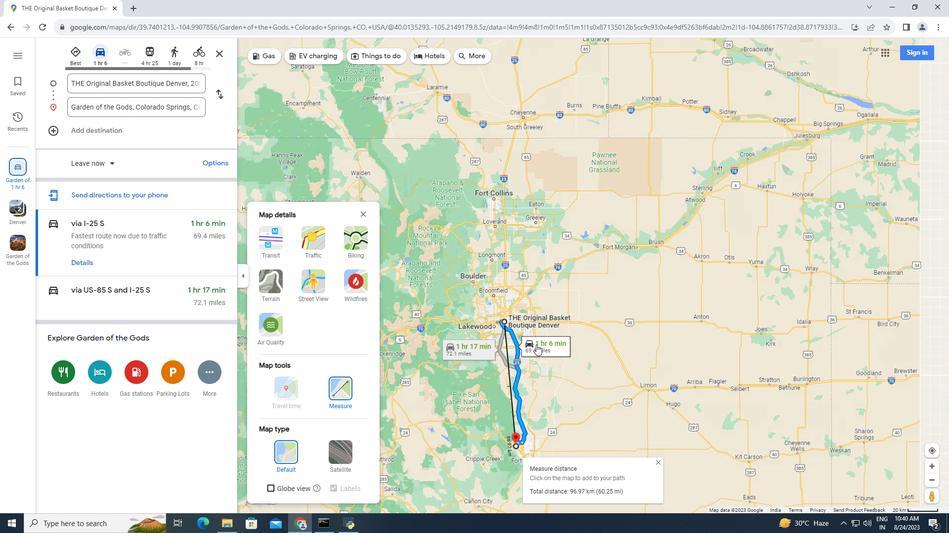 
Action: Mouse scrolled (506, 320) with delta (0, 0)
Screenshot: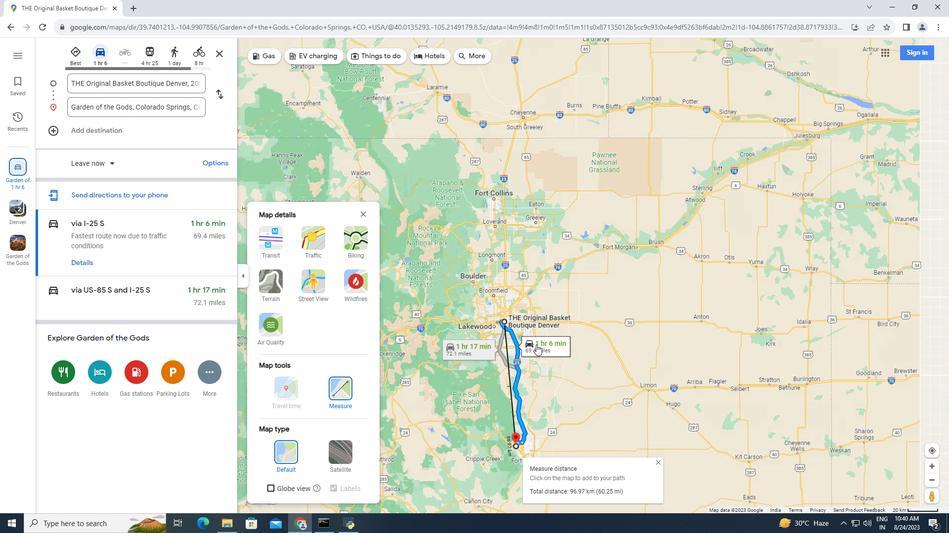 
Action: Mouse moved to (564, 359)
Screenshot: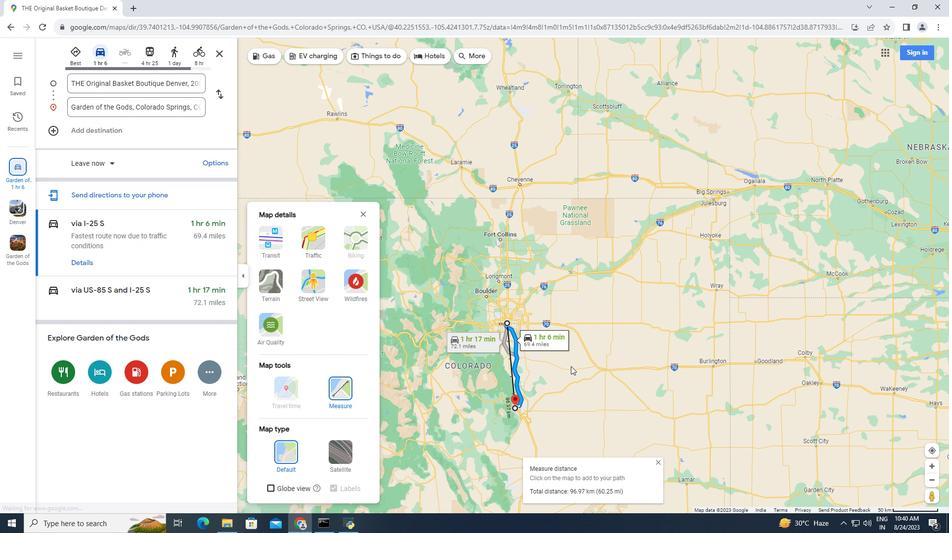 
